 Task: Find a one-way flight from Santa Fe to Raleigh for 9 passengers in Business class, departing on Sat, 5 Aug, with up to 8 checked bags, a price limit of ₹600,000, and a departure time between 8:00 AM and 12:00 AM.
Action: Mouse moved to (350, 146)
Screenshot: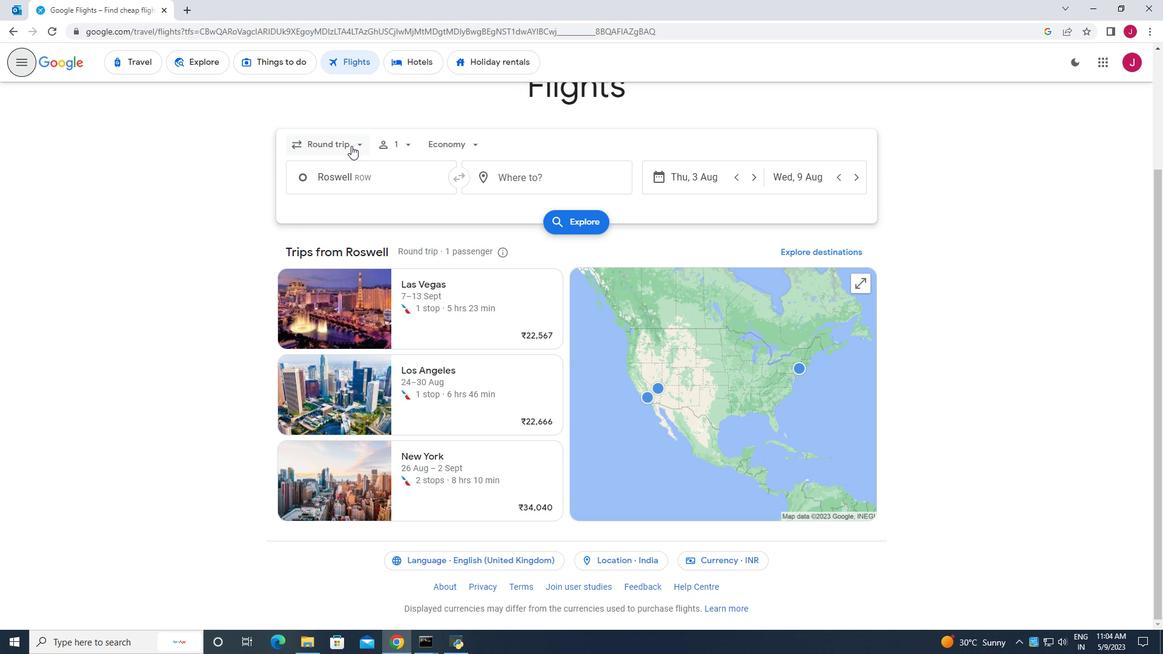 
Action: Mouse pressed left at (350, 146)
Screenshot: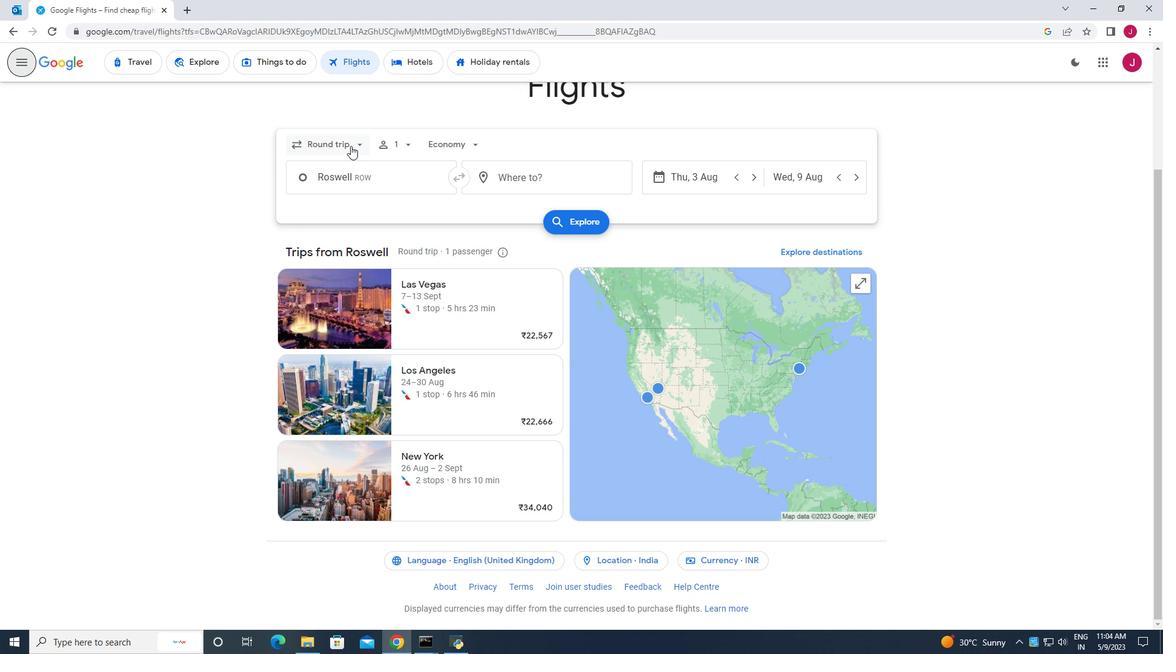 
Action: Mouse moved to (344, 200)
Screenshot: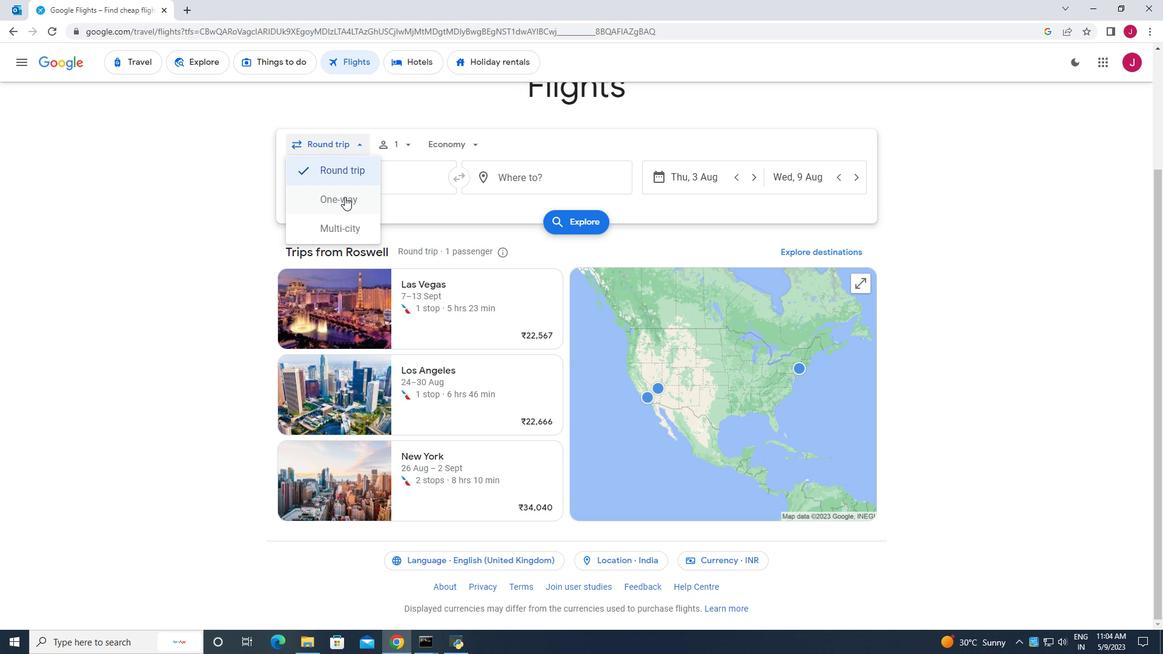 
Action: Mouse pressed left at (344, 200)
Screenshot: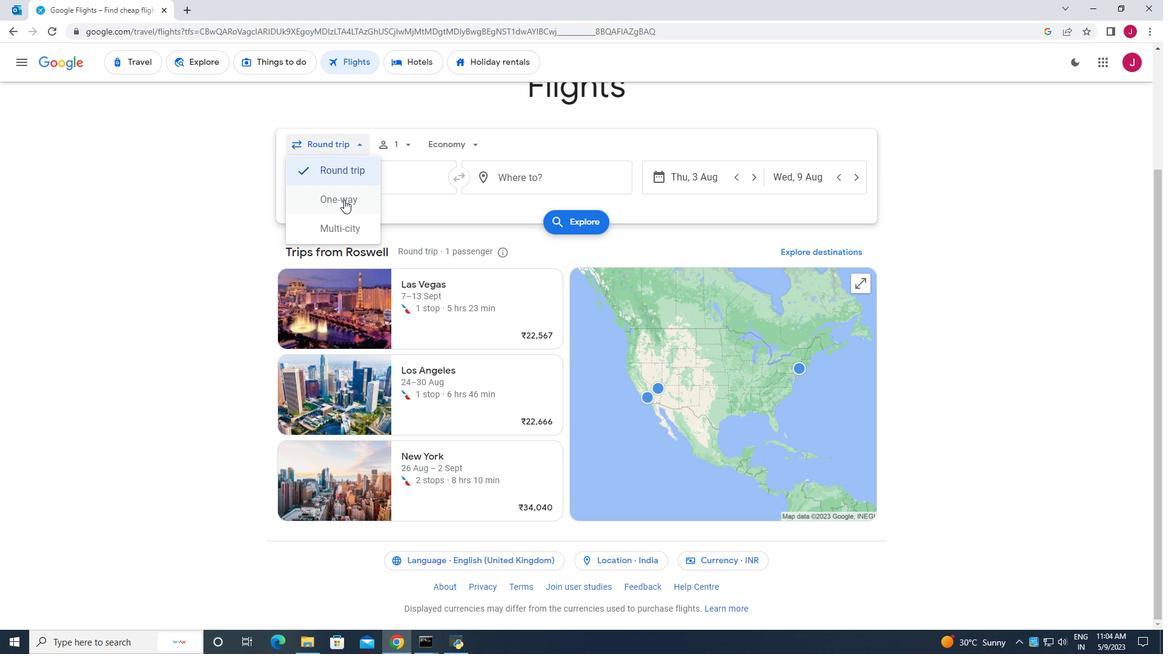 
Action: Mouse moved to (398, 143)
Screenshot: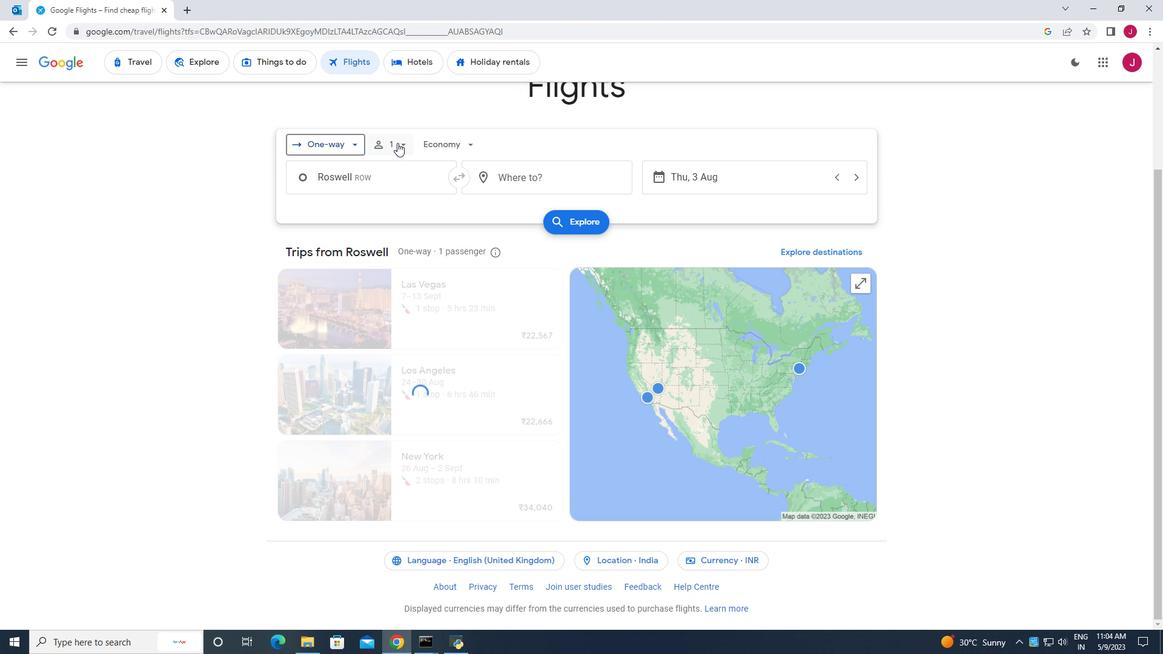 
Action: Mouse pressed left at (398, 143)
Screenshot: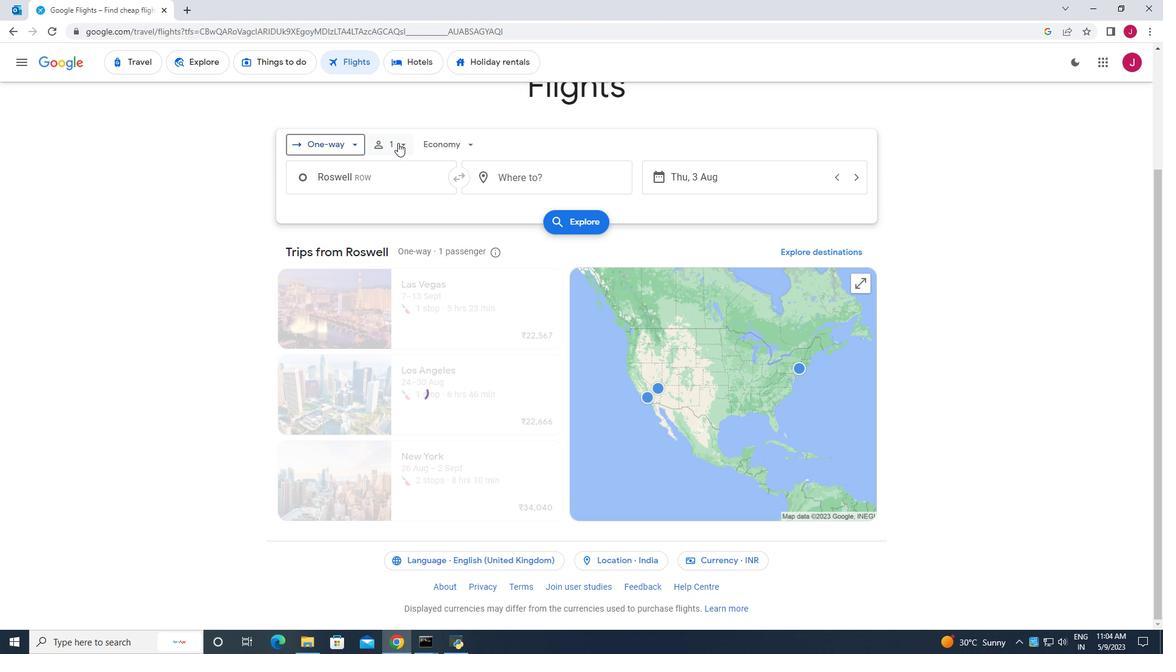 
Action: Mouse moved to (499, 204)
Screenshot: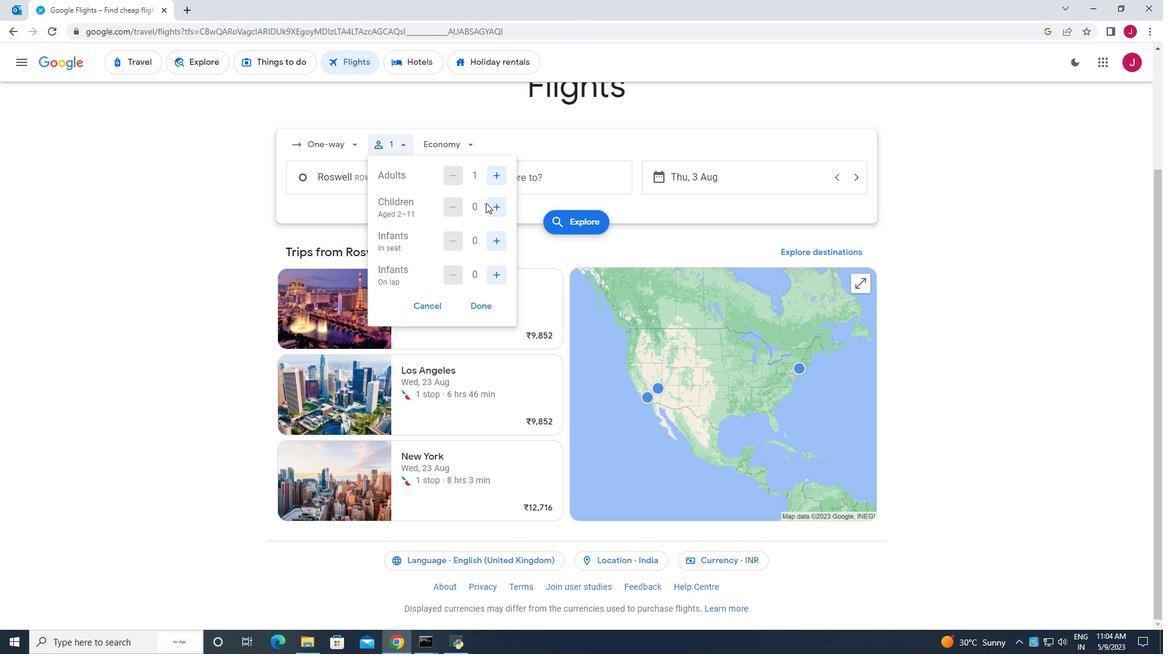 
Action: Mouse pressed left at (499, 204)
Screenshot: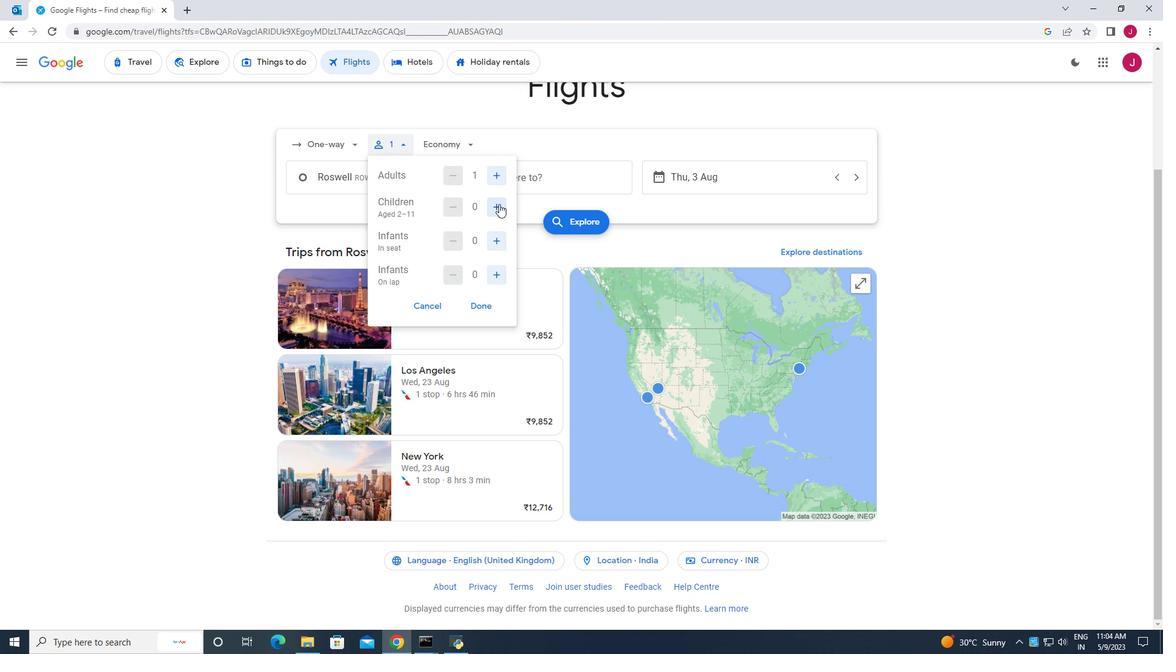 
Action: Mouse pressed left at (499, 204)
Screenshot: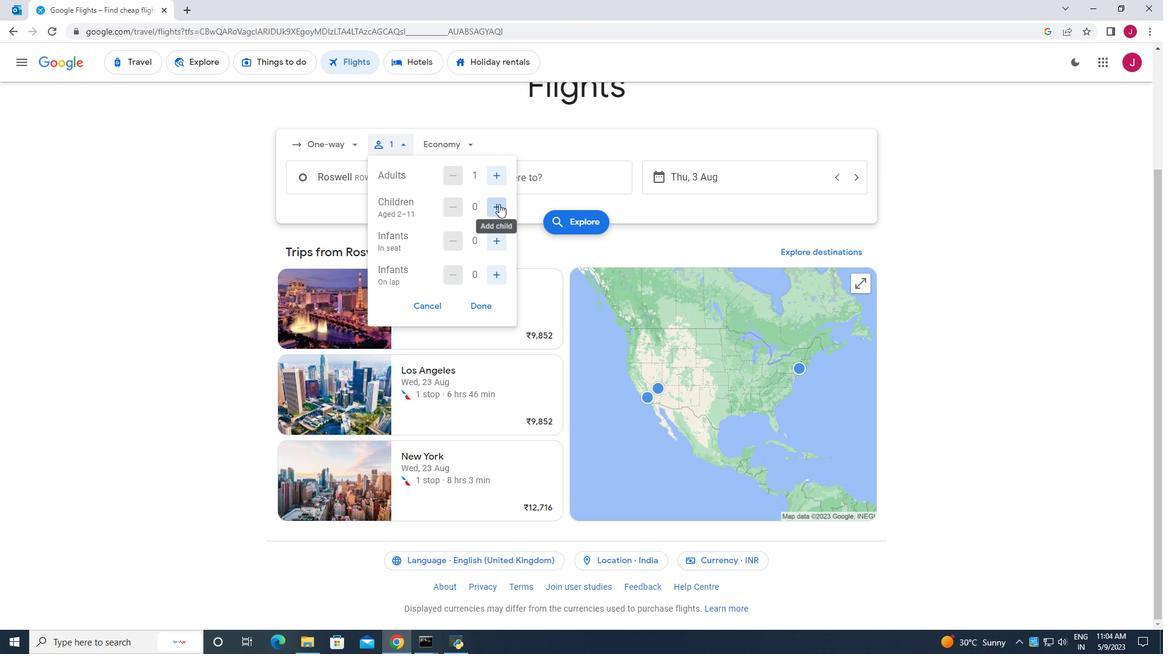 
Action: Mouse pressed left at (499, 204)
Screenshot: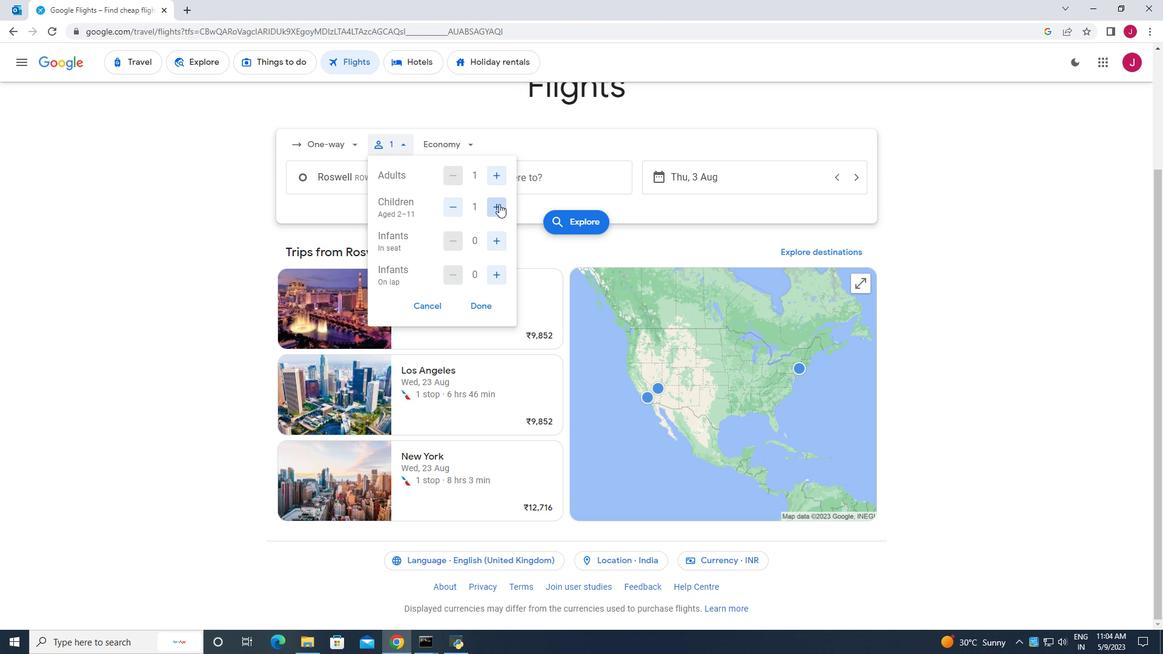 
Action: Mouse pressed left at (499, 204)
Screenshot: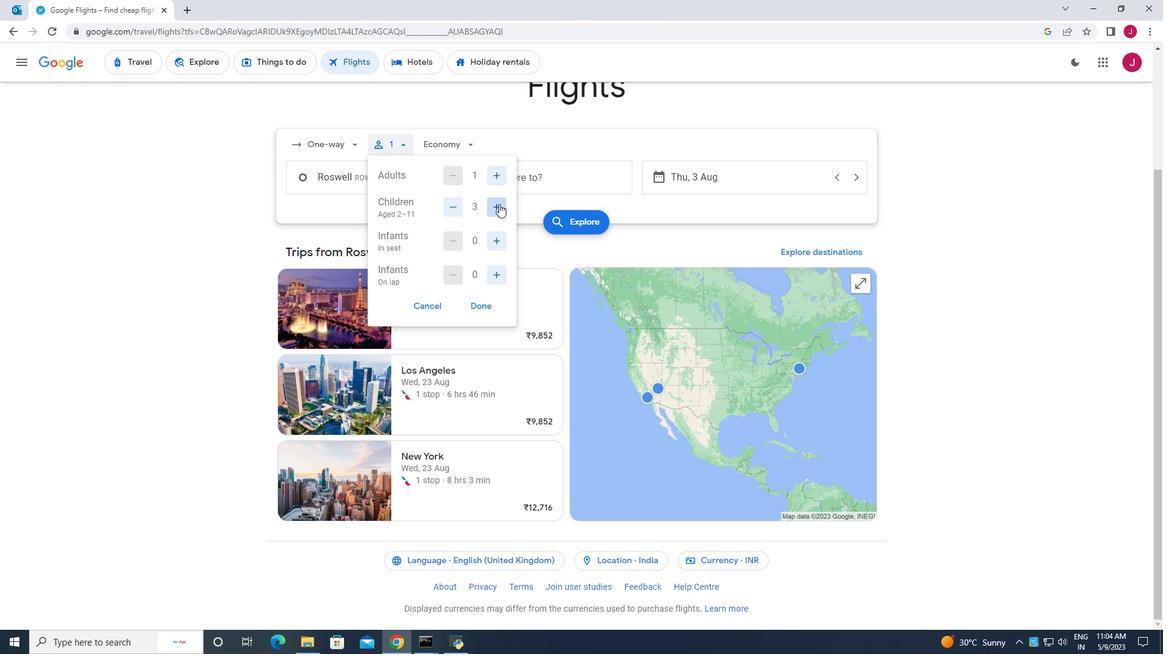
Action: Mouse pressed left at (499, 204)
Screenshot: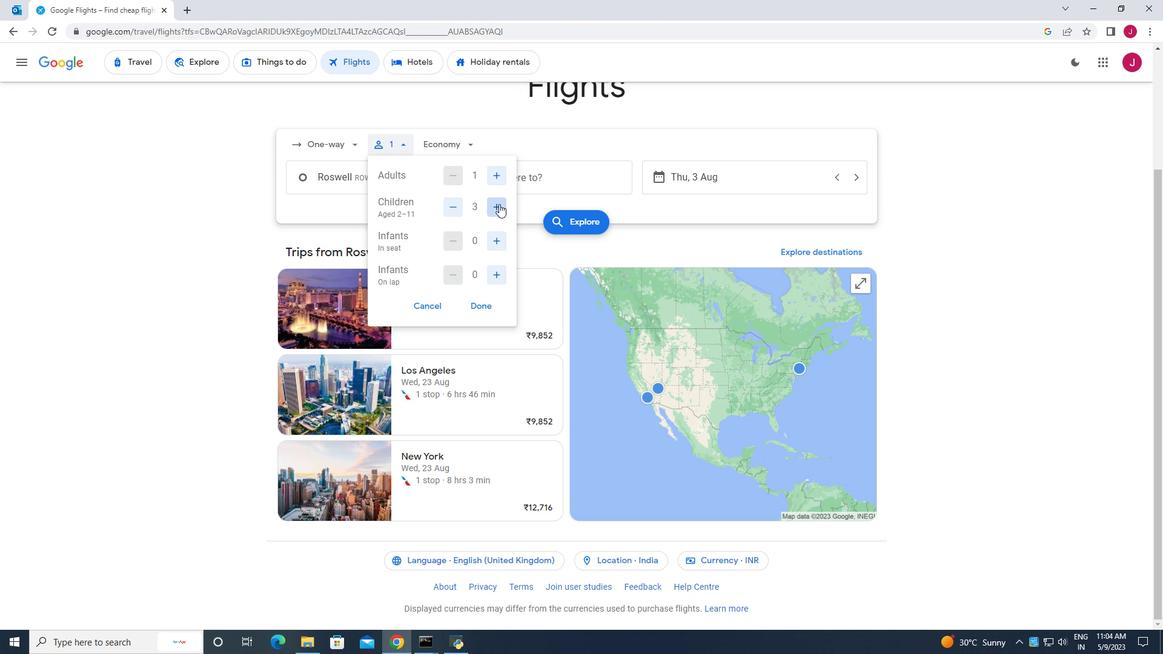 
Action: Mouse pressed left at (499, 204)
Screenshot: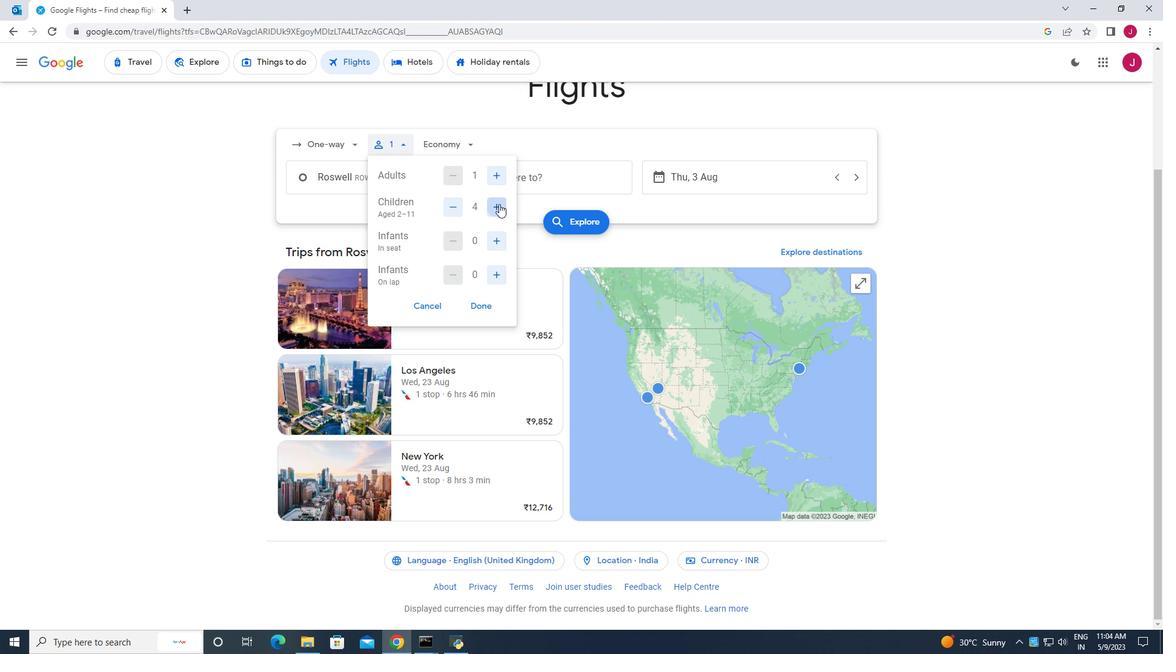 
Action: Mouse moved to (496, 242)
Screenshot: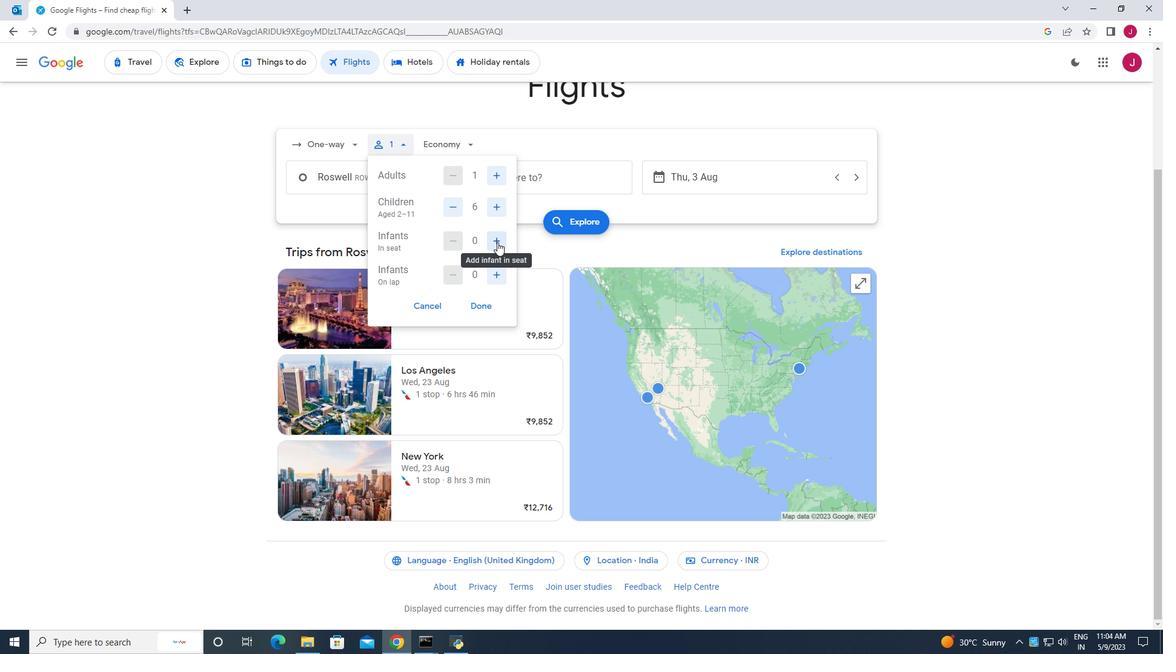 
Action: Mouse pressed left at (496, 242)
Screenshot: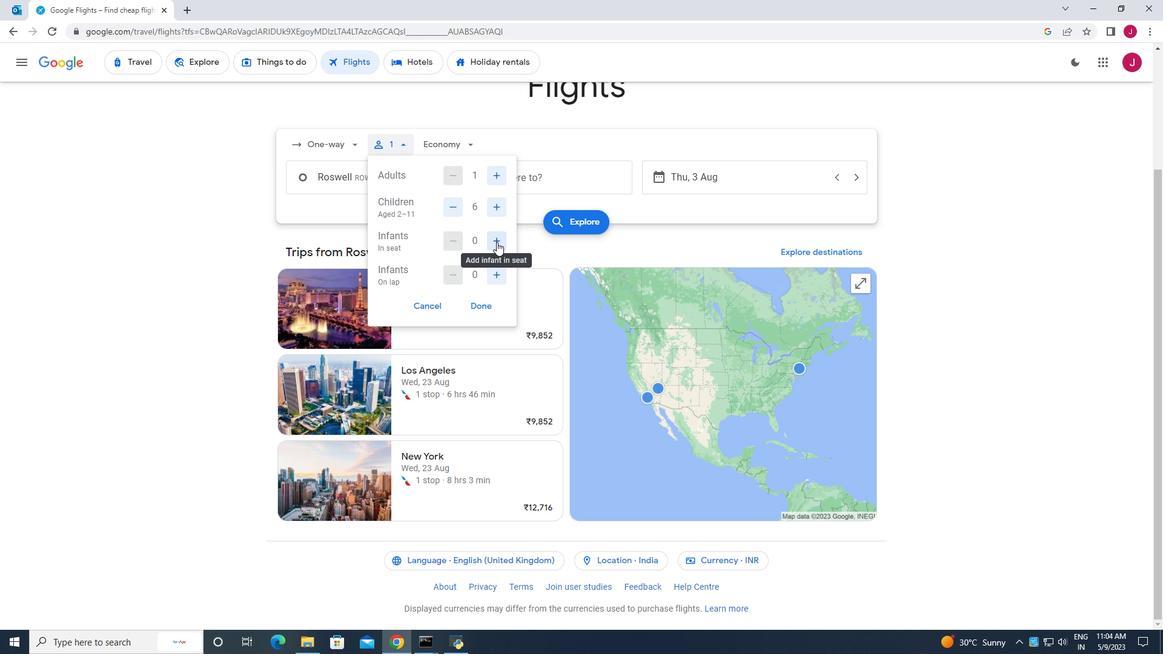 
Action: Mouse moved to (498, 274)
Screenshot: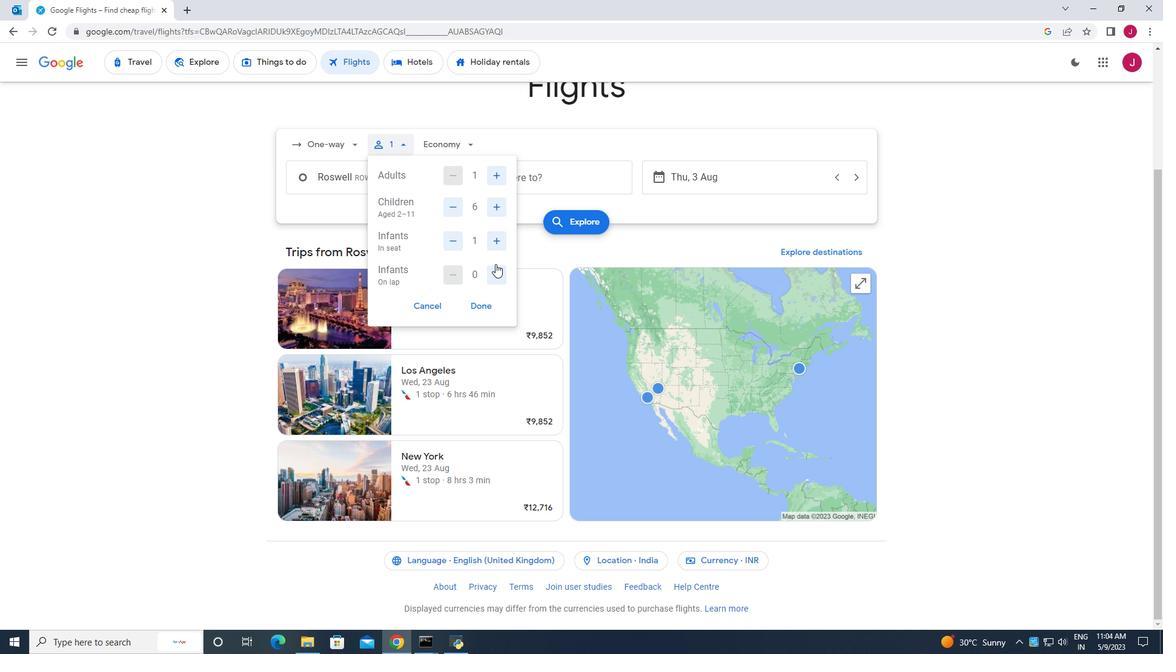 
Action: Mouse pressed left at (498, 274)
Screenshot: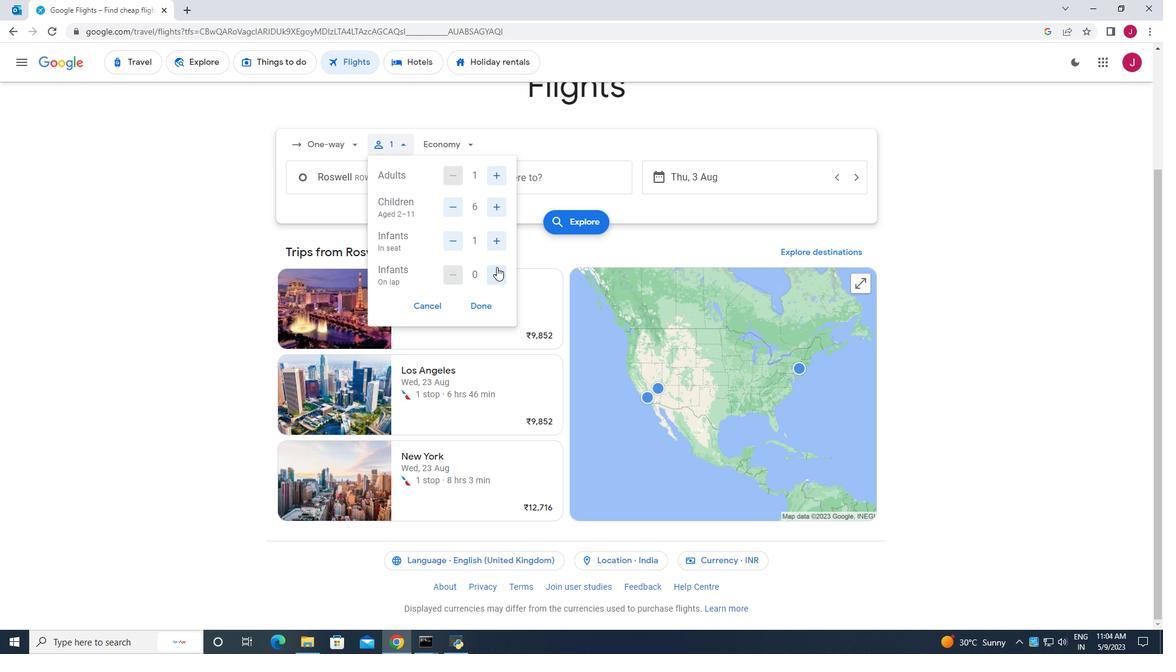 
Action: Mouse moved to (481, 303)
Screenshot: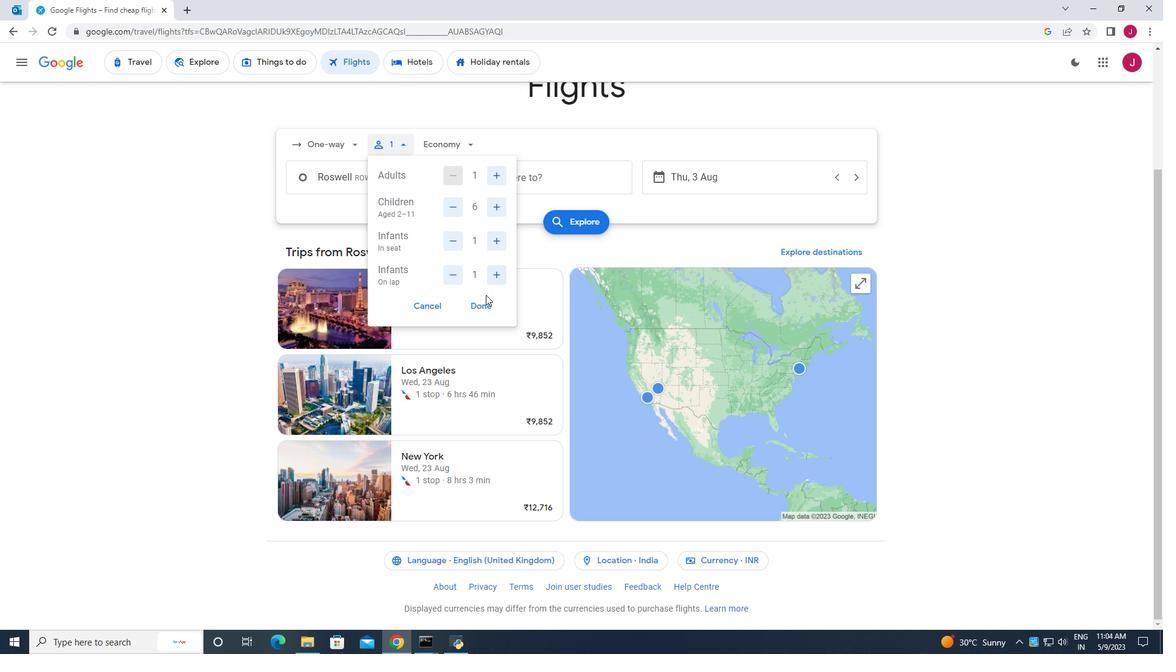 
Action: Mouse pressed left at (481, 303)
Screenshot: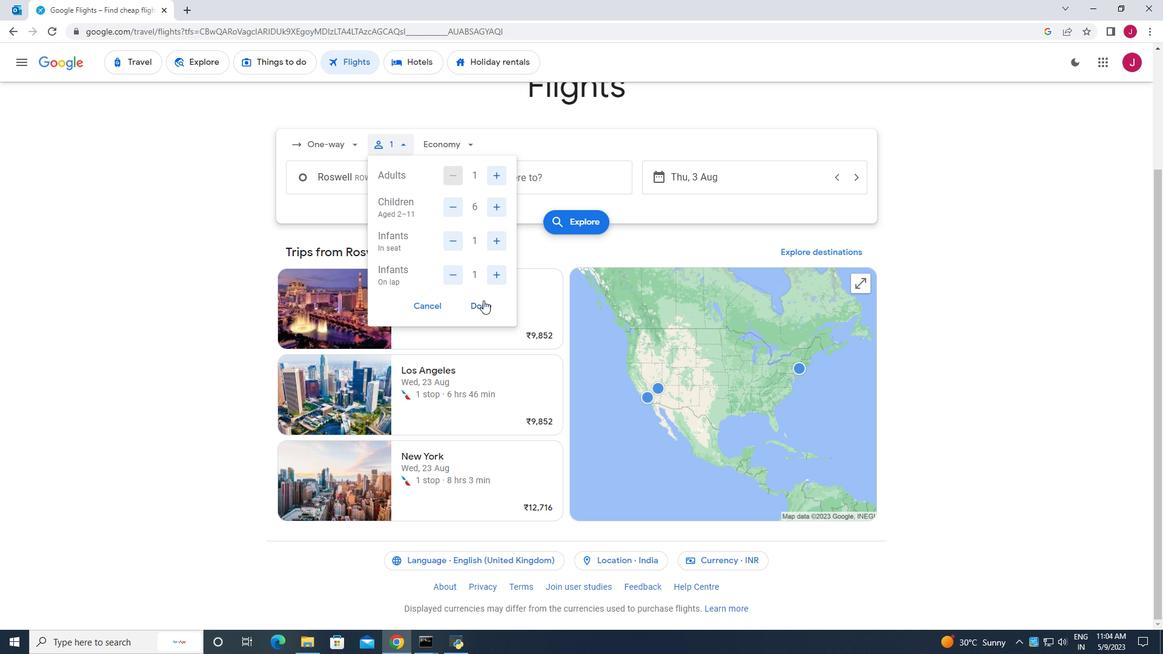 
Action: Mouse moved to (449, 140)
Screenshot: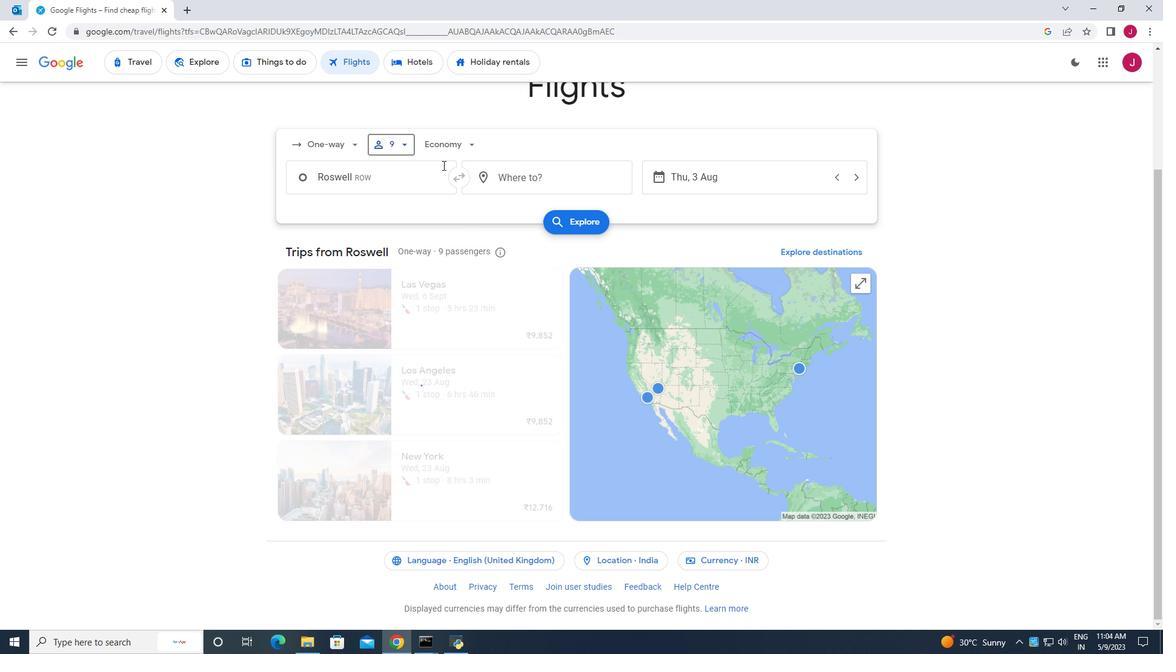 
Action: Mouse pressed left at (449, 140)
Screenshot: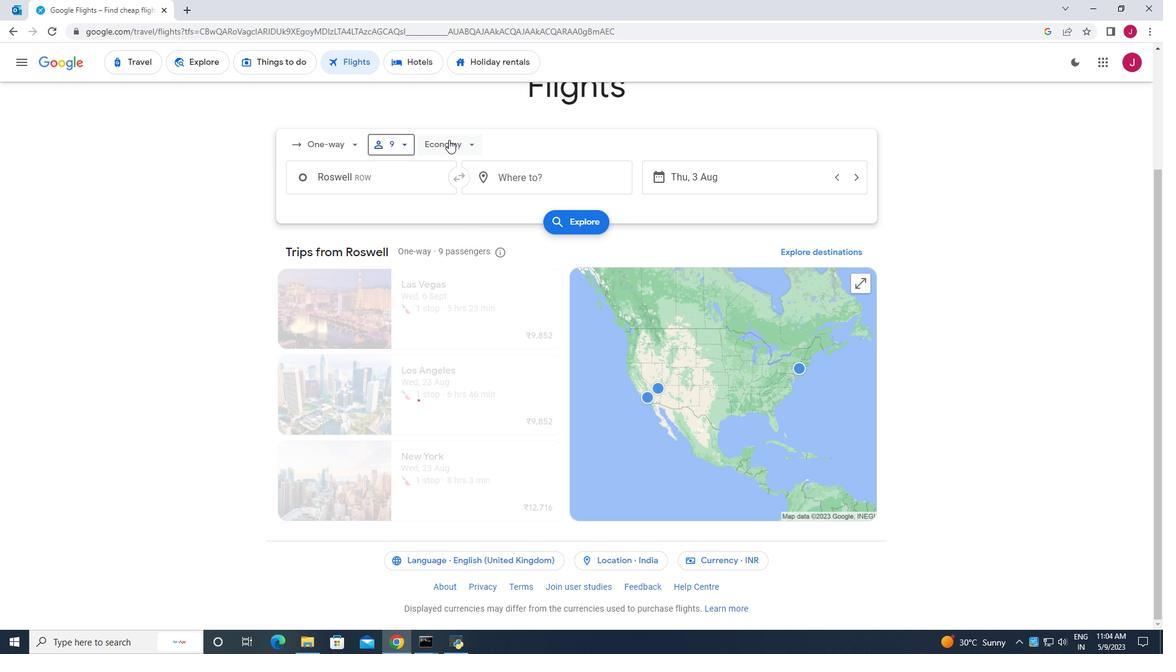 
Action: Mouse moved to (449, 140)
Screenshot: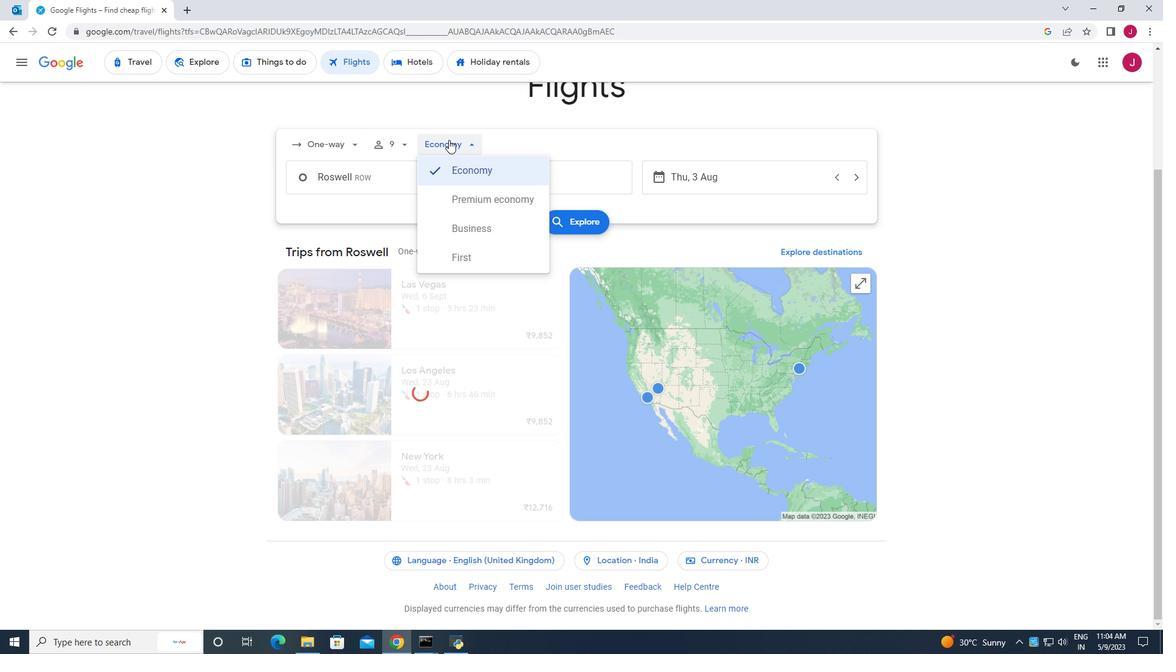 
Action: Key pressed santa<Key.space>fe
Screenshot: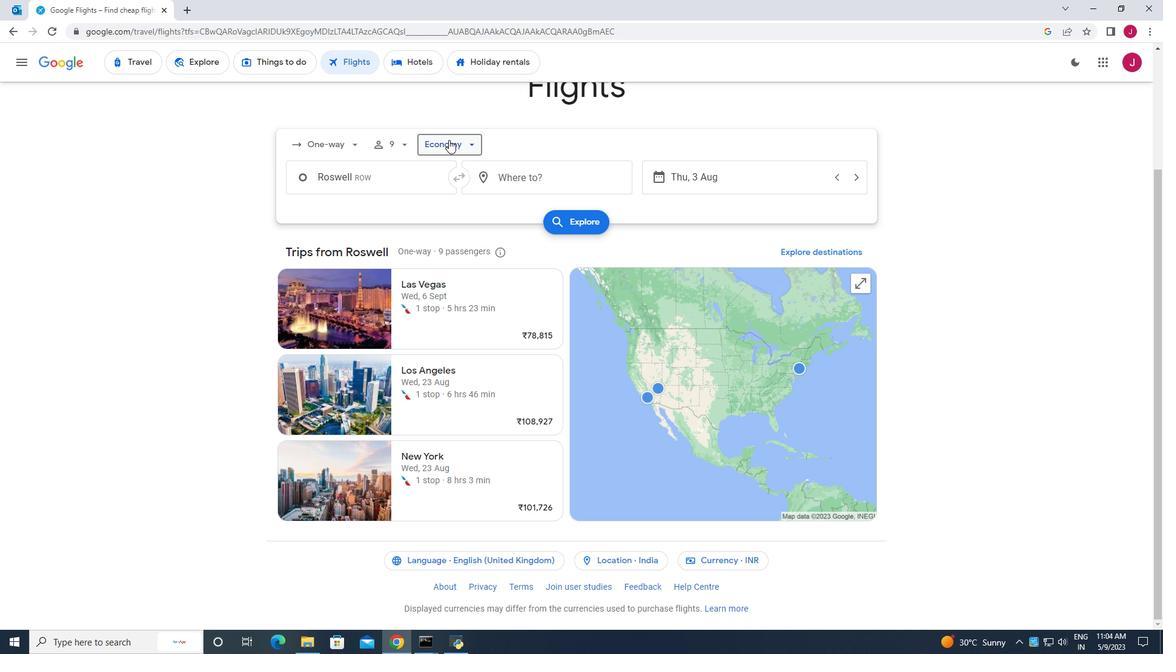 
Action: Mouse moved to (453, 144)
Screenshot: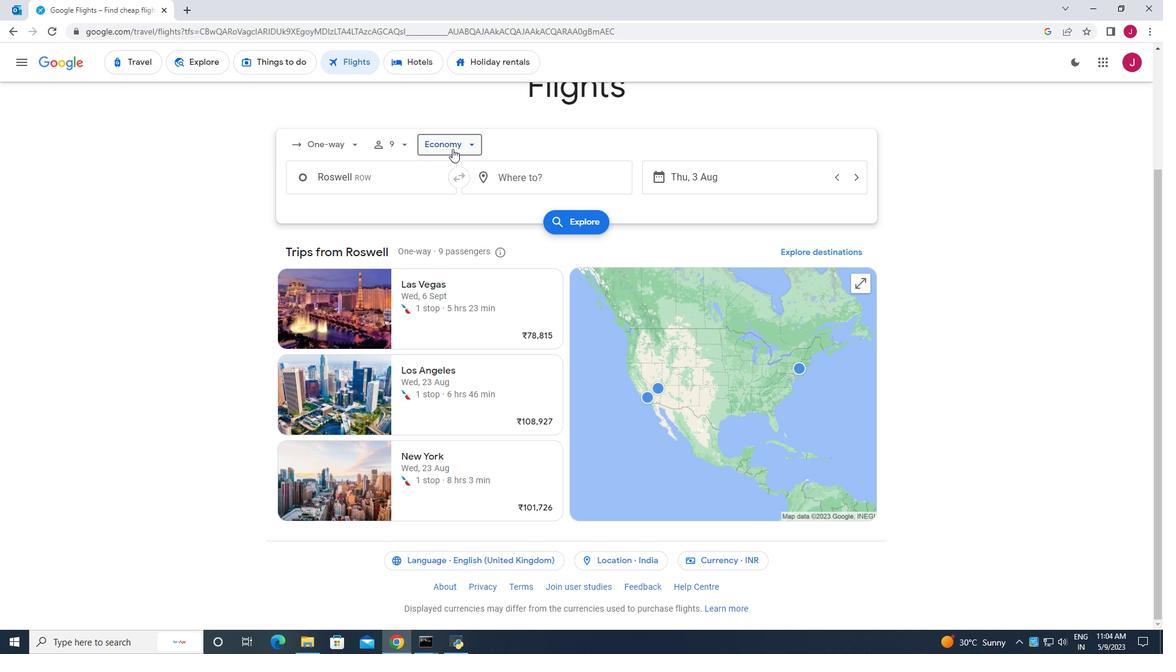 
Action: Mouse pressed left at (453, 144)
Screenshot: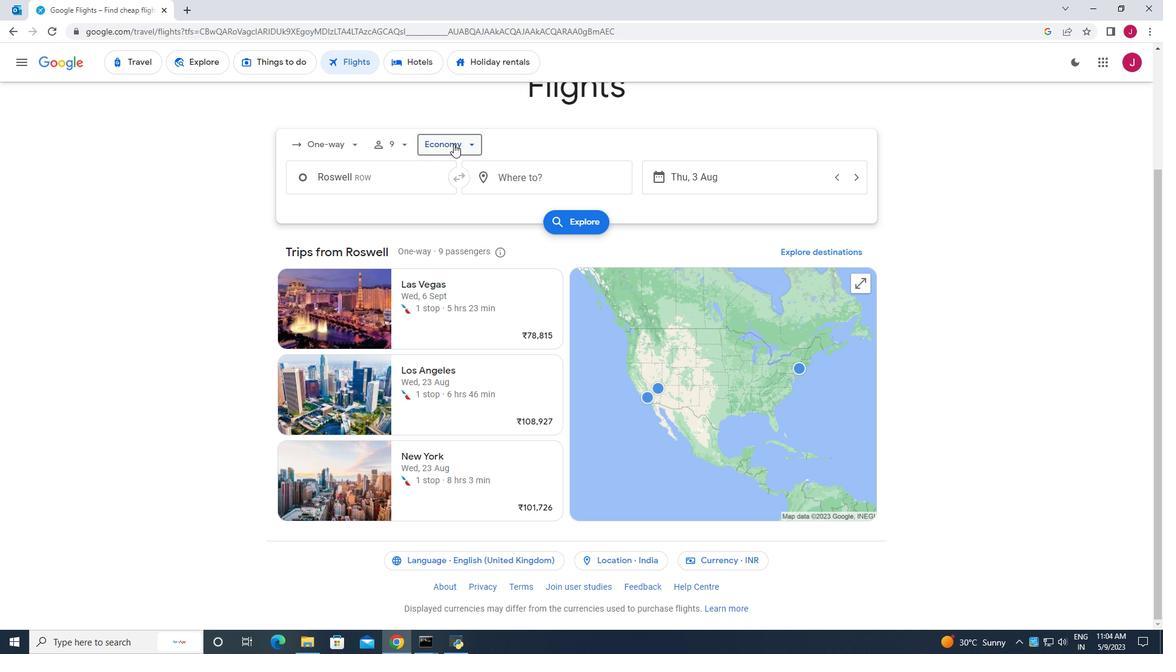 
Action: Mouse moved to (473, 225)
Screenshot: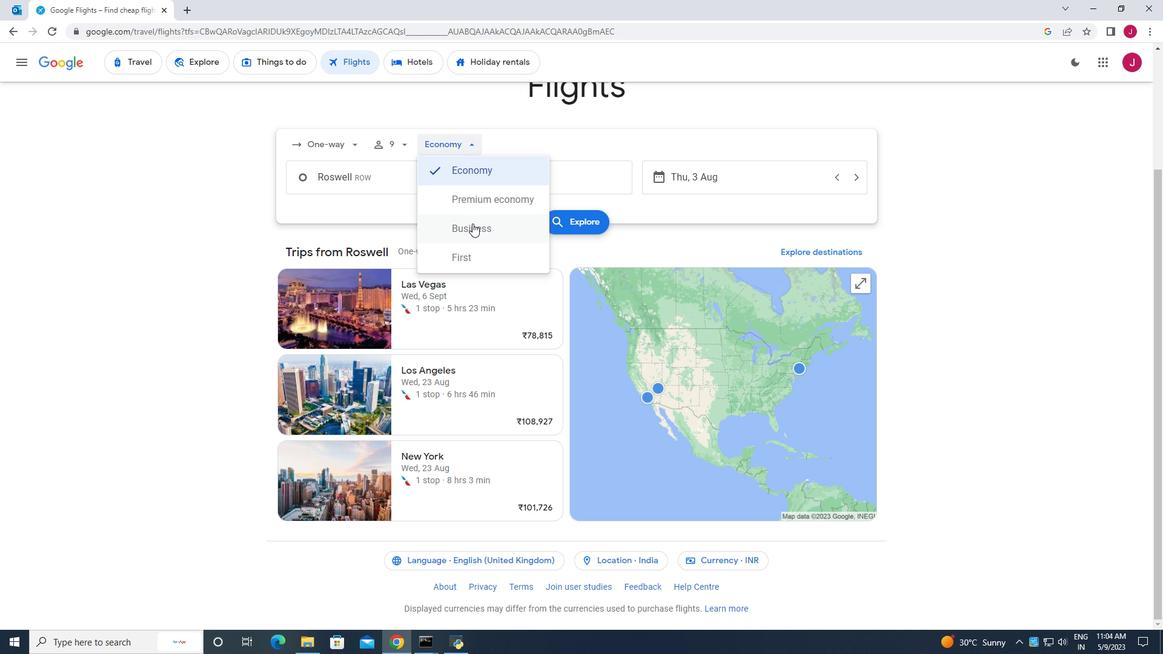 
Action: Mouse pressed left at (473, 225)
Screenshot: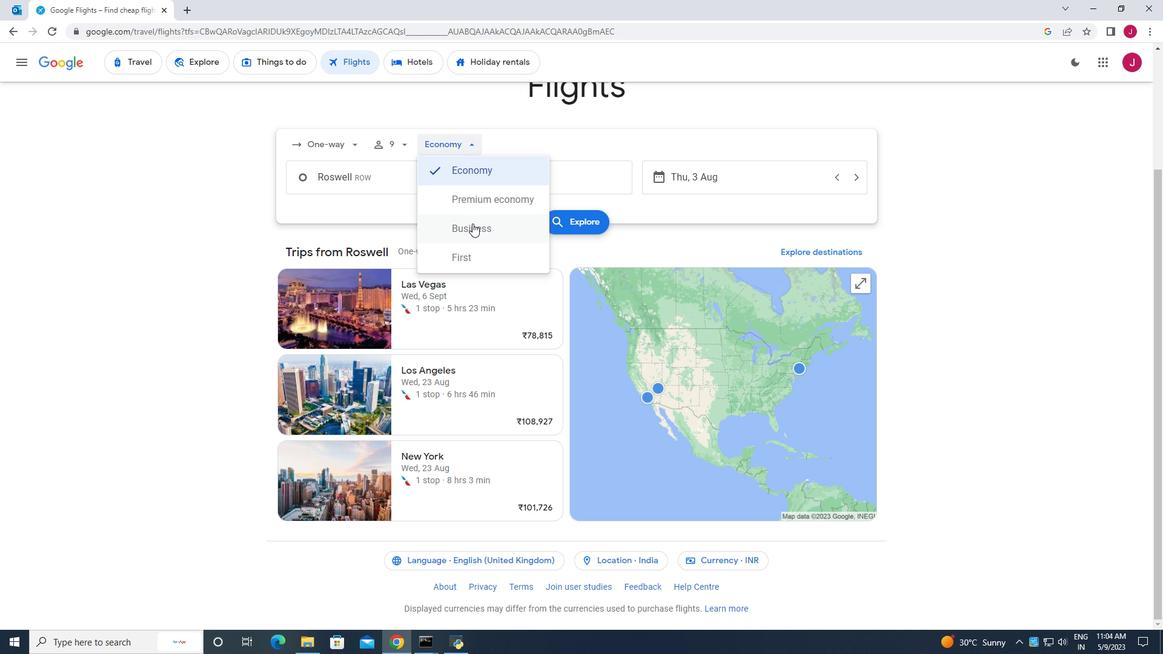 
Action: Mouse moved to (392, 180)
Screenshot: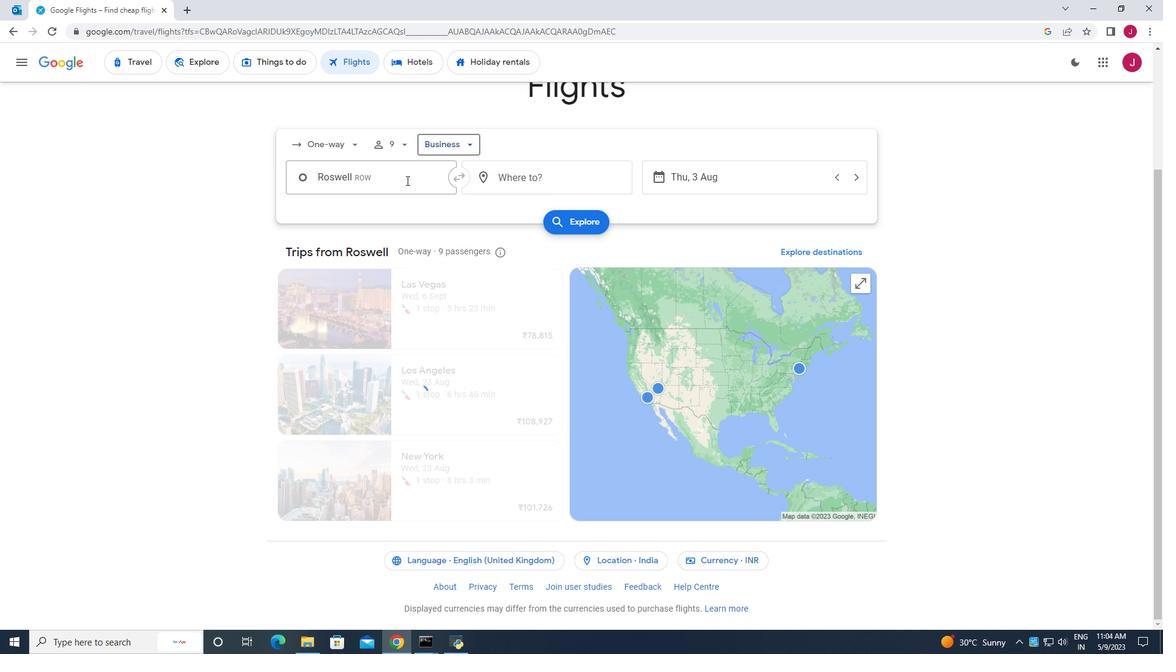 
Action: Mouse pressed left at (392, 180)
Screenshot: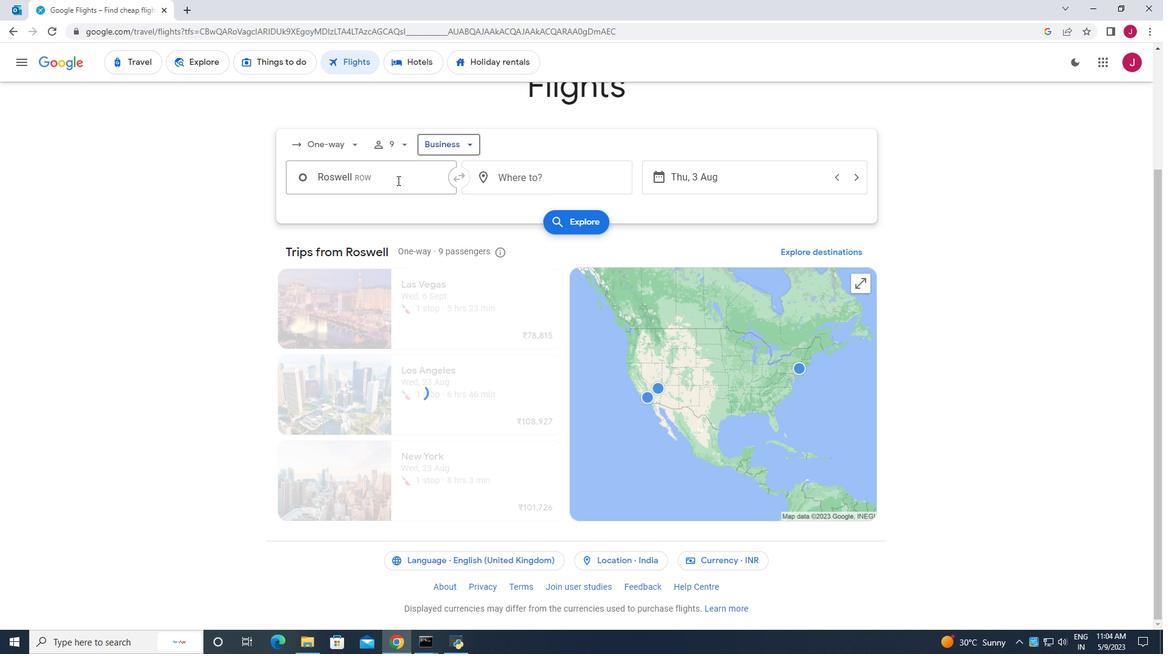 
Action: Key pressed santa<Key.space>fe
Screenshot: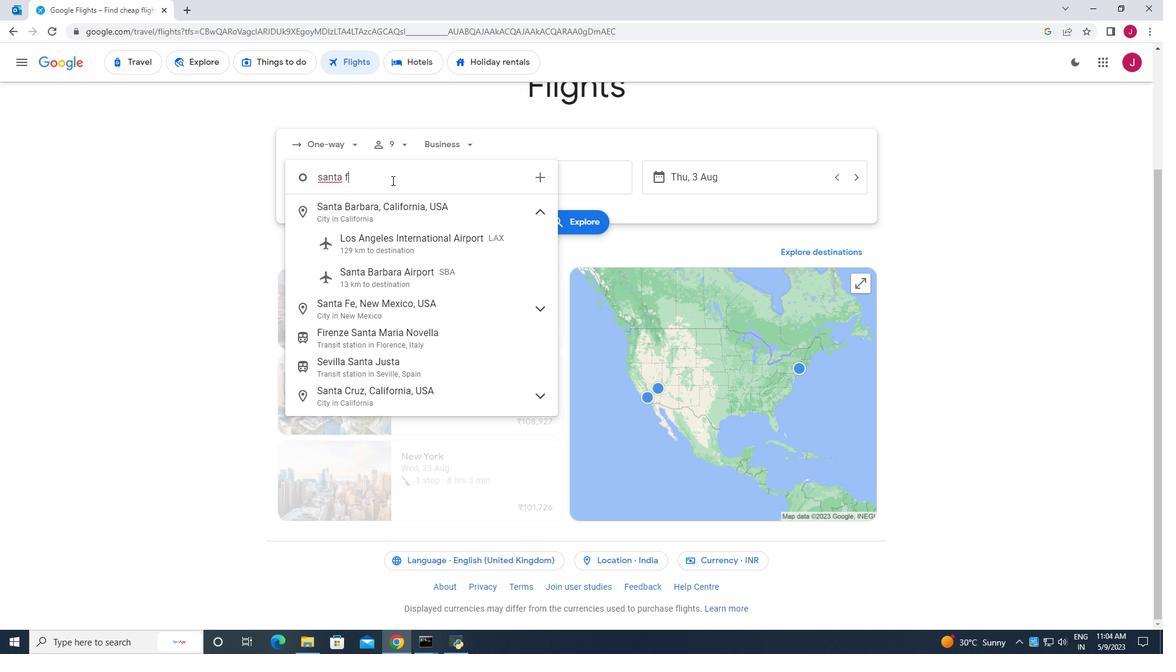 
Action: Mouse moved to (437, 180)
Screenshot: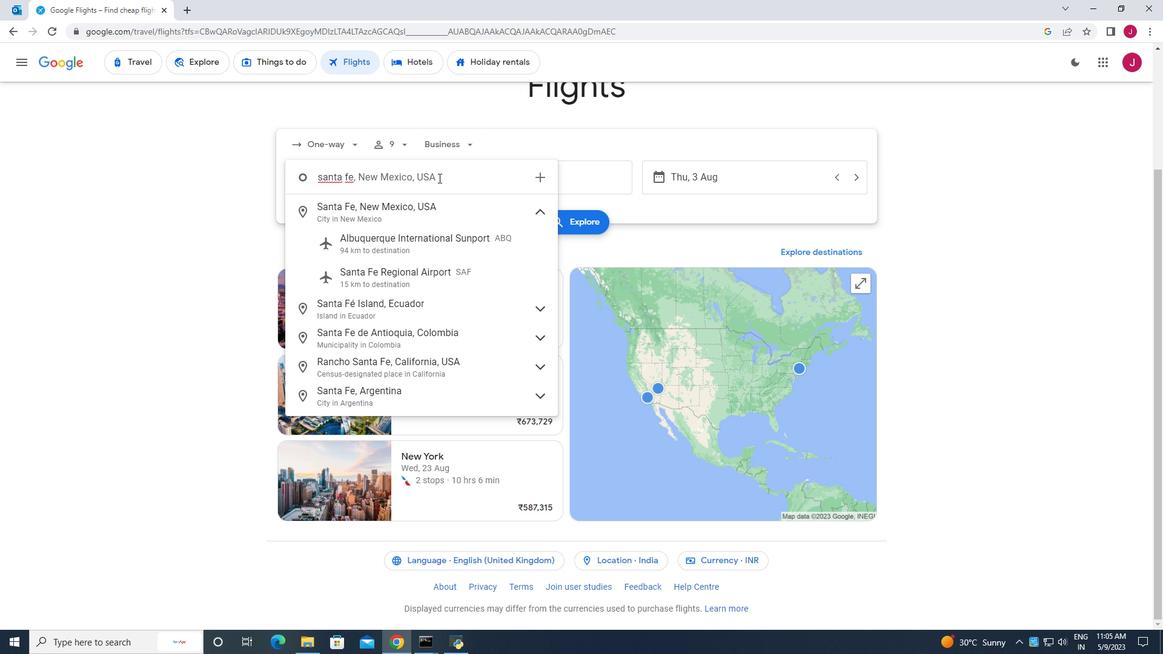 
Action: Key pressed <Key.space>mu<Key.backspace><Key.backspace>
Screenshot: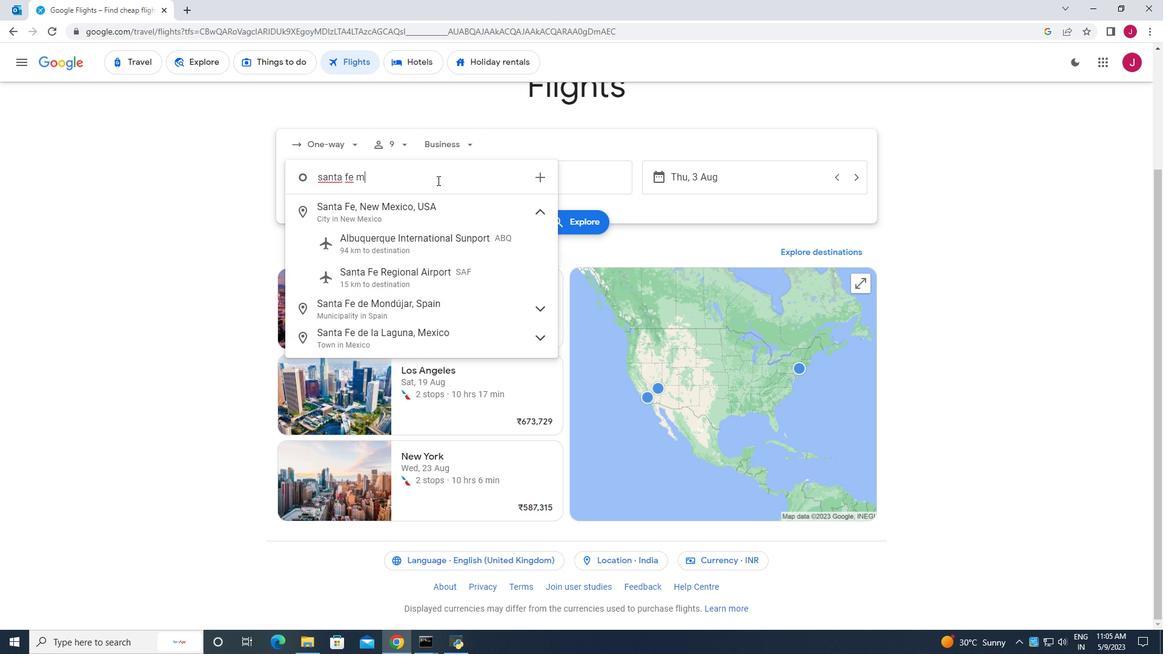 
Action: Mouse moved to (403, 275)
Screenshot: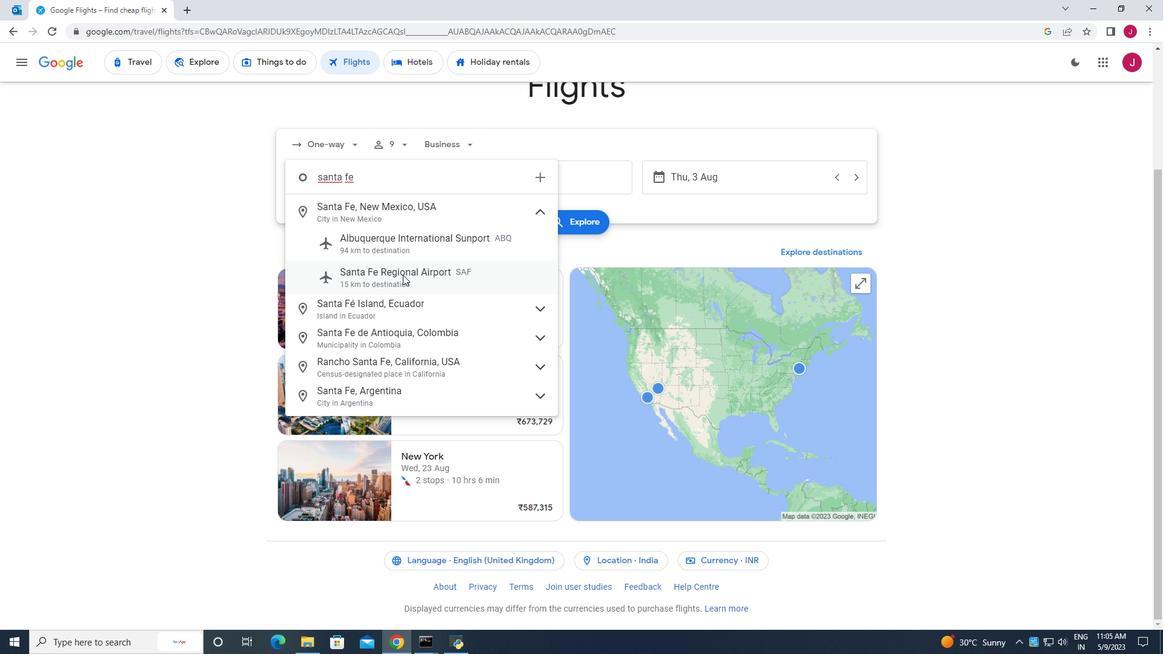 
Action: Mouse pressed left at (403, 275)
Screenshot: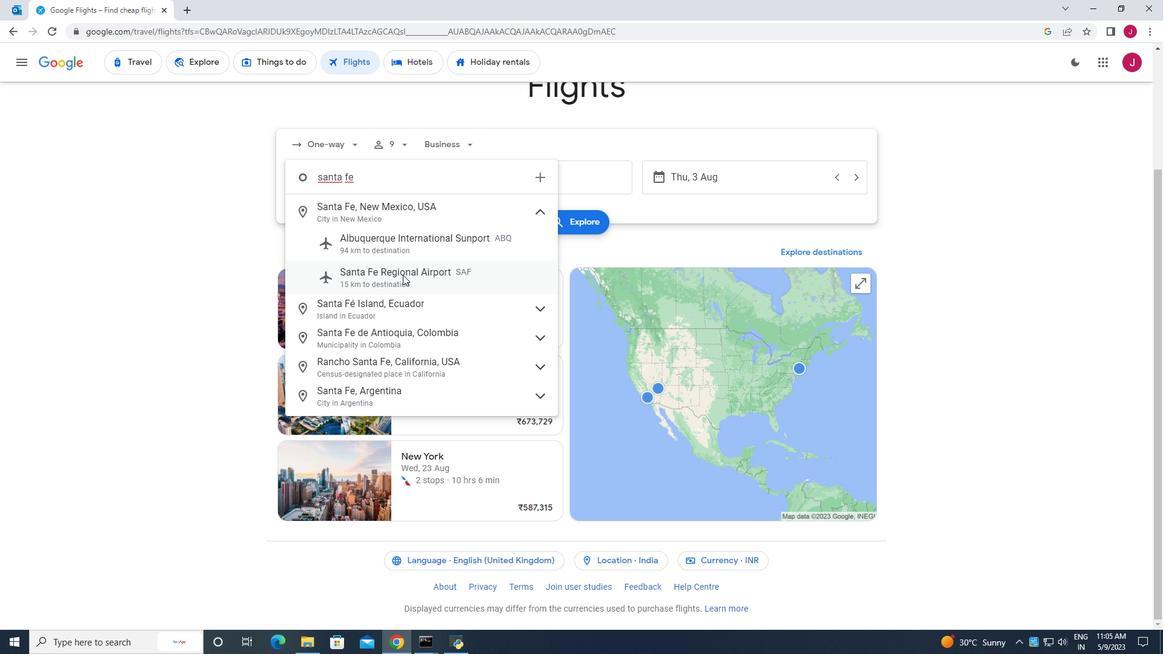 
Action: Mouse moved to (546, 179)
Screenshot: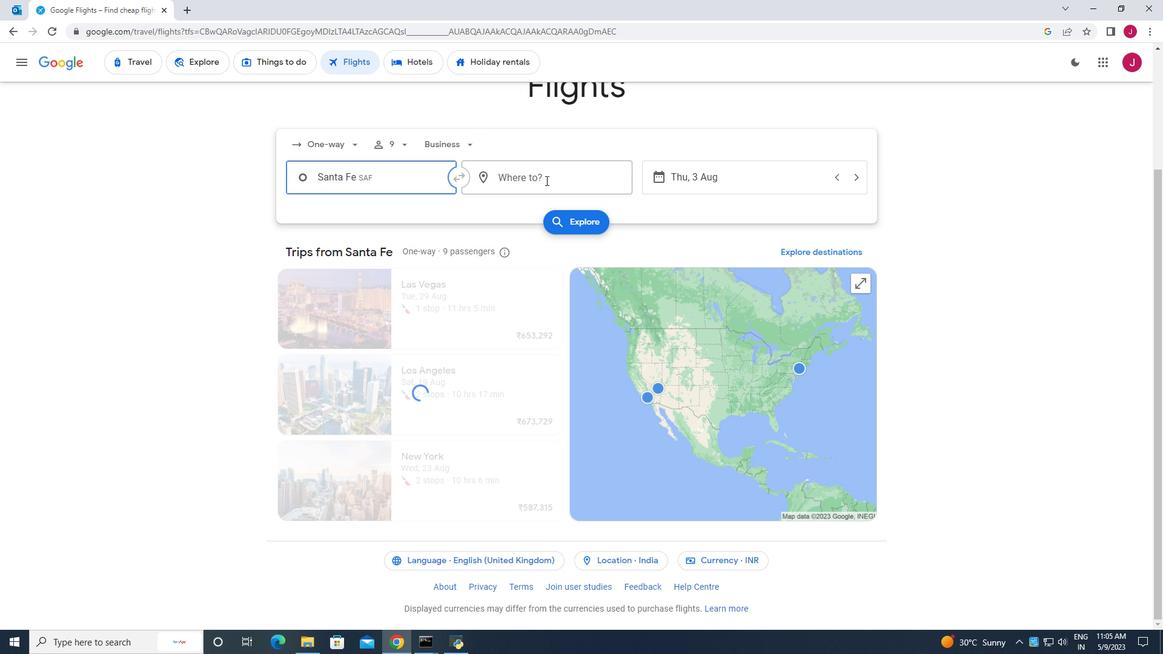 
Action: Mouse pressed left at (546, 179)
Screenshot: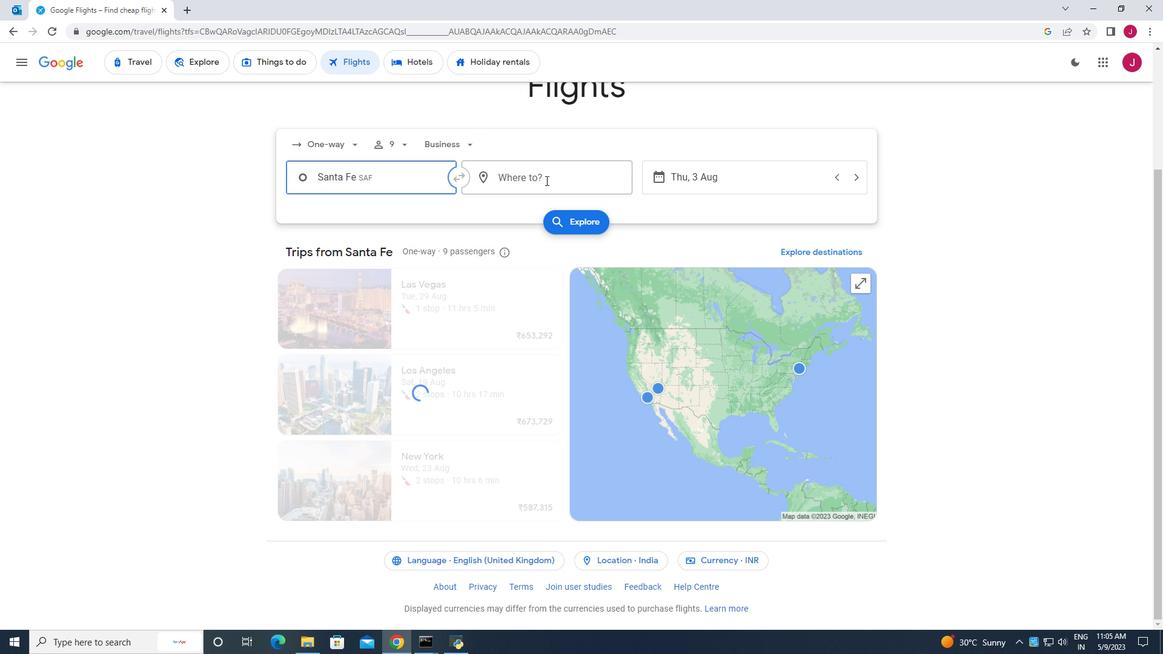 
Action: Mouse moved to (546, 179)
Screenshot: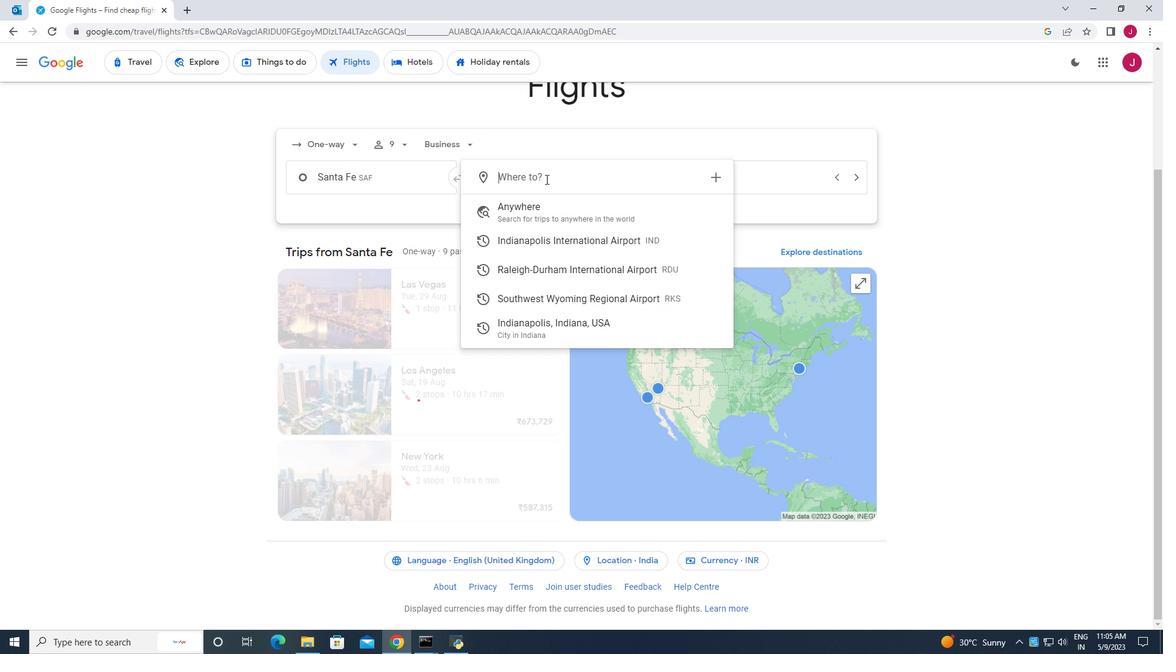 
Action: Key pressed raleigh
Screenshot: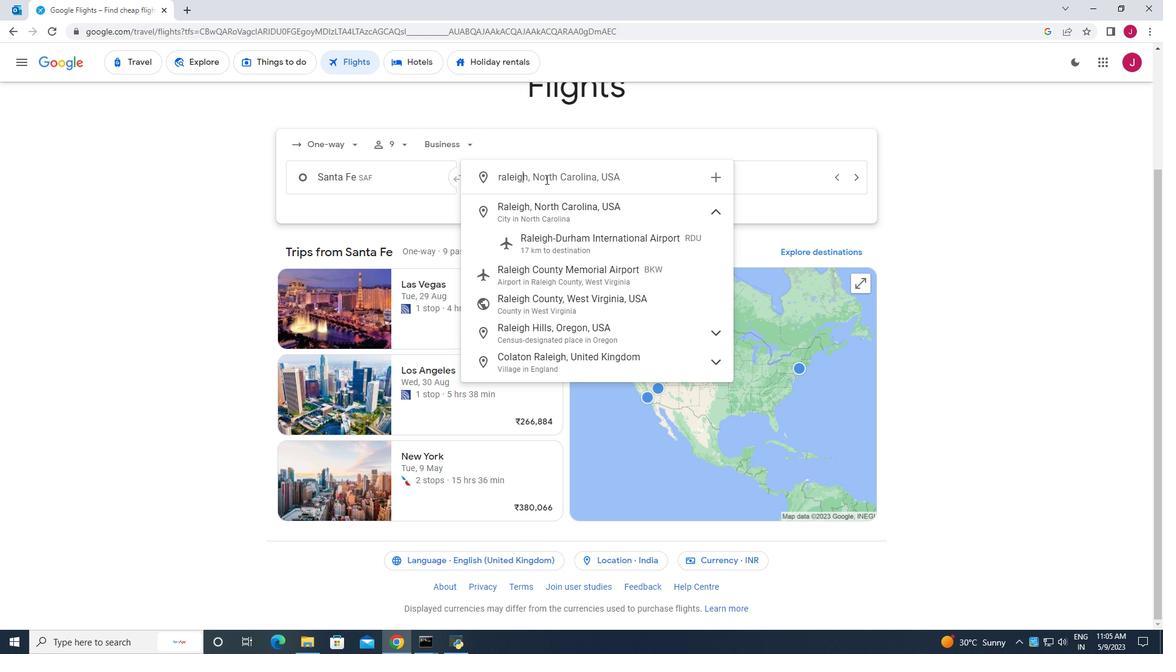 
Action: Mouse moved to (586, 243)
Screenshot: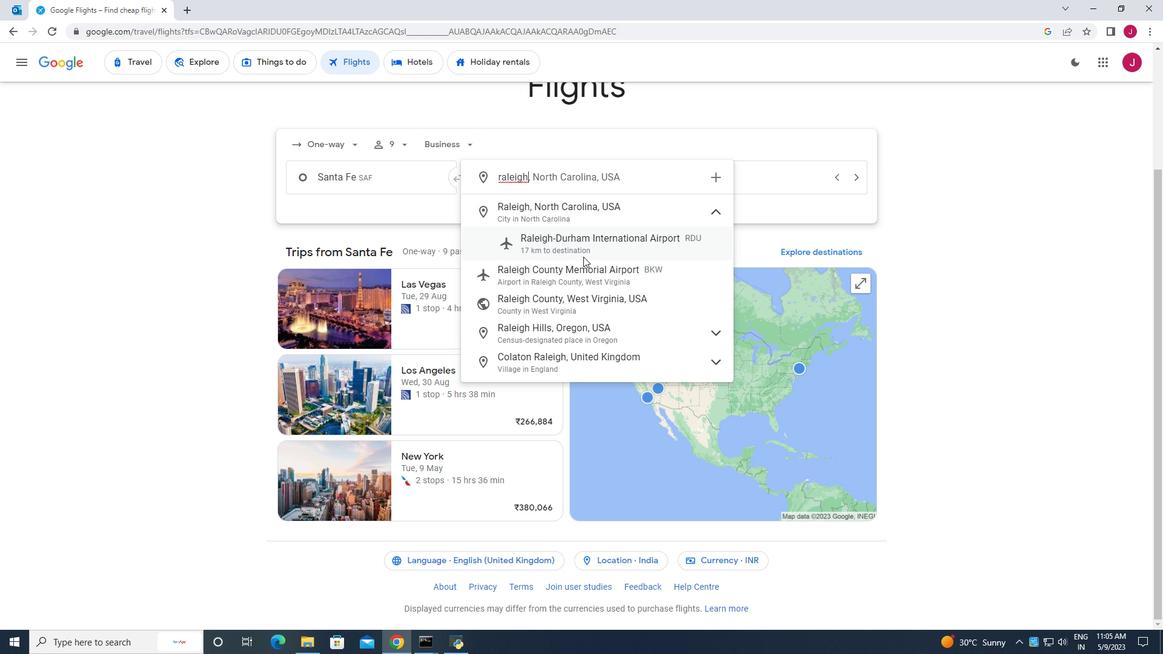 
Action: Mouse pressed left at (586, 243)
Screenshot: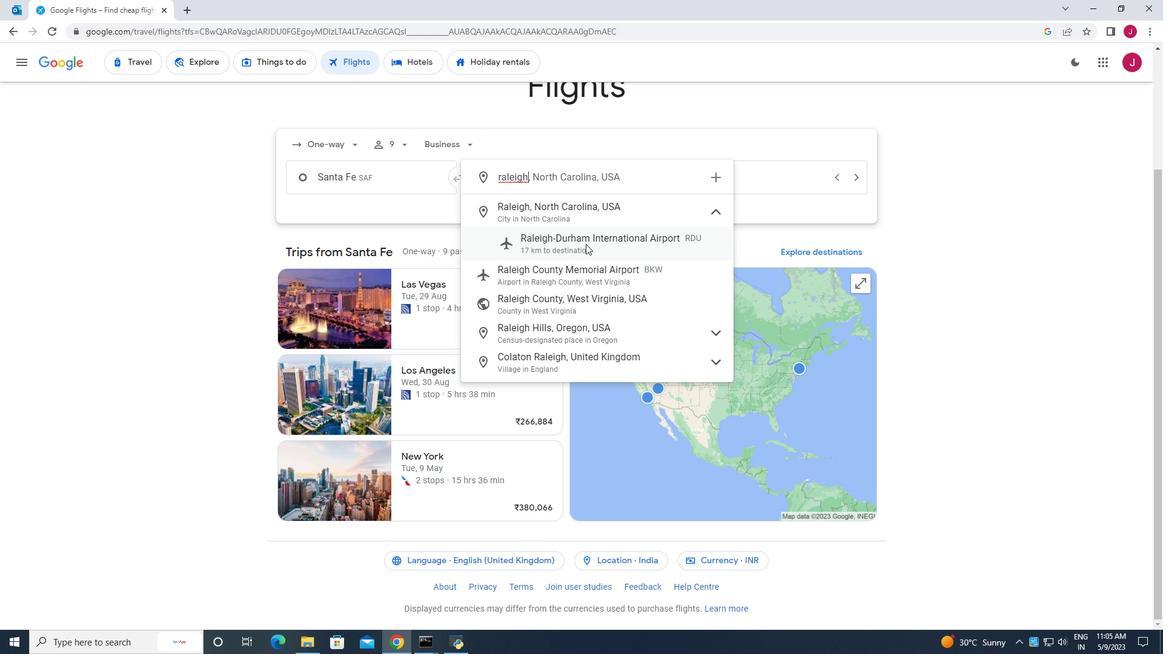 
Action: Mouse moved to (710, 186)
Screenshot: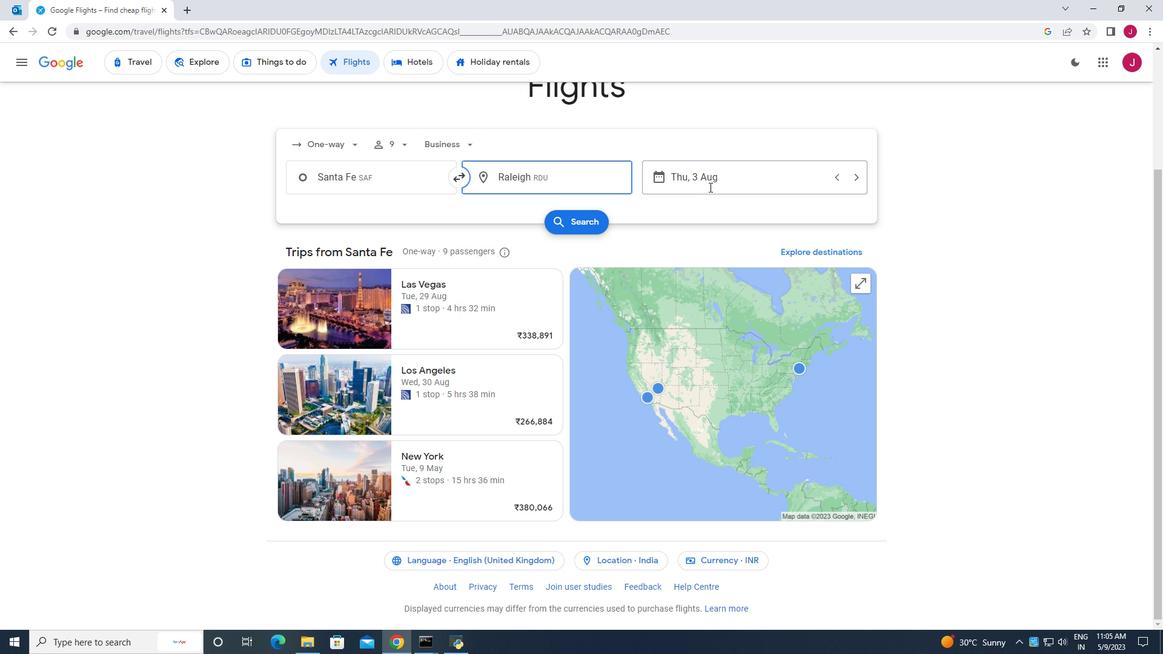
Action: Mouse pressed left at (710, 186)
Screenshot: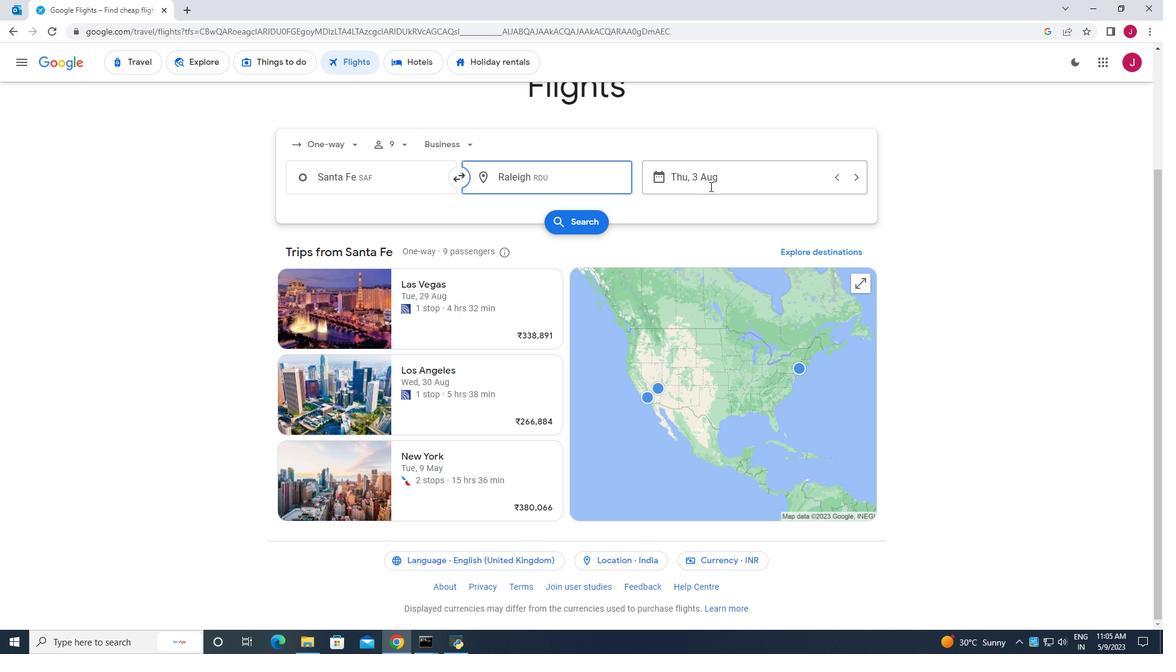 
Action: Mouse moved to (615, 273)
Screenshot: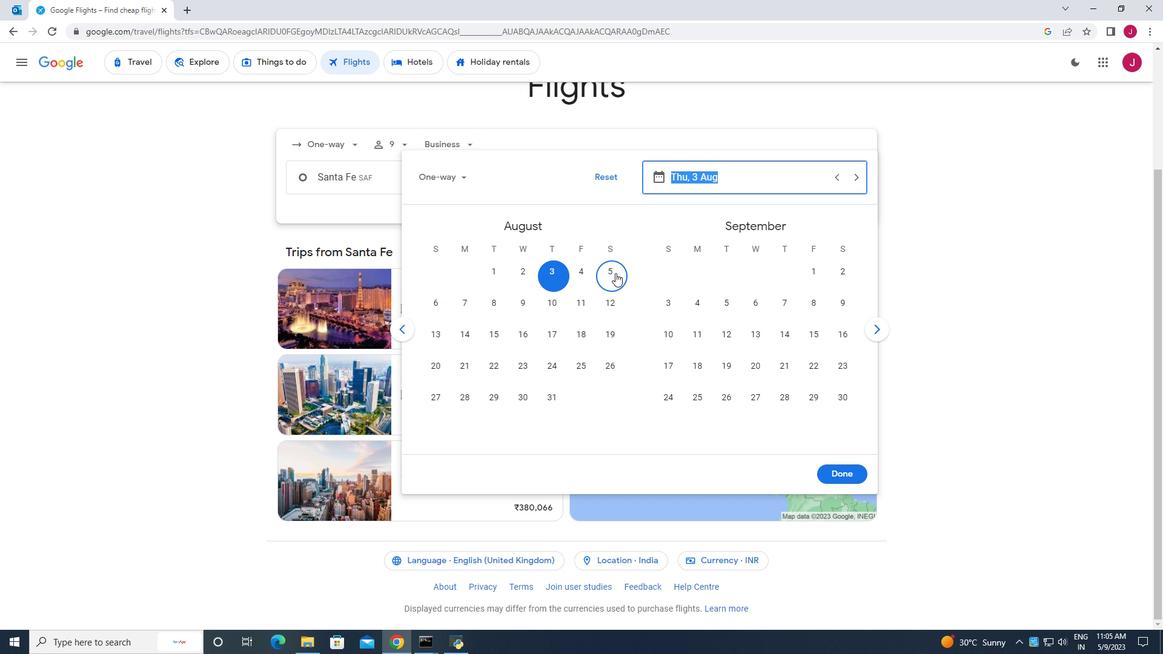 
Action: Mouse pressed left at (615, 273)
Screenshot: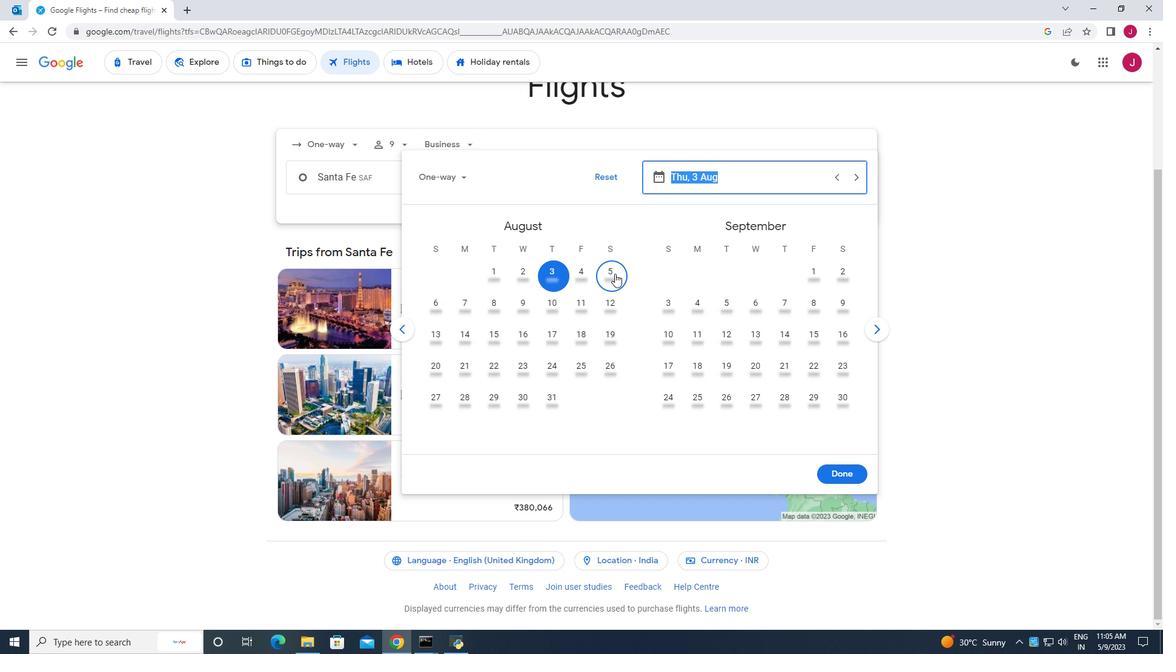 
Action: Mouse moved to (851, 476)
Screenshot: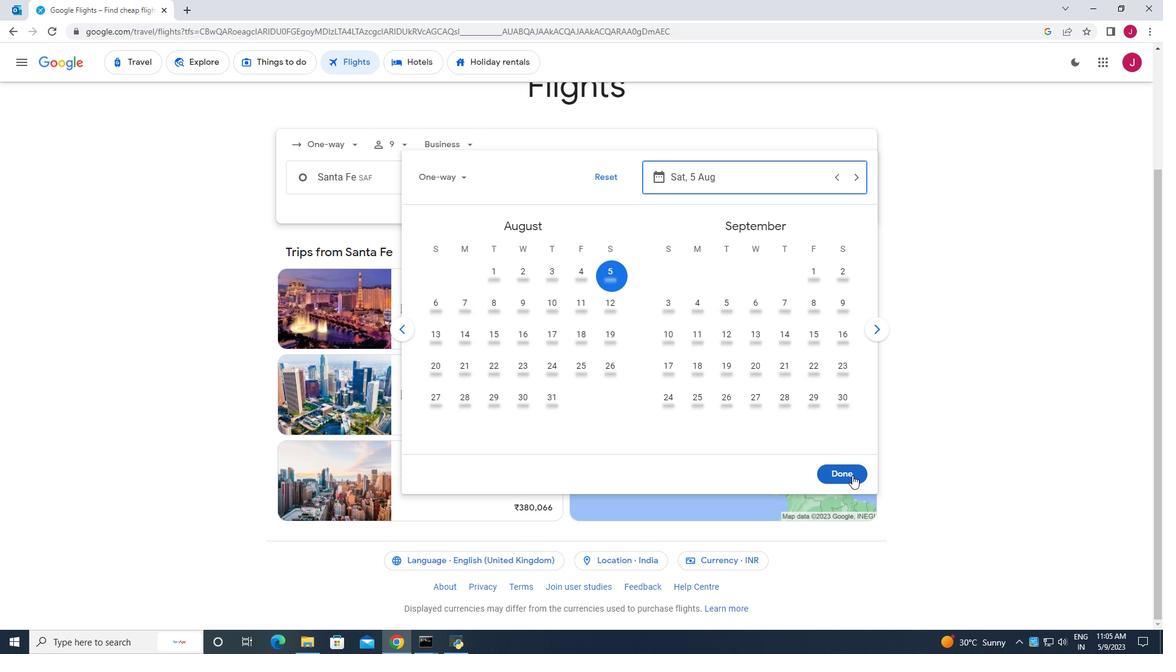 
Action: Mouse pressed left at (851, 476)
Screenshot: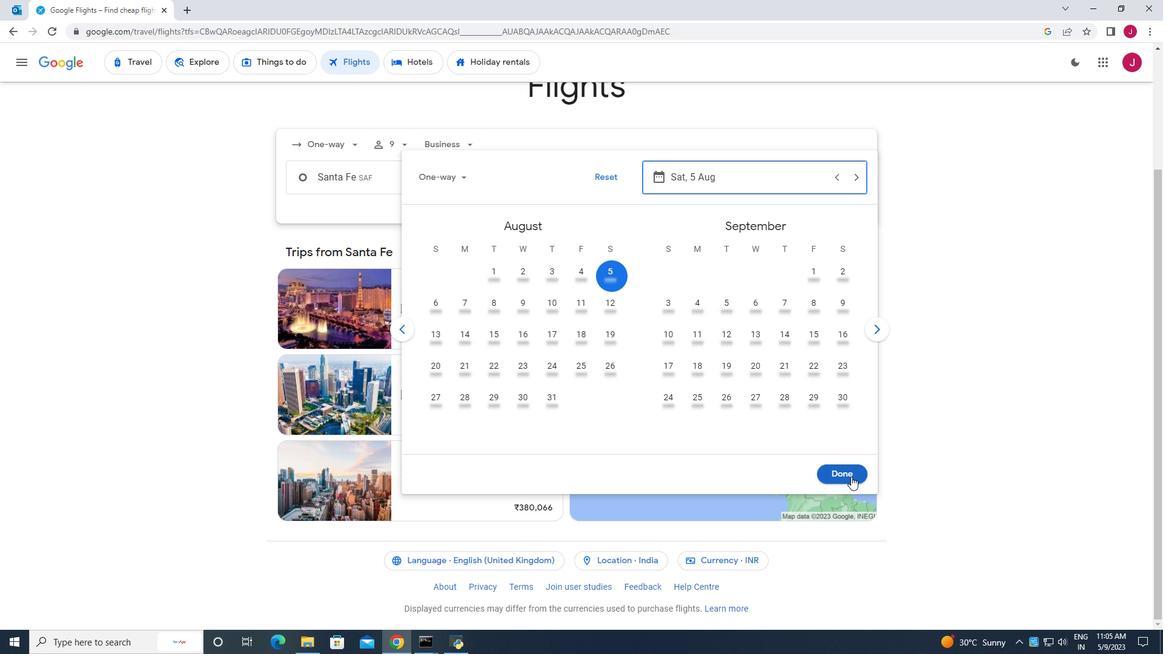 
Action: Mouse moved to (584, 221)
Screenshot: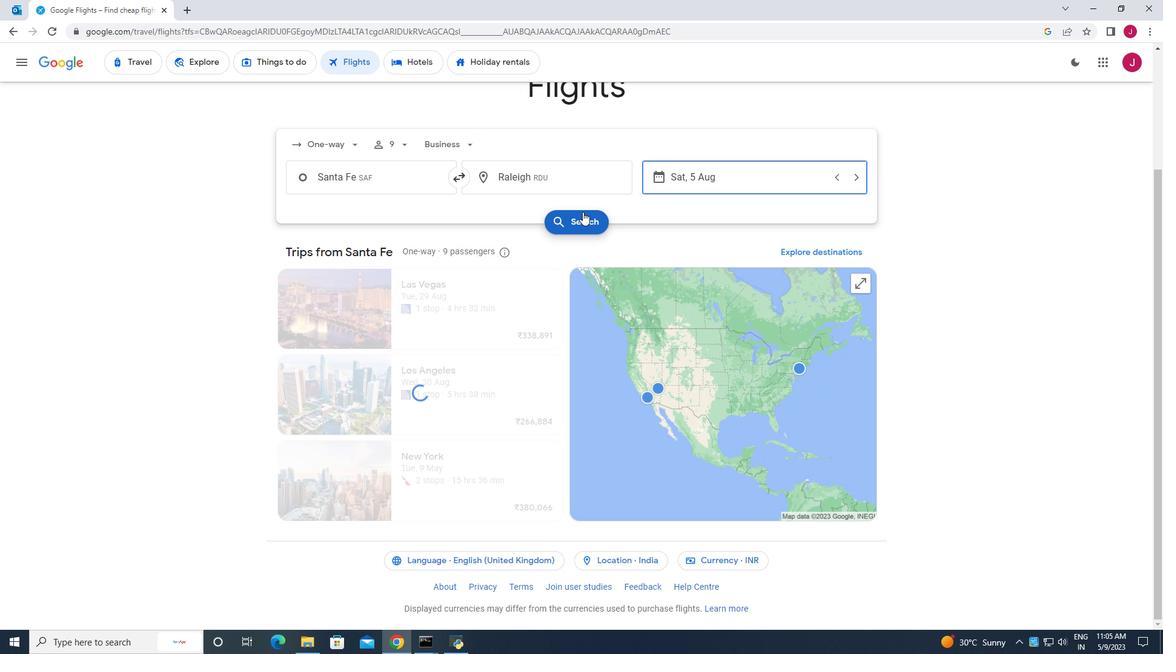 
Action: Mouse pressed left at (584, 221)
Screenshot: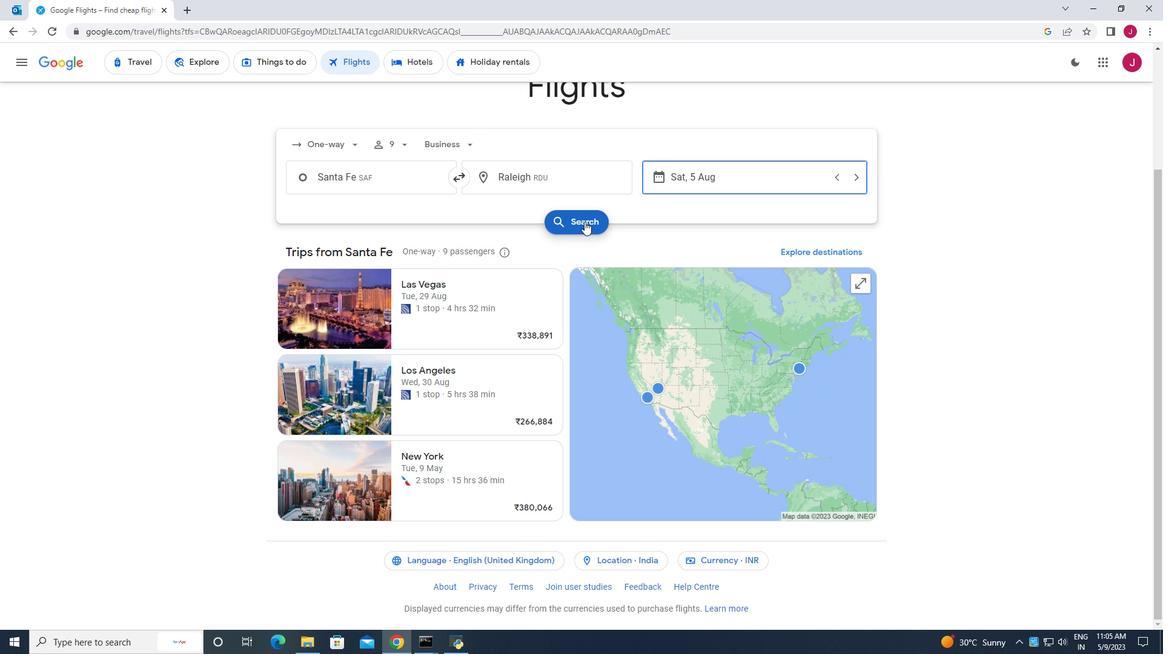 
Action: Mouse moved to (313, 169)
Screenshot: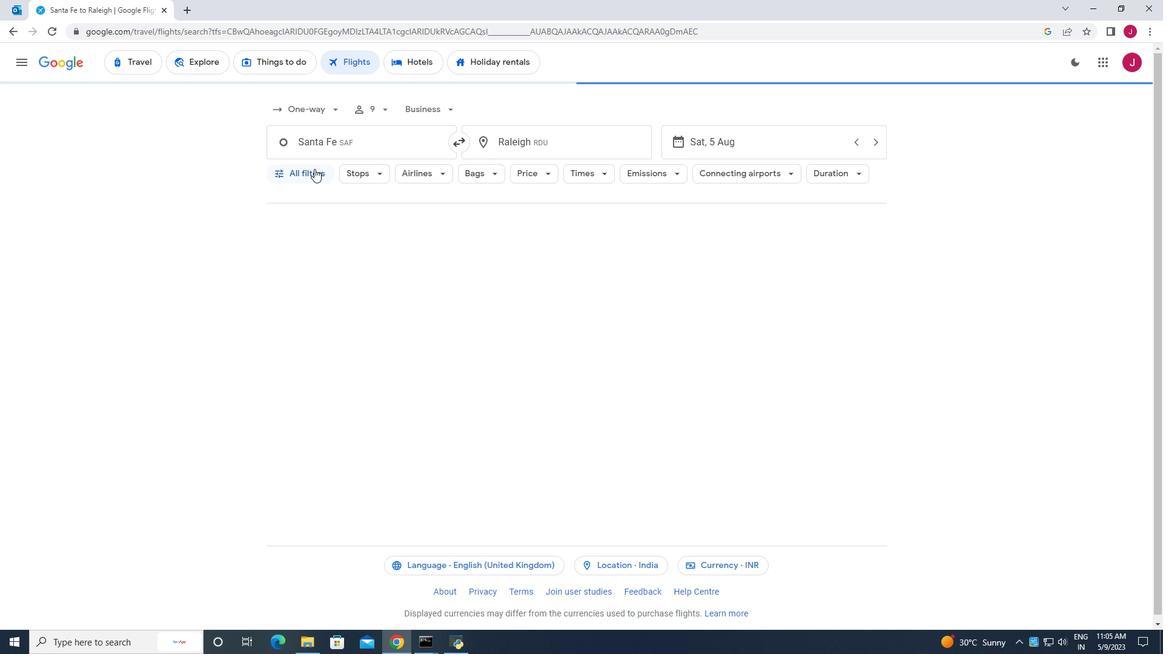 
Action: Mouse pressed left at (313, 169)
Screenshot: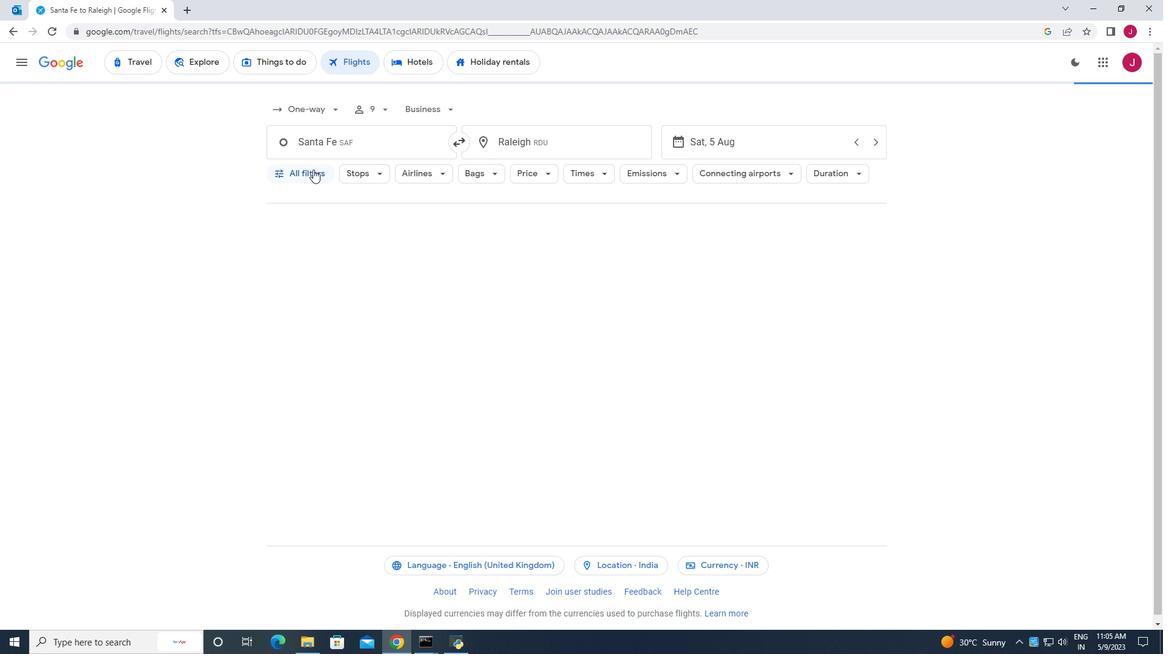 
Action: Mouse moved to (347, 267)
Screenshot: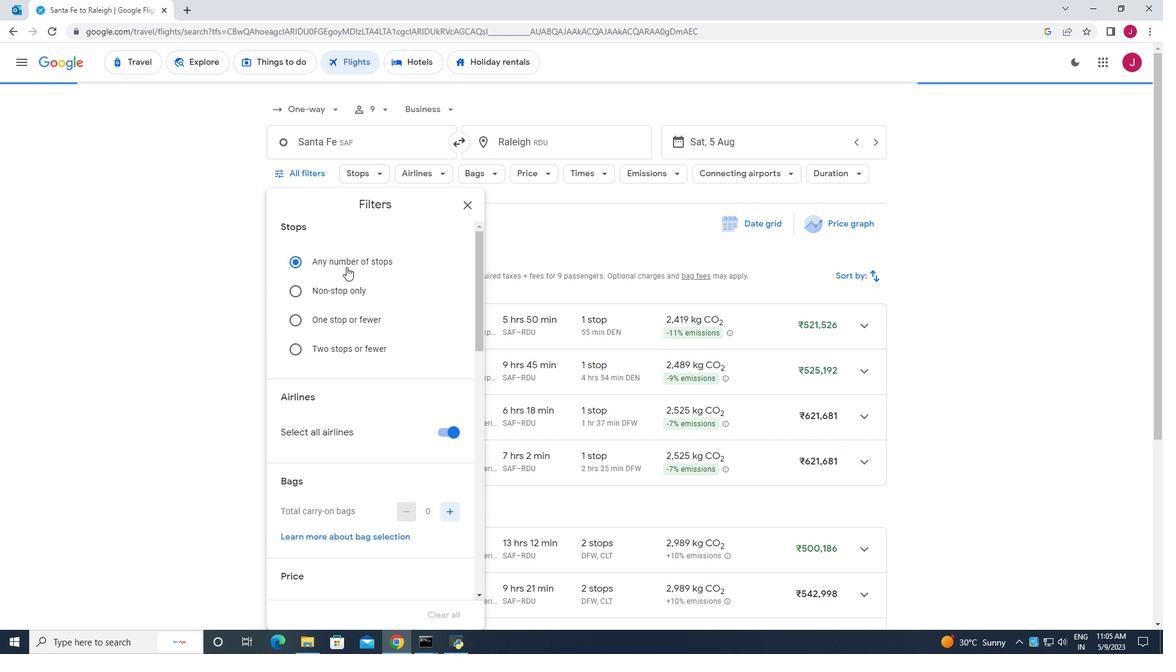 
Action: Mouse scrolled (347, 266) with delta (0, 0)
Screenshot: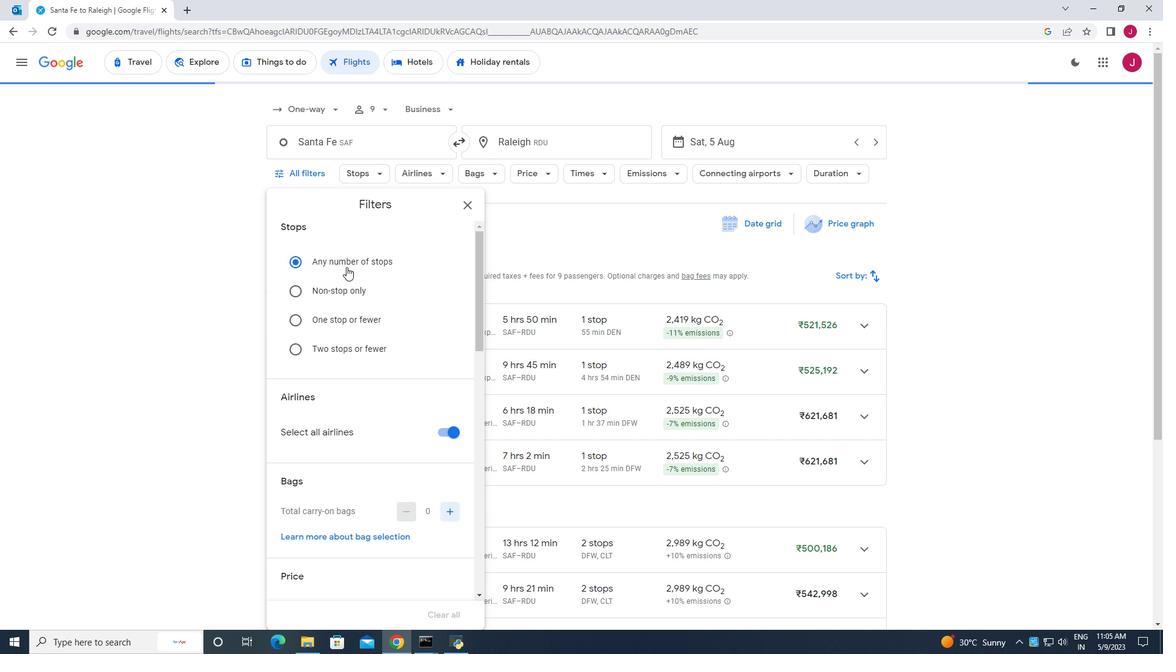 
Action: Mouse scrolled (347, 266) with delta (0, 0)
Screenshot: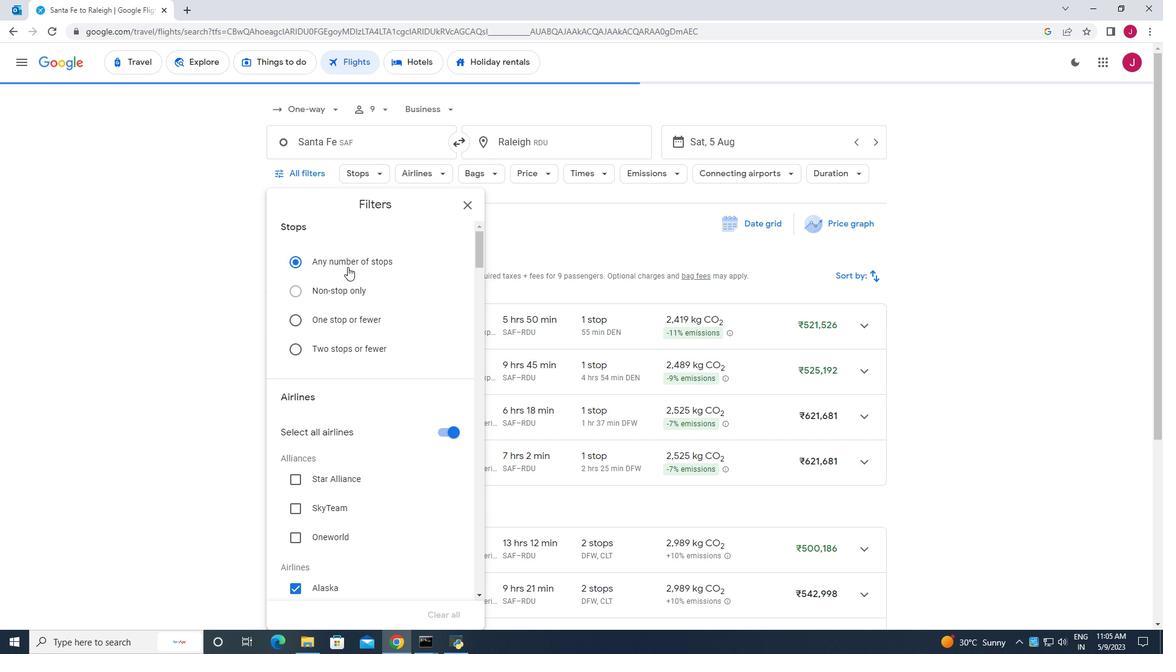
Action: Mouse scrolled (347, 266) with delta (0, 0)
Screenshot: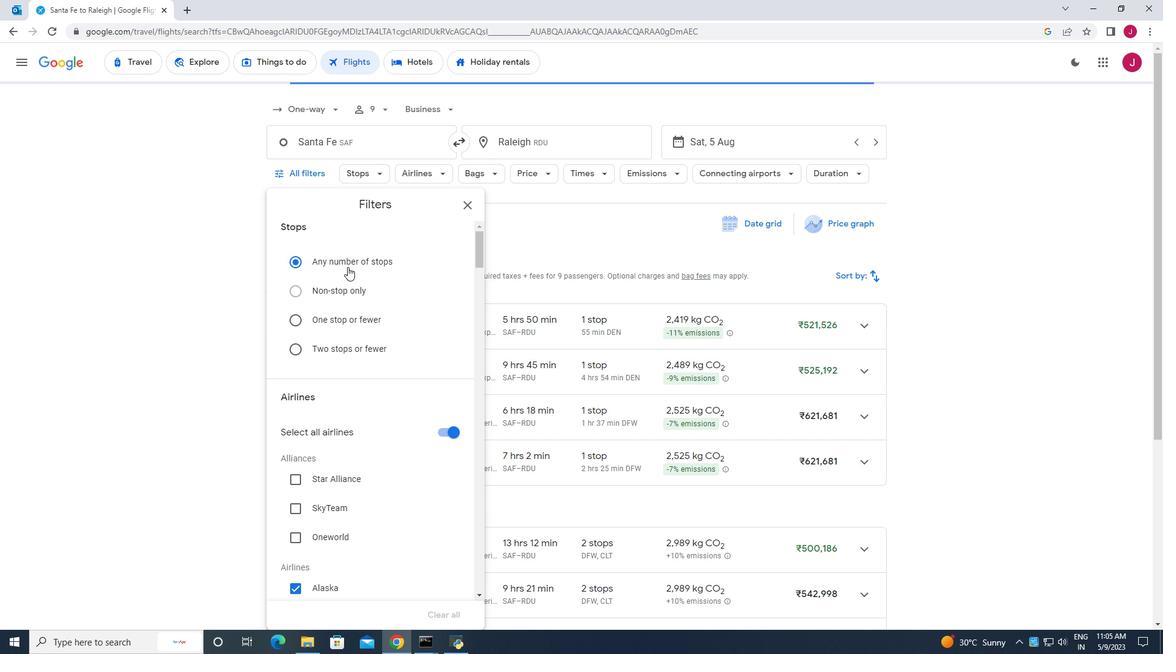 
Action: Mouse moved to (441, 251)
Screenshot: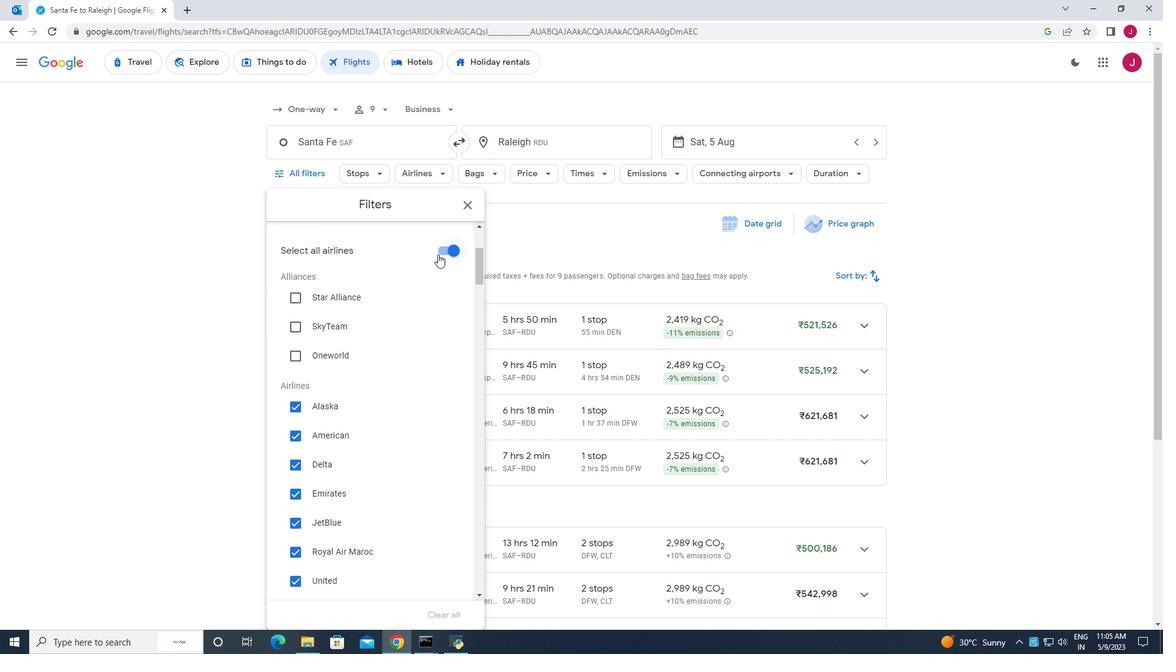 
Action: Mouse pressed left at (441, 251)
Screenshot: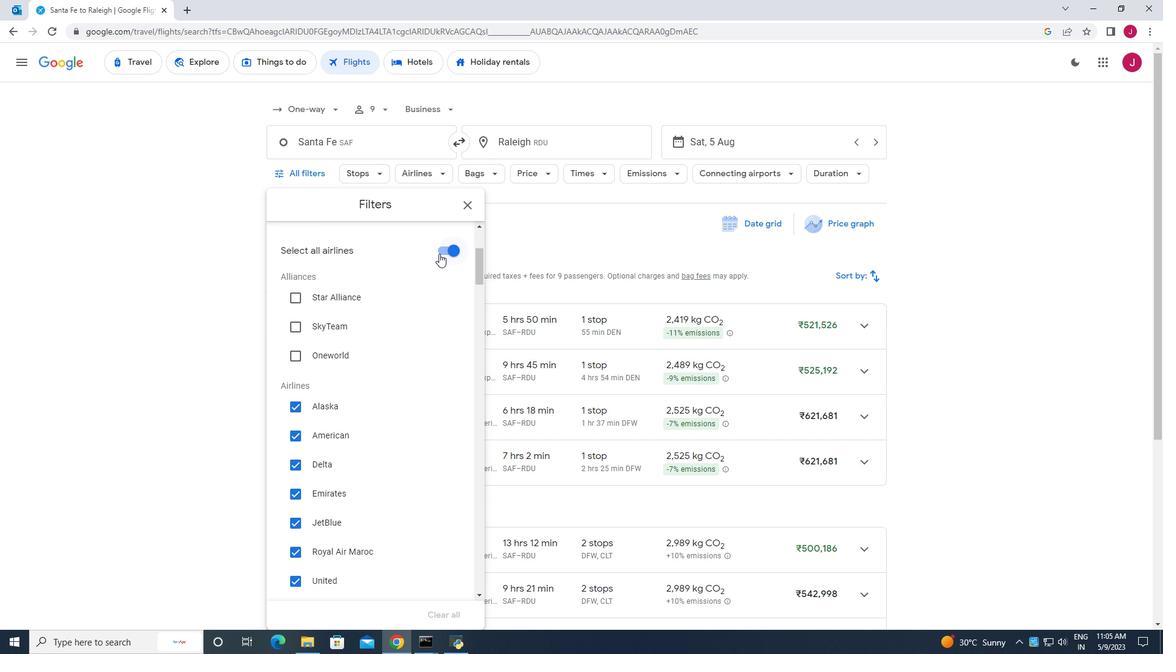 
Action: Mouse moved to (349, 284)
Screenshot: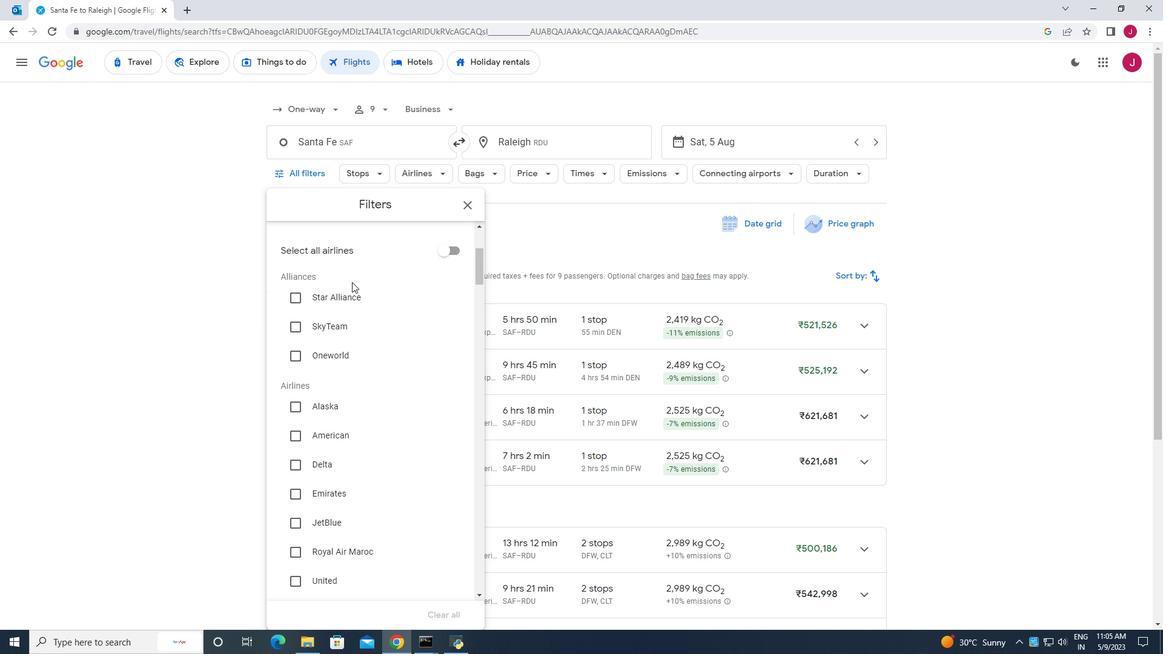 
Action: Mouse scrolled (349, 283) with delta (0, 0)
Screenshot: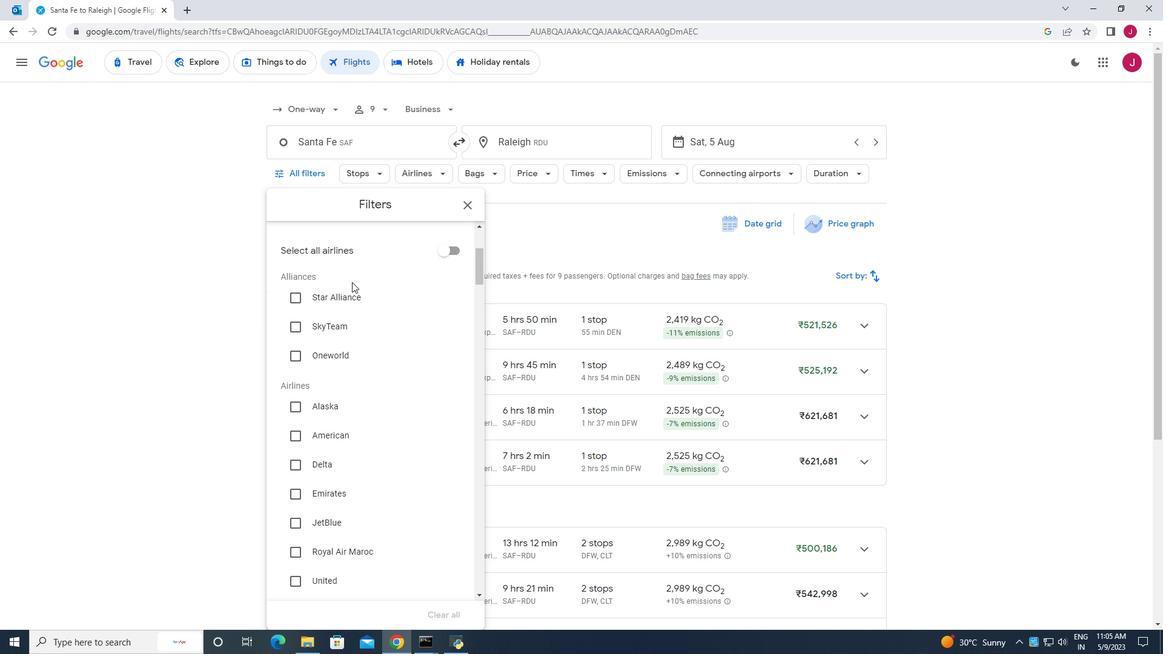
Action: Mouse moved to (348, 285)
Screenshot: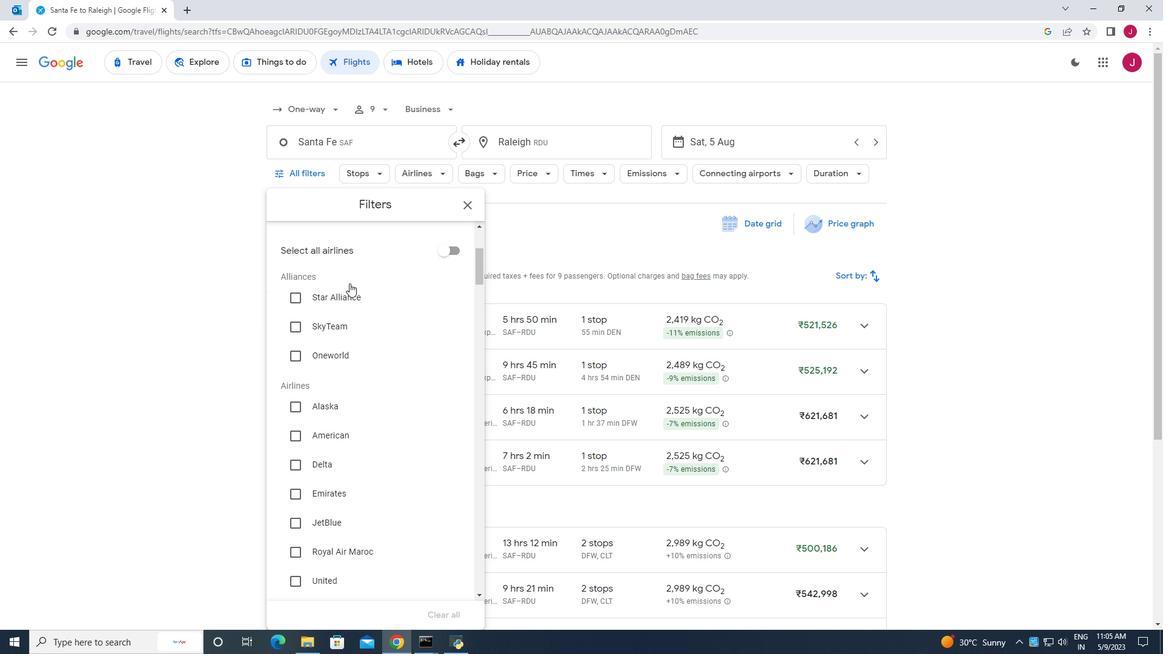 
Action: Mouse scrolled (348, 284) with delta (0, 0)
Screenshot: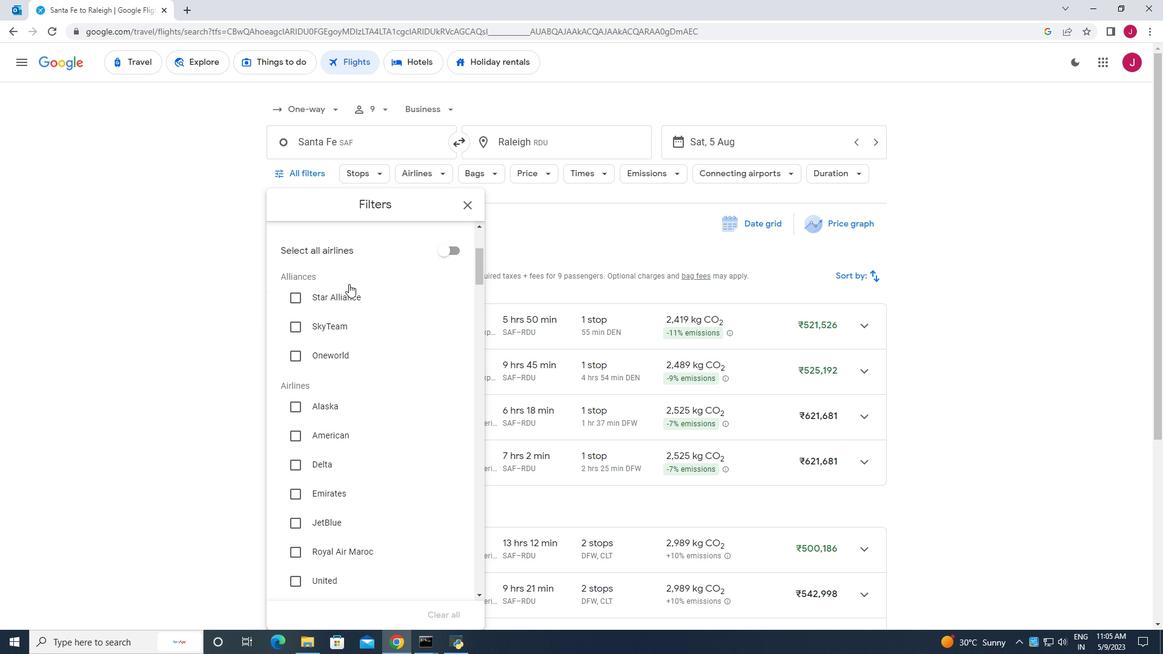 
Action: Mouse moved to (348, 285)
Screenshot: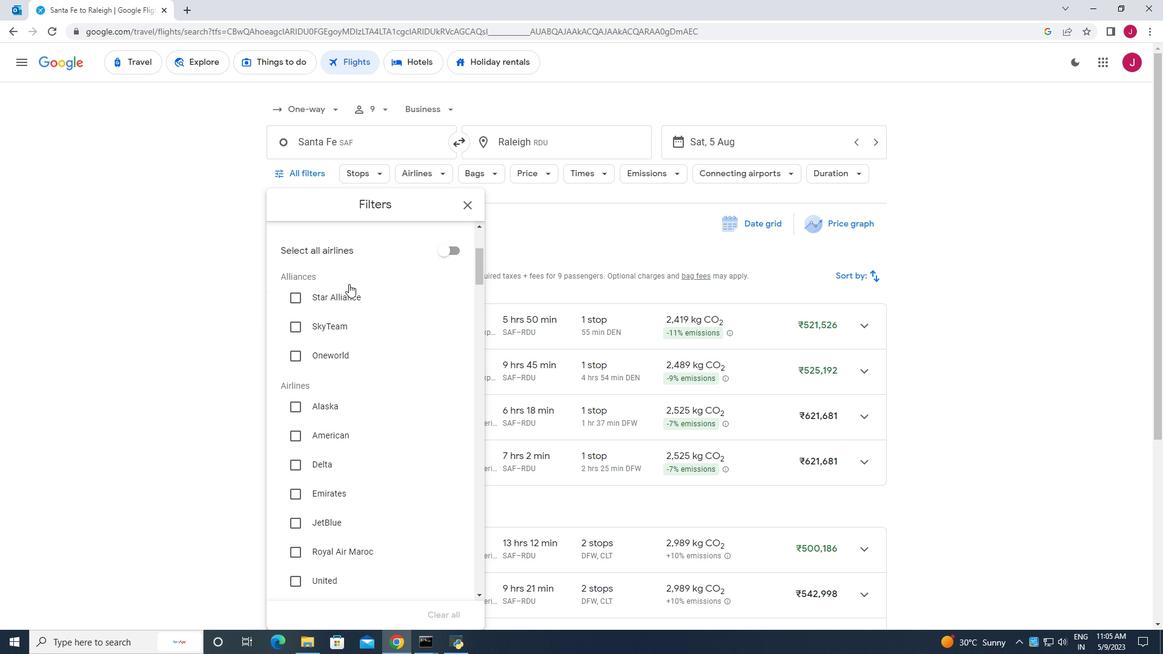 
Action: Mouse scrolled (348, 284) with delta (0, 0)
Screenshot: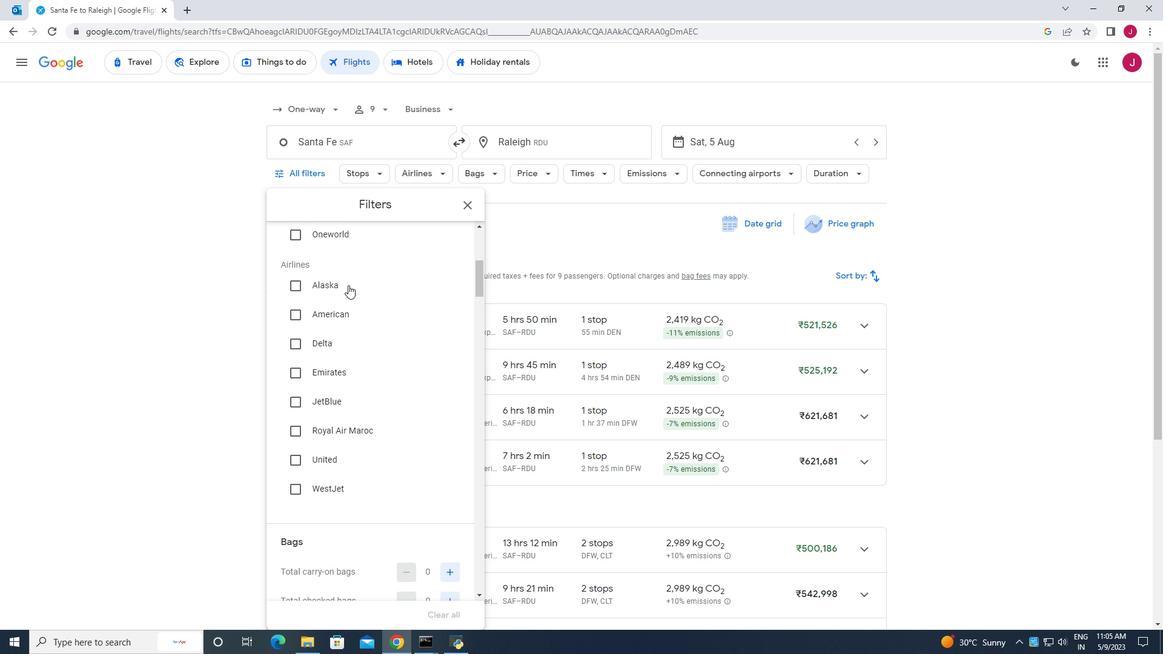 
Action: Mouse scrolled (348, 284) with delta (0, 0)
Screenshot: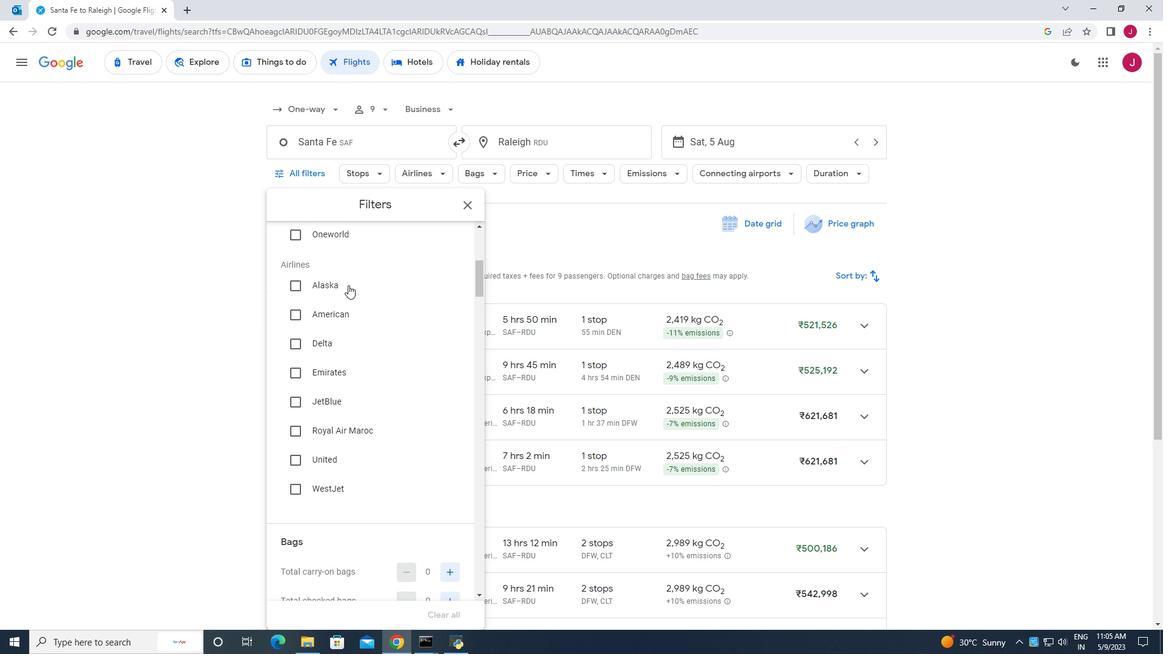 
Action: Mouse scrolled (348, 284) with delta (0, 0)
Screenshot: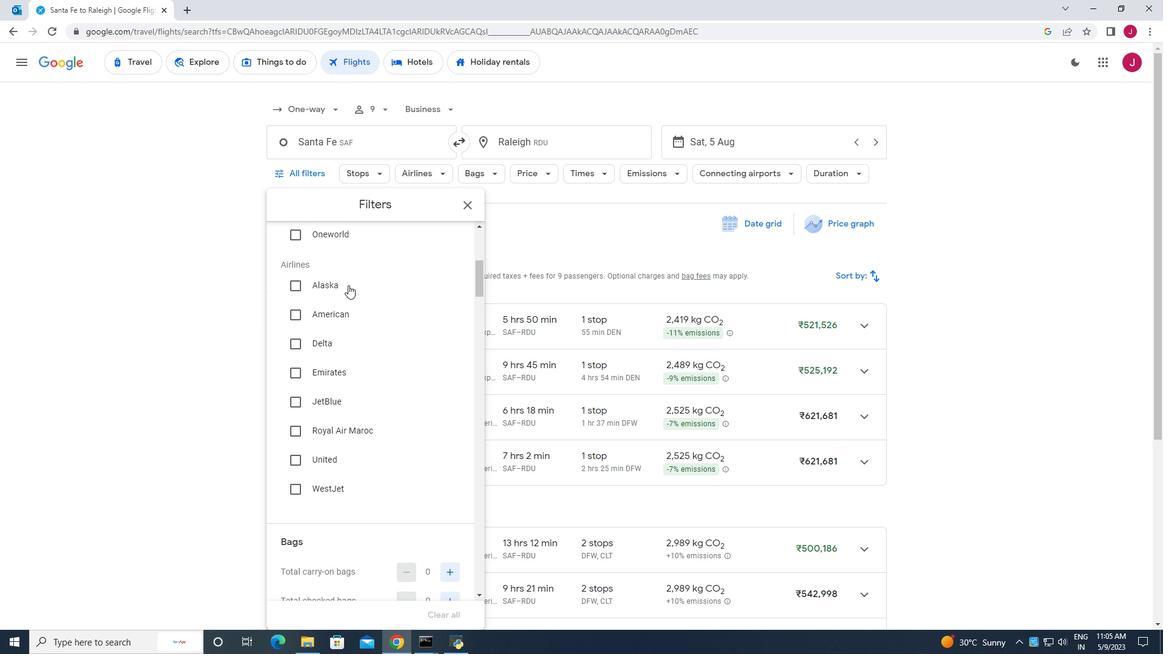 
Action: Mouse scrolled (348, 284) with delta (0, 0)
Screenshot: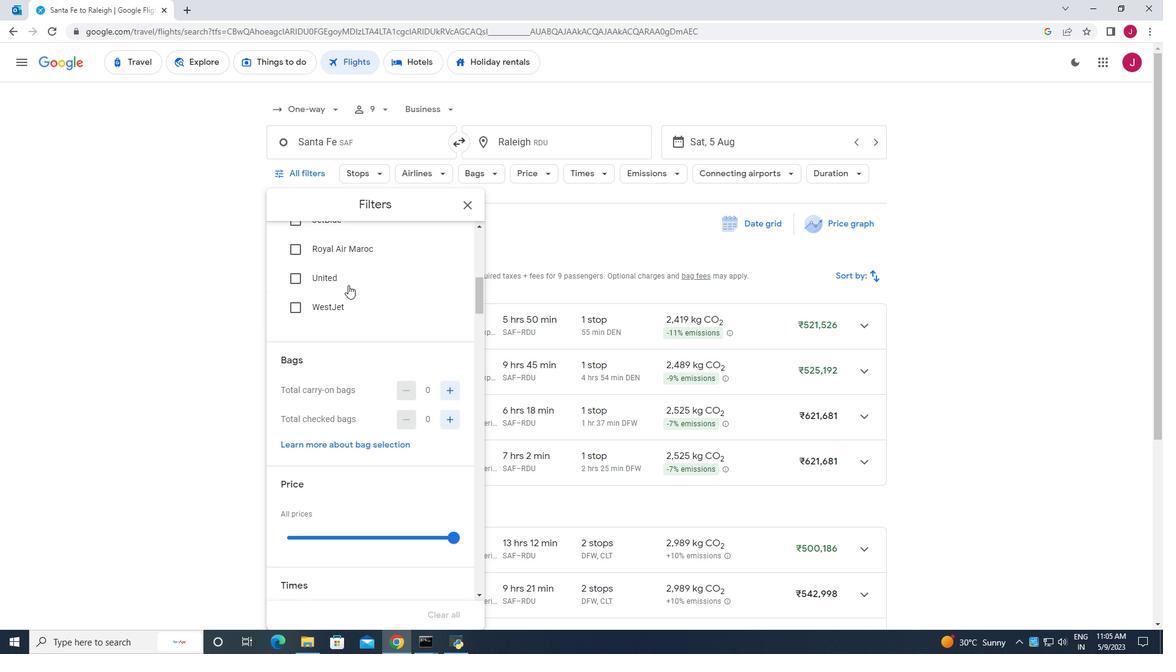 
Action: Mouse moved to (353, 297)
Screenshot: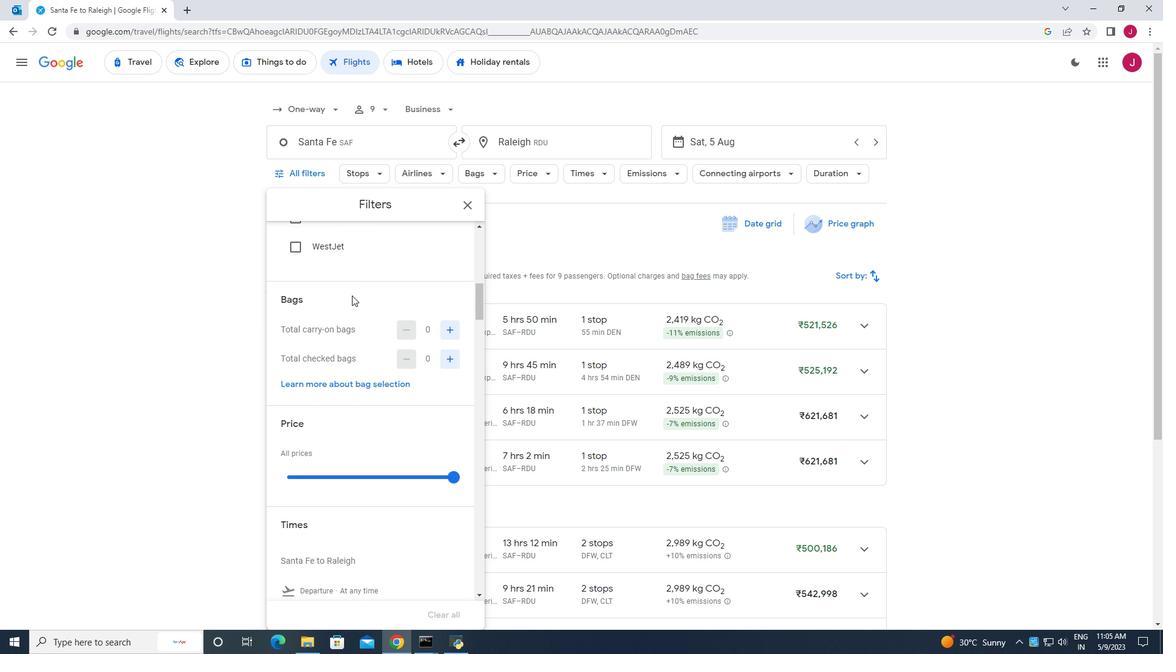 
Action: Mouse scrolled (353, 296) with delta (0, 0)
Screenshot: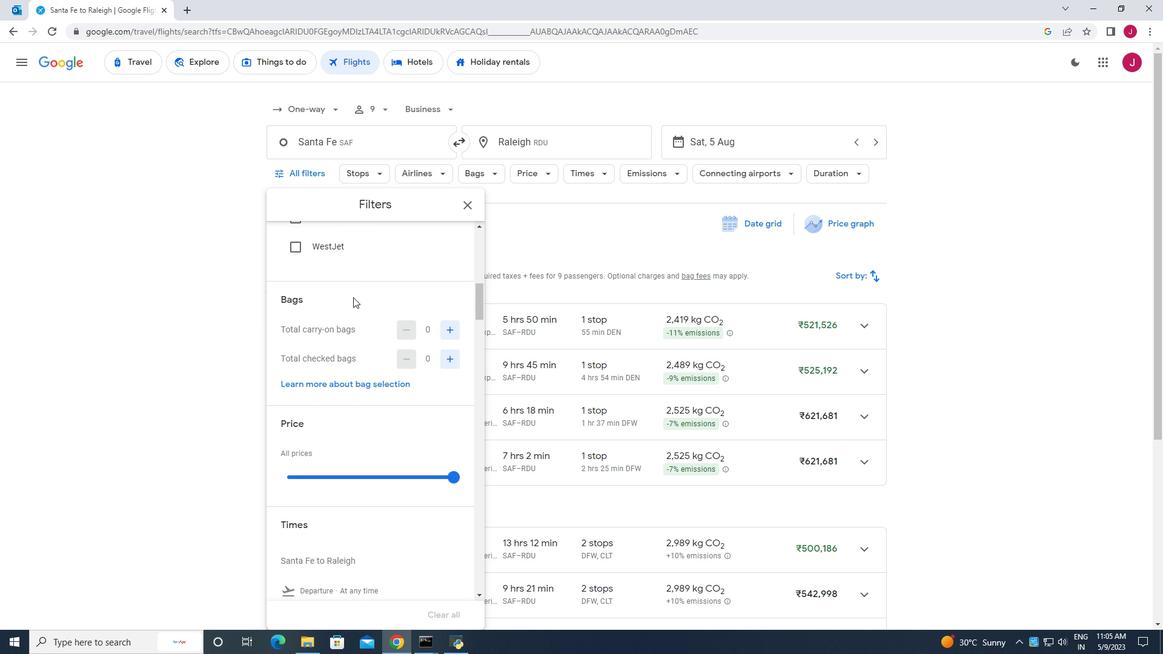 
Action: Mouse moved to (444, 297)
Screenshot: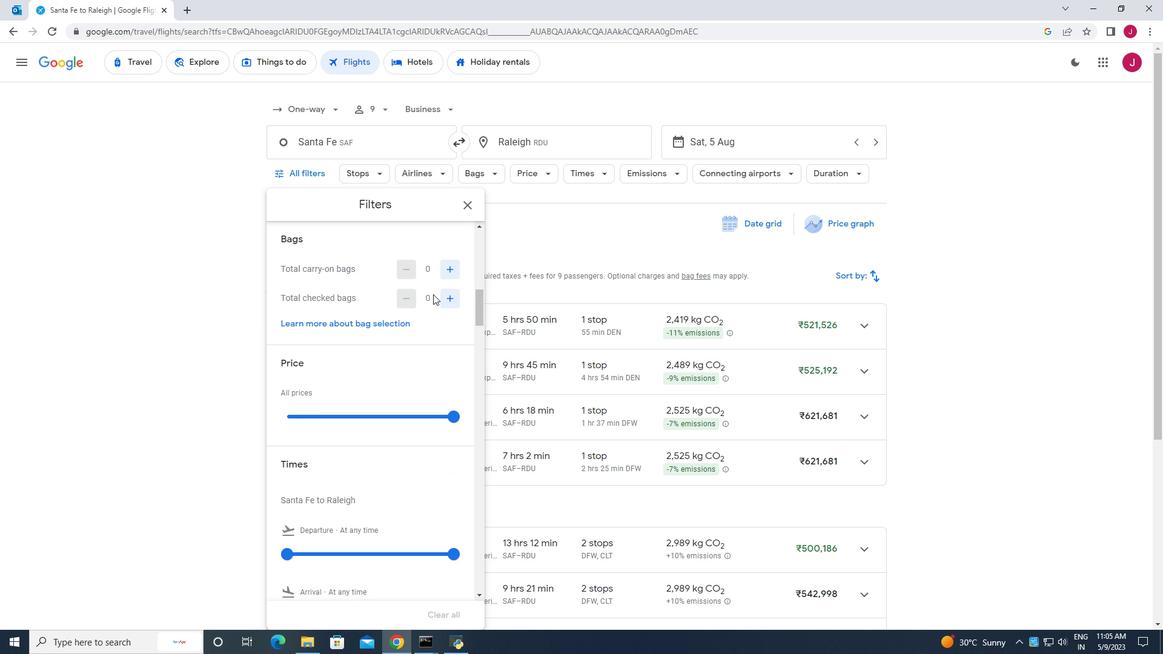 
Action: Mouse pressed left at (444, 297)
Screenshot: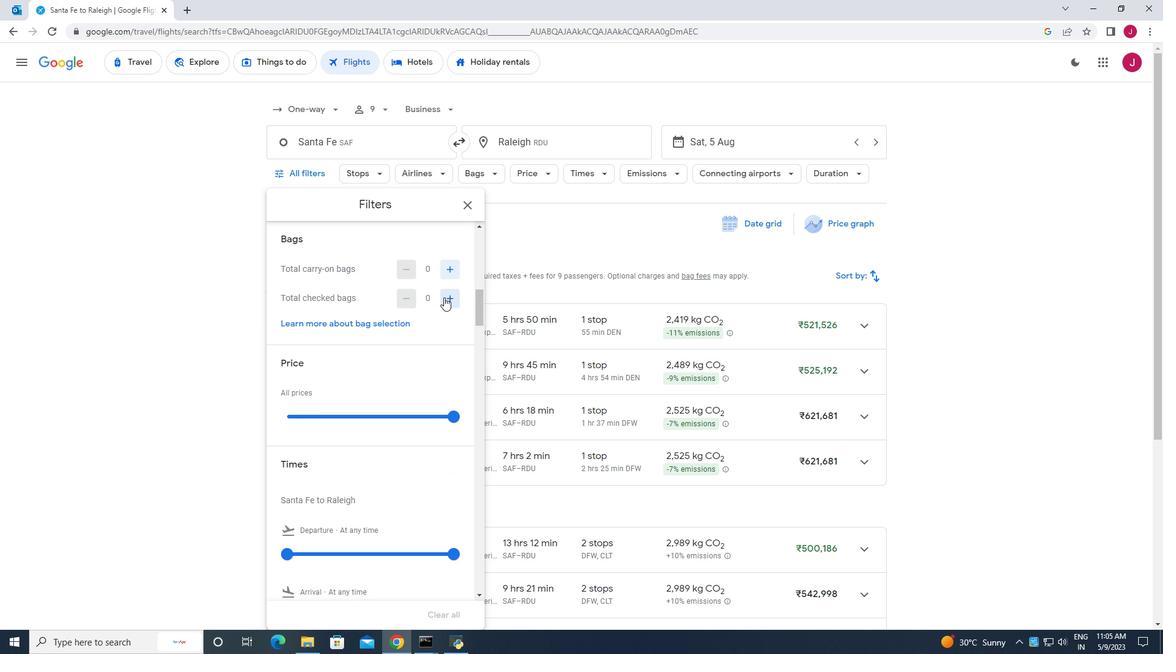 
Action: Mouse moved to (444, 297)
Screenshot: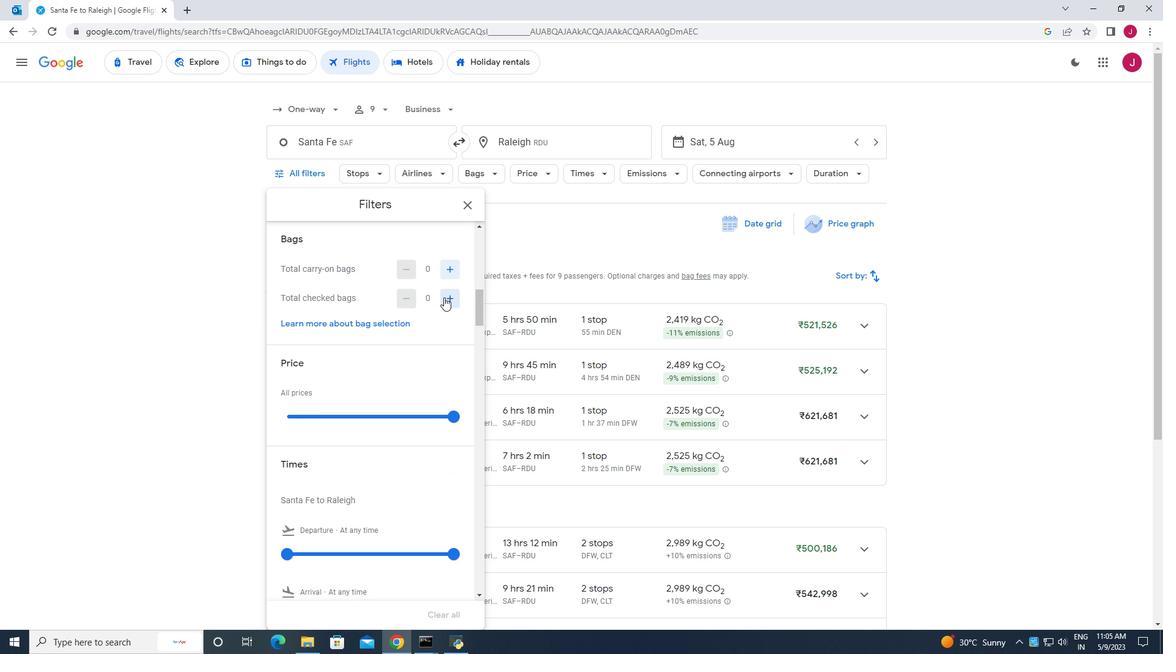 
Action: Mouse pressed left at (444, 297)
Screenshot: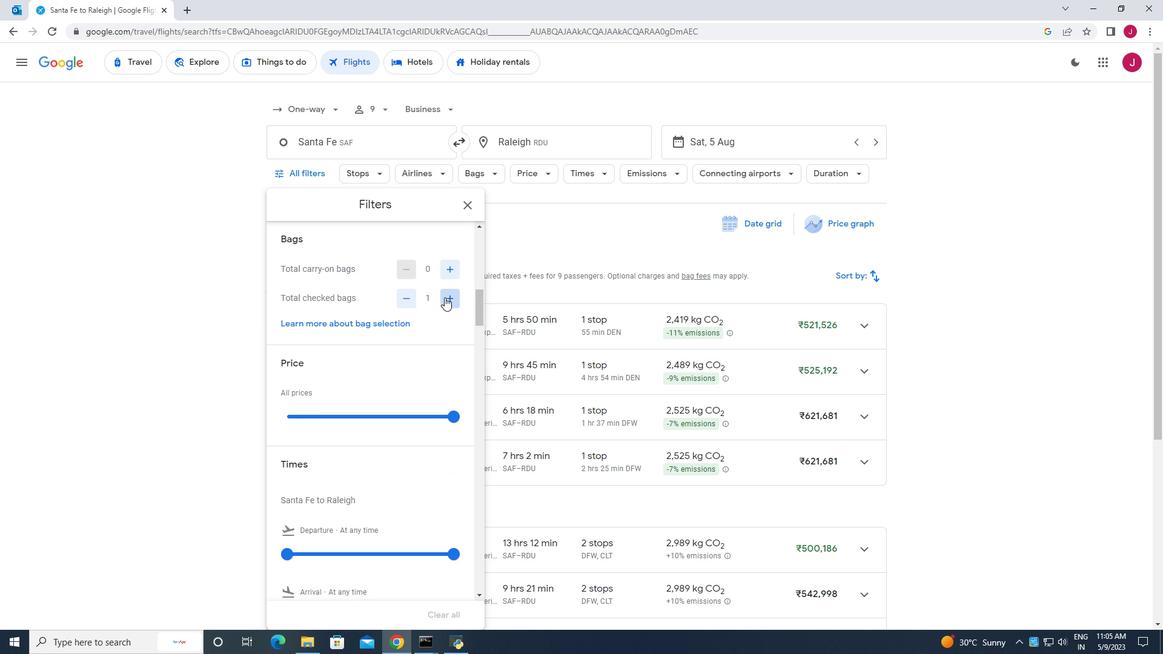 
Action: Mouse pressed left at (444, 297)
Screenshot: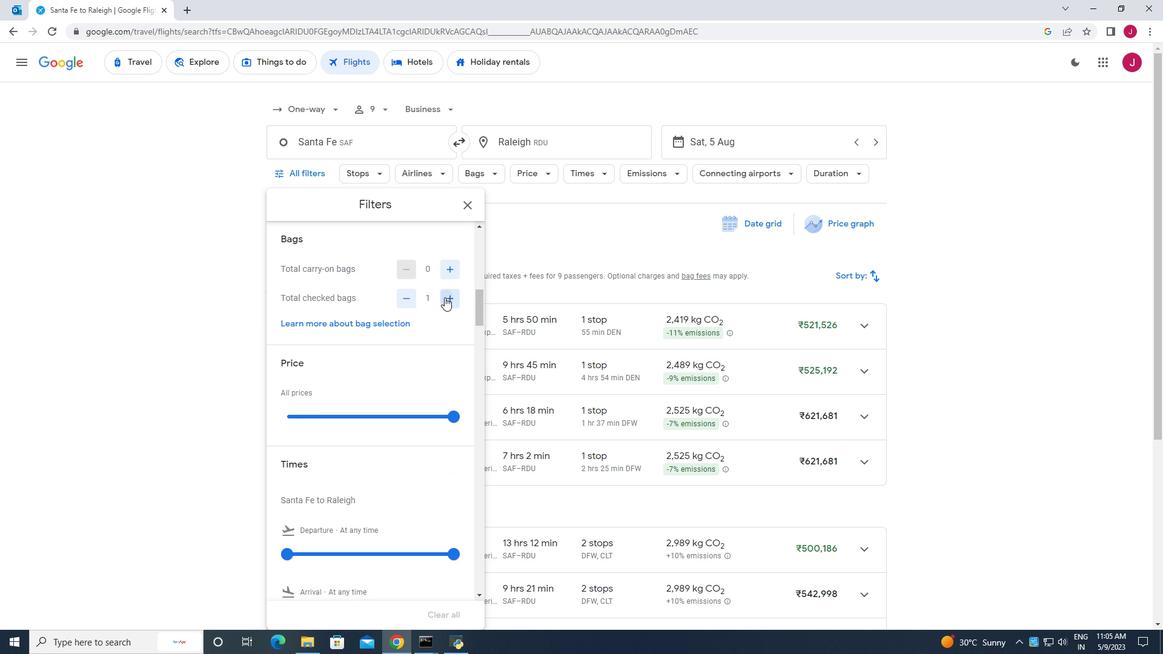 
Action: Mouse pressed left at (444, 297)
Screenshot: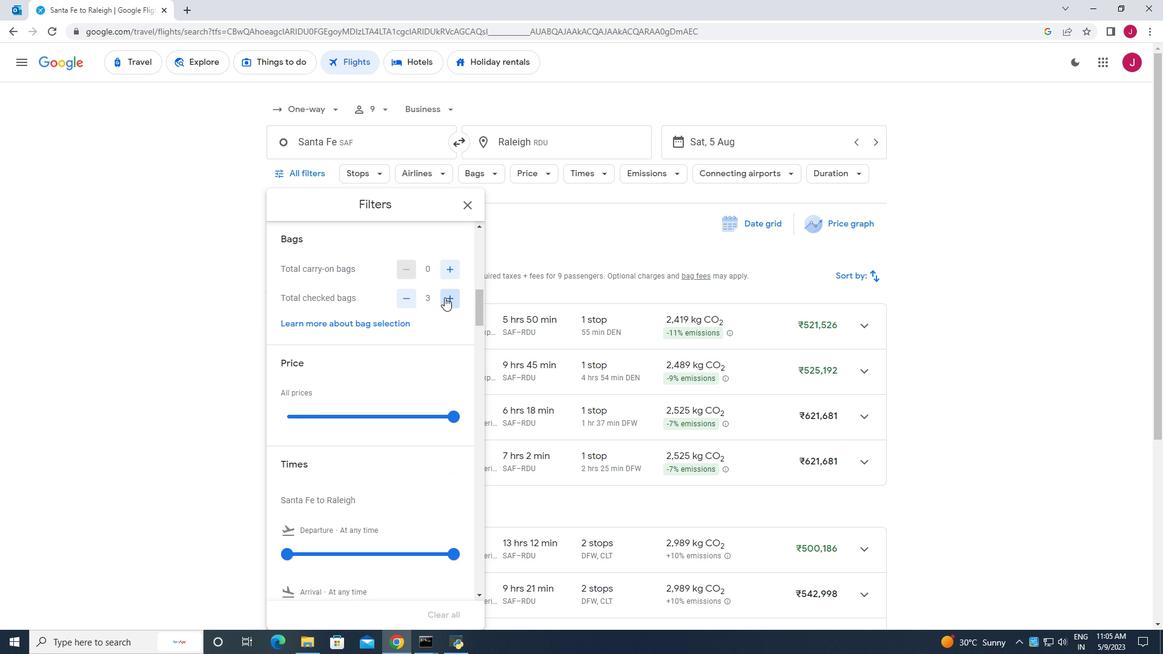 
Action: Mouse pressed left at (444, 297)
Screenshot: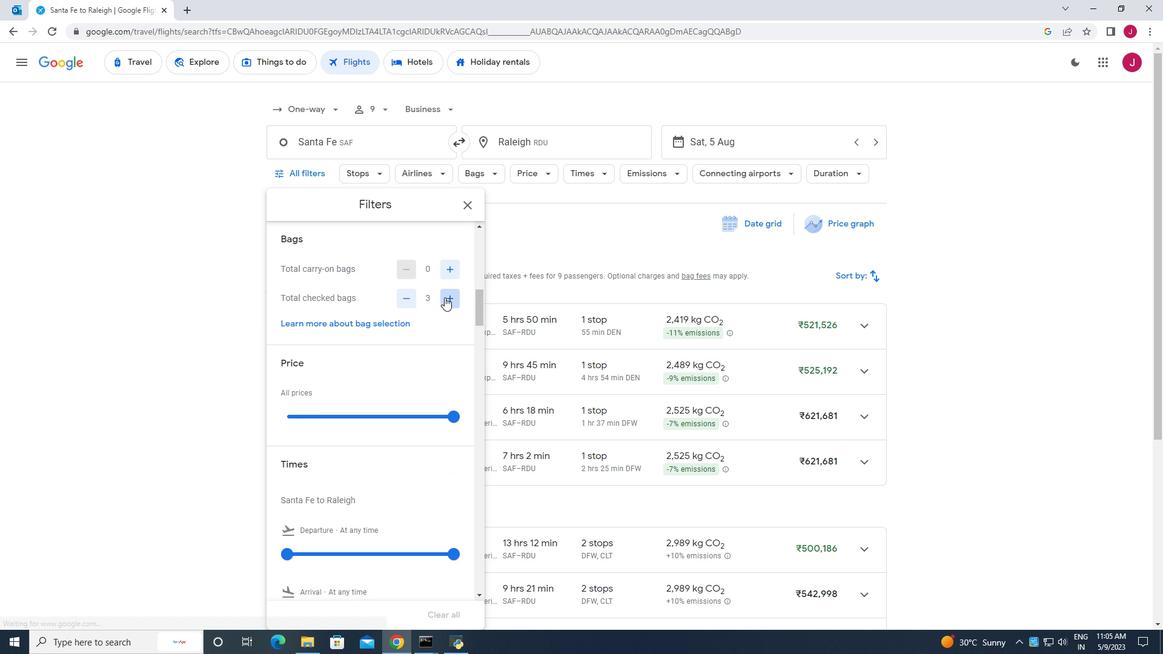 
Action: Mouse pressed left at (444, 297)
Screenshot: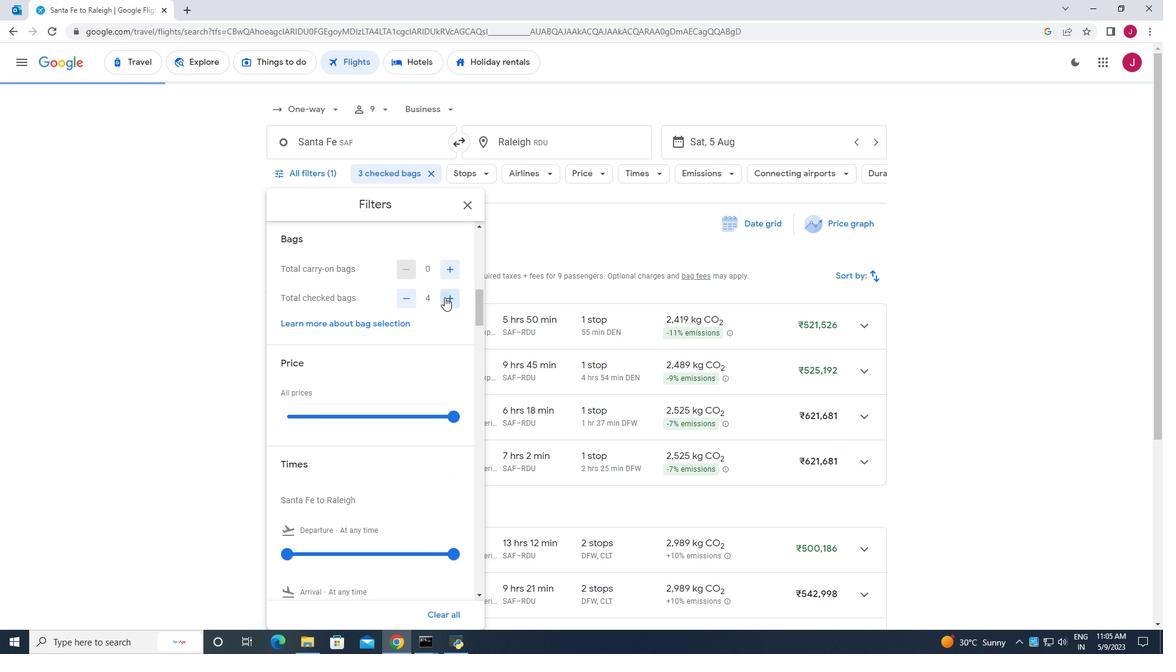 
Action: Mouse pressed left at (444, 297)
Screenshot: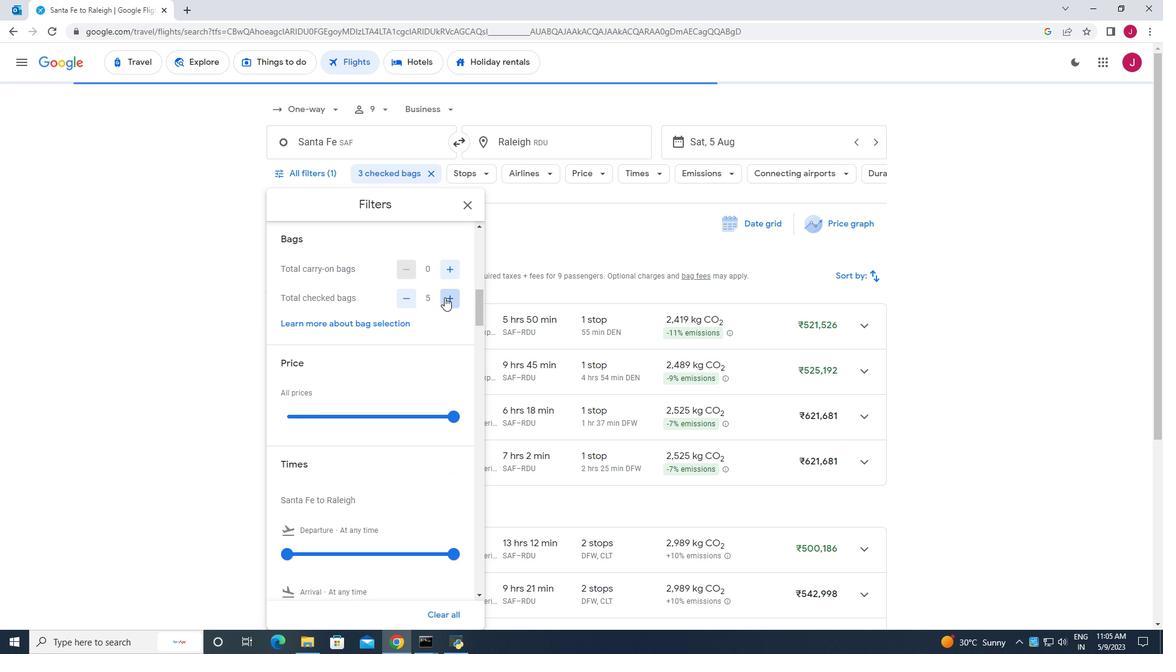 
Action: Mouse pressed left at (444, 297)
Screenshot: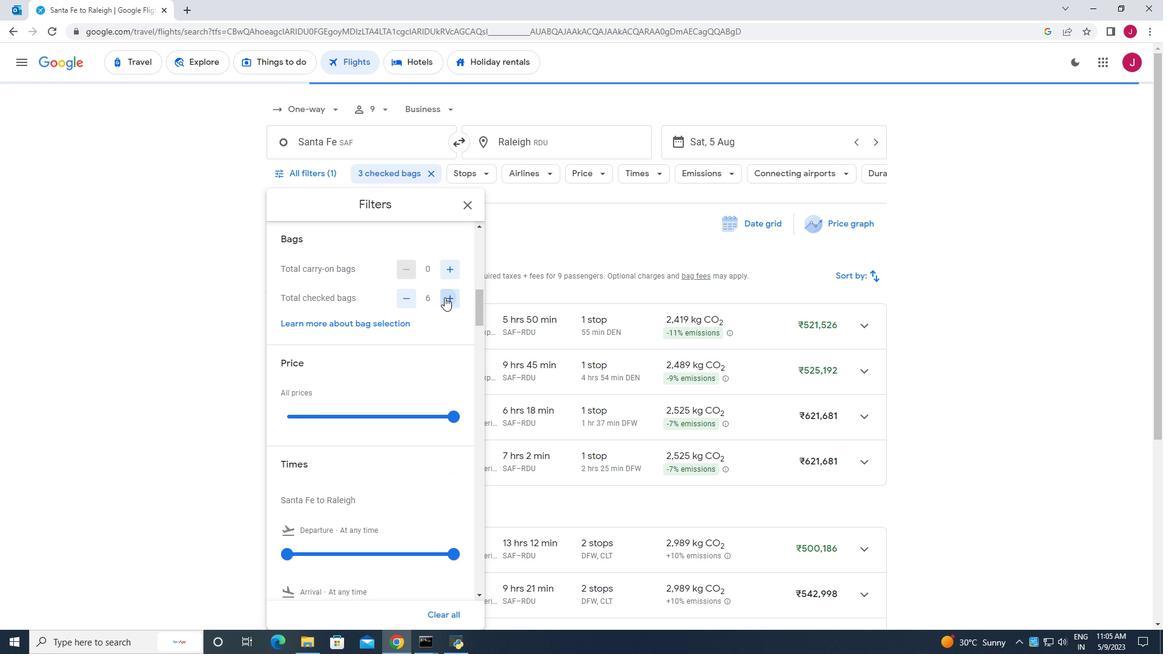 
Action: Mouse scrolled (444, 296) with delta (0, 0)
Screenshot: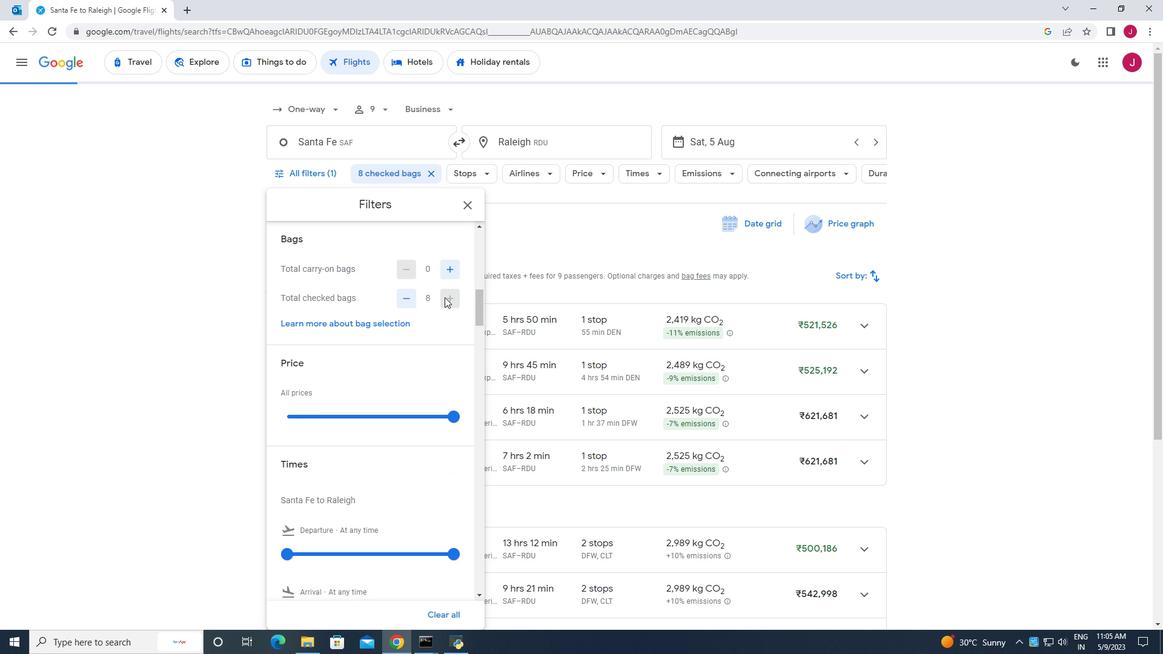 
Action: Mouse scrolled (444, 296) with delta (0, 0)
Screenshot: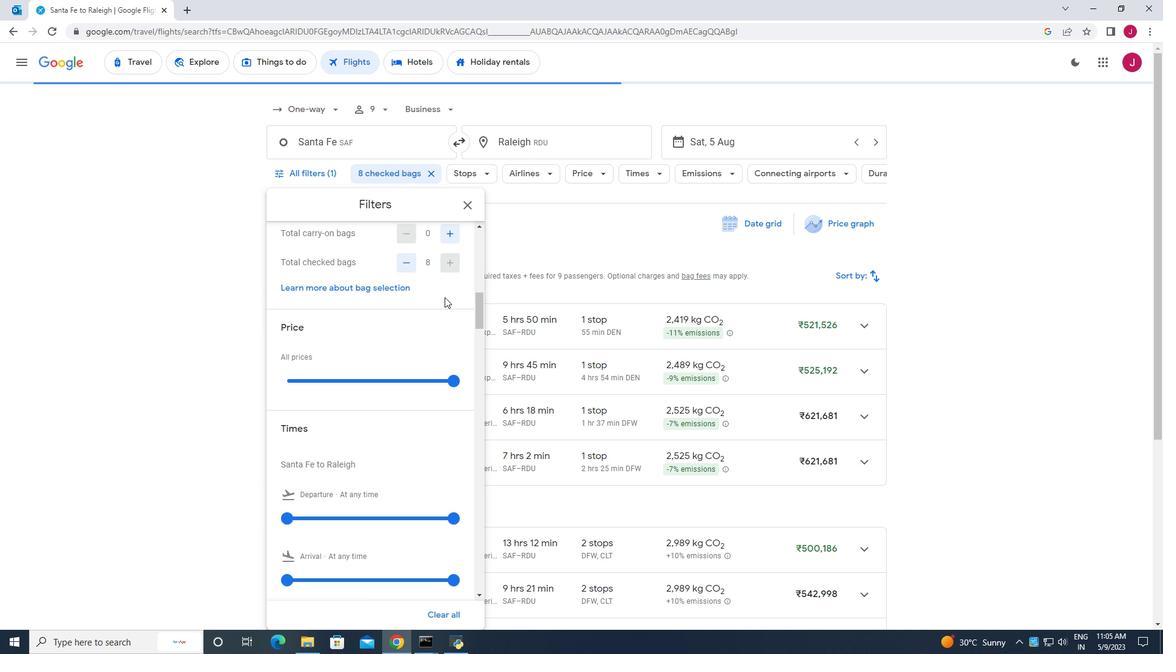 
Action: Mouse scrolled (444, 296) with delta (0, 0)
Screenshot: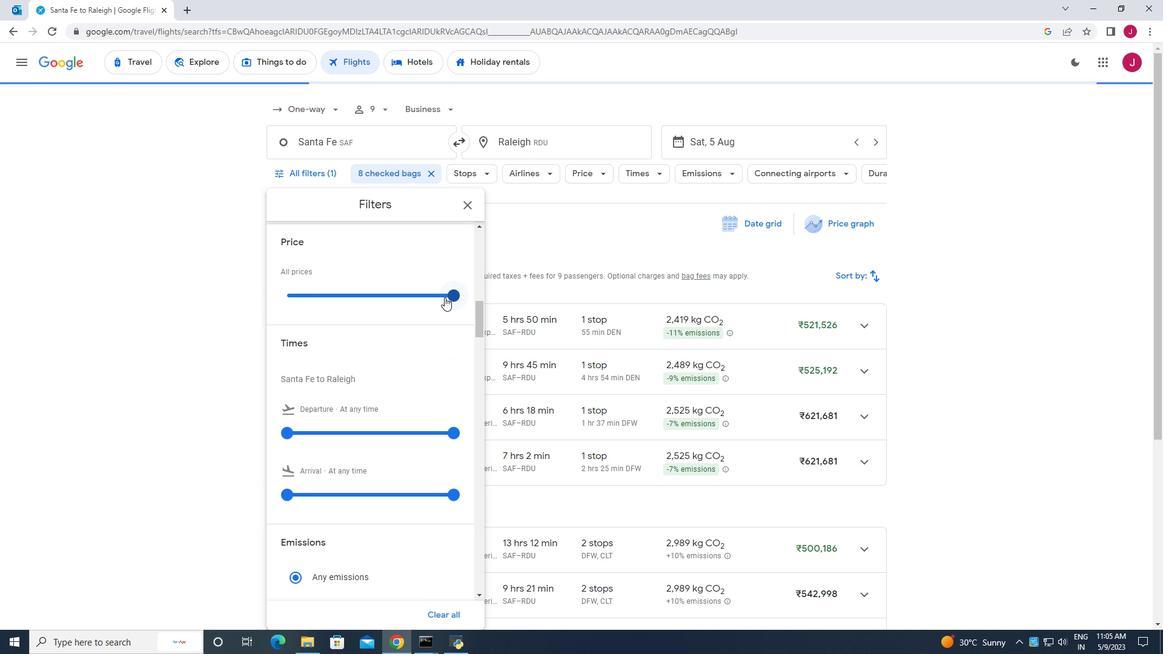 
Action: Mouse moved to (435, 307)
Screenshot: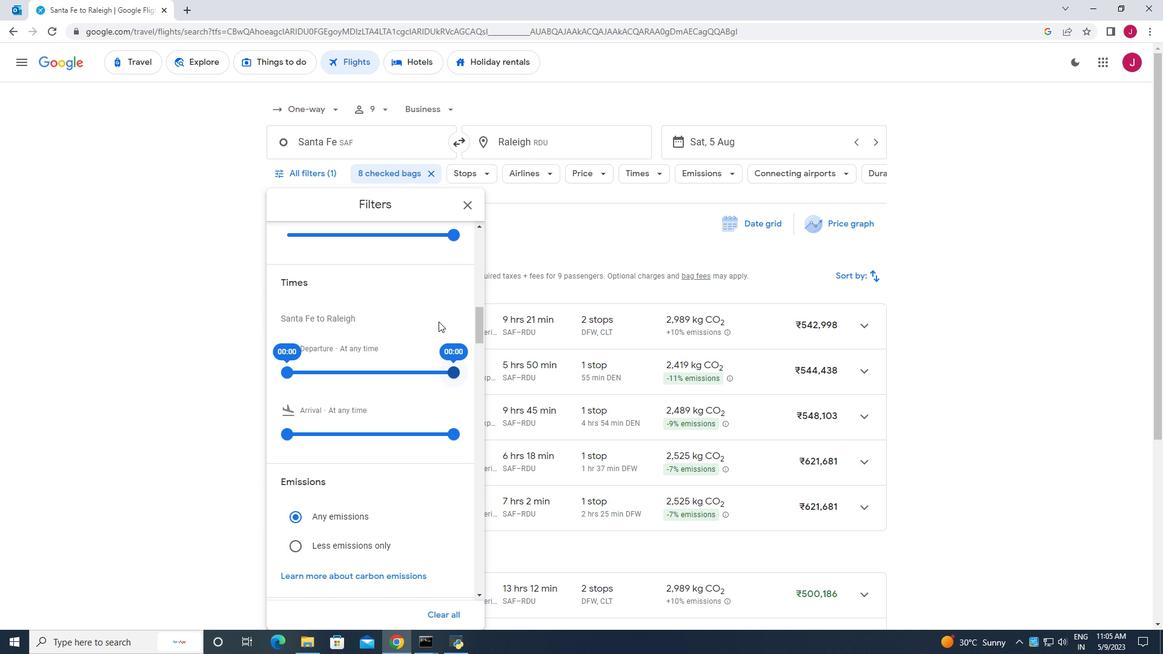 
Action: Mouse scrolled (435, 307) with delta (0, 0)
Screenshot: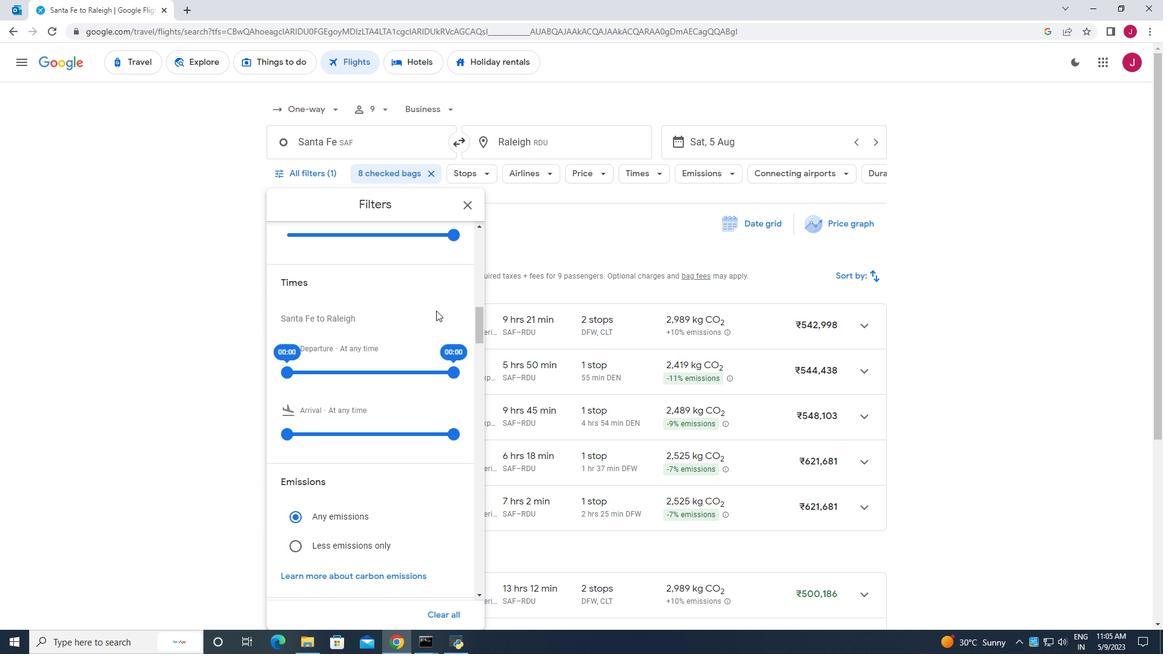 
Action: Mouse moved to (450, 293)
Screenshot: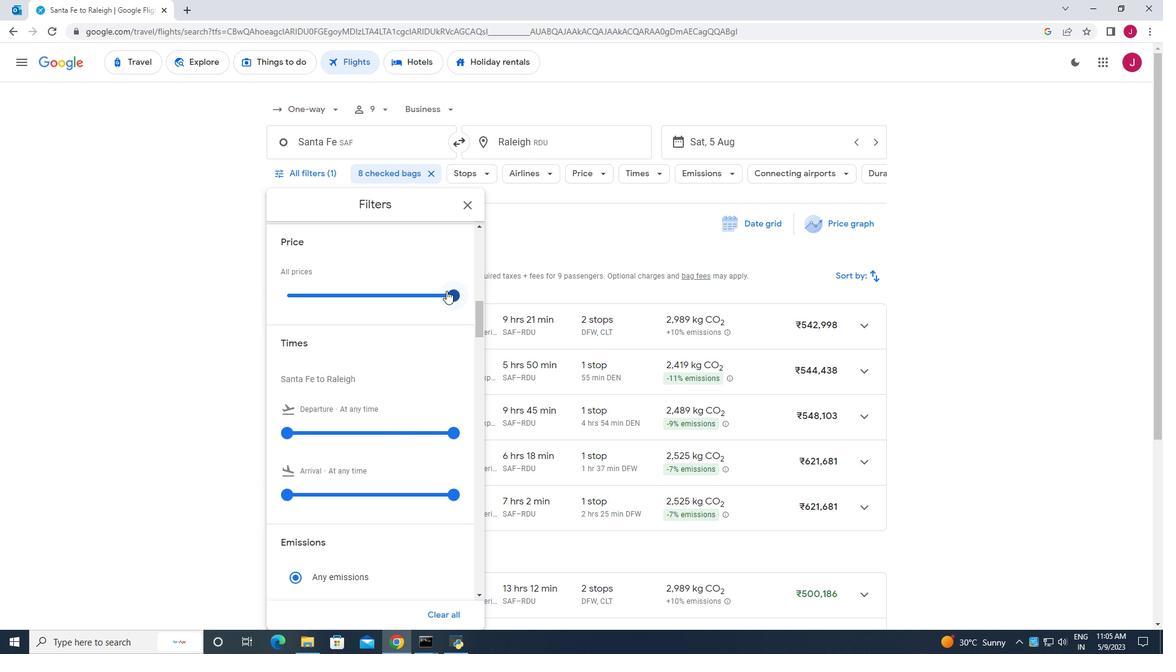 
Action: Mouse pressed left at (450, 293)
Screenshot: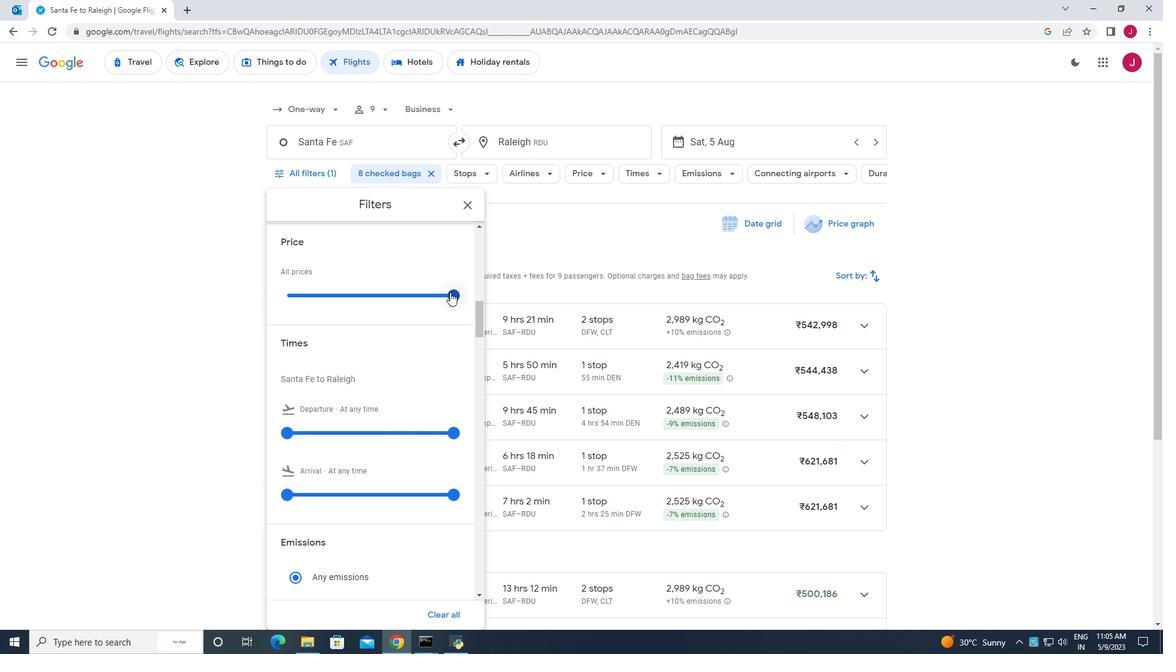 
Action: Mouse moved to (376, 296)
Screenshot: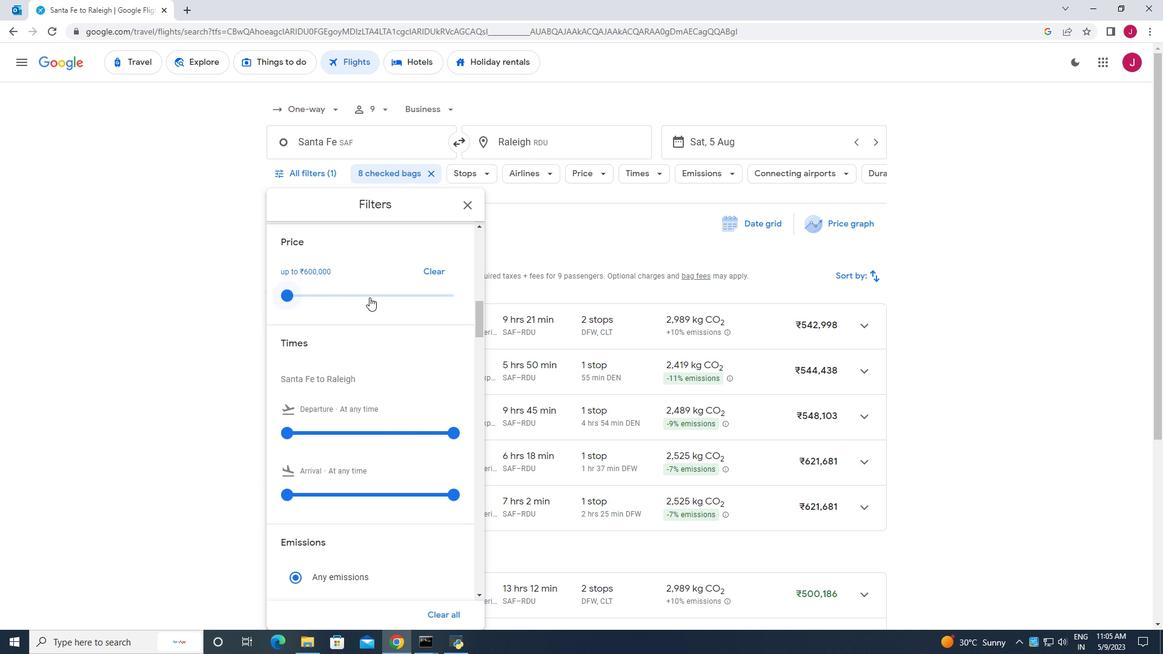 
Action: Mouse scrolled (376, 295) with delta (0, 0)
Screenshot: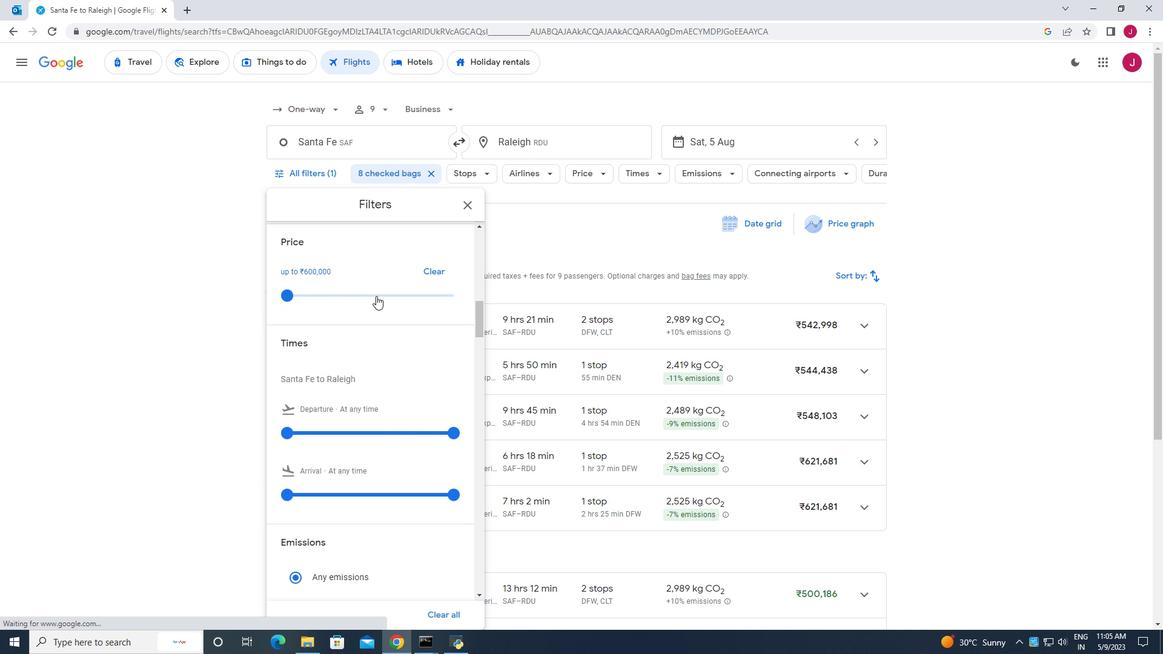 
Action: Mouse scrolled (376, 295) with delta (0, 0)
Screenshot: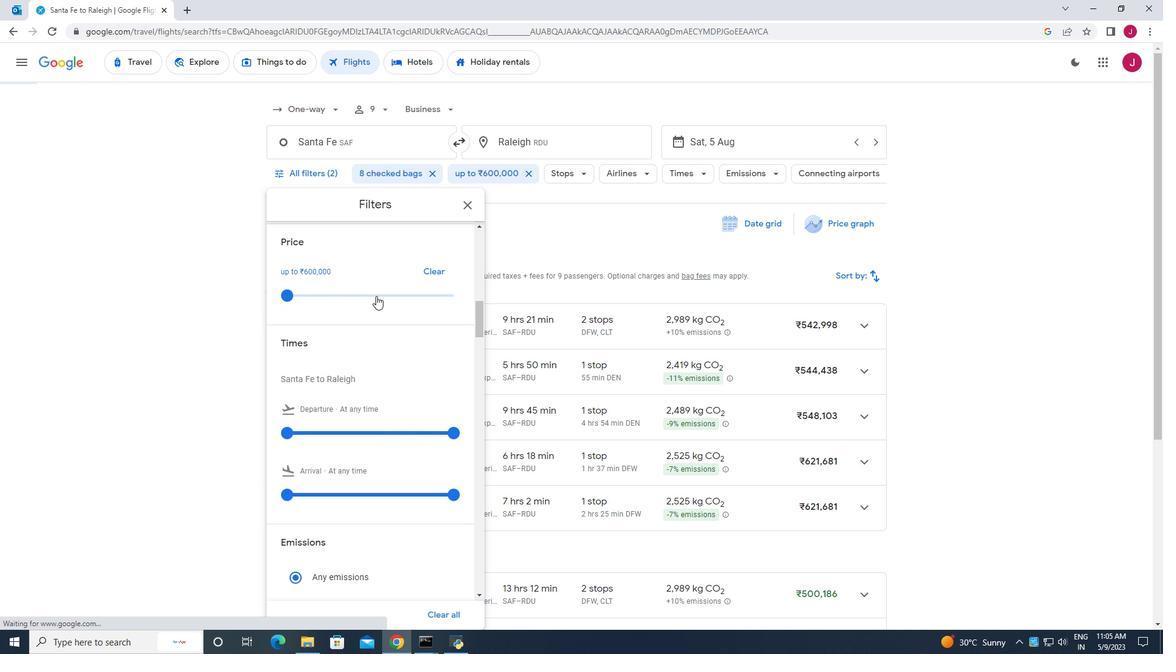 
Action: Mouse moved to (284, 310)
Screenshot: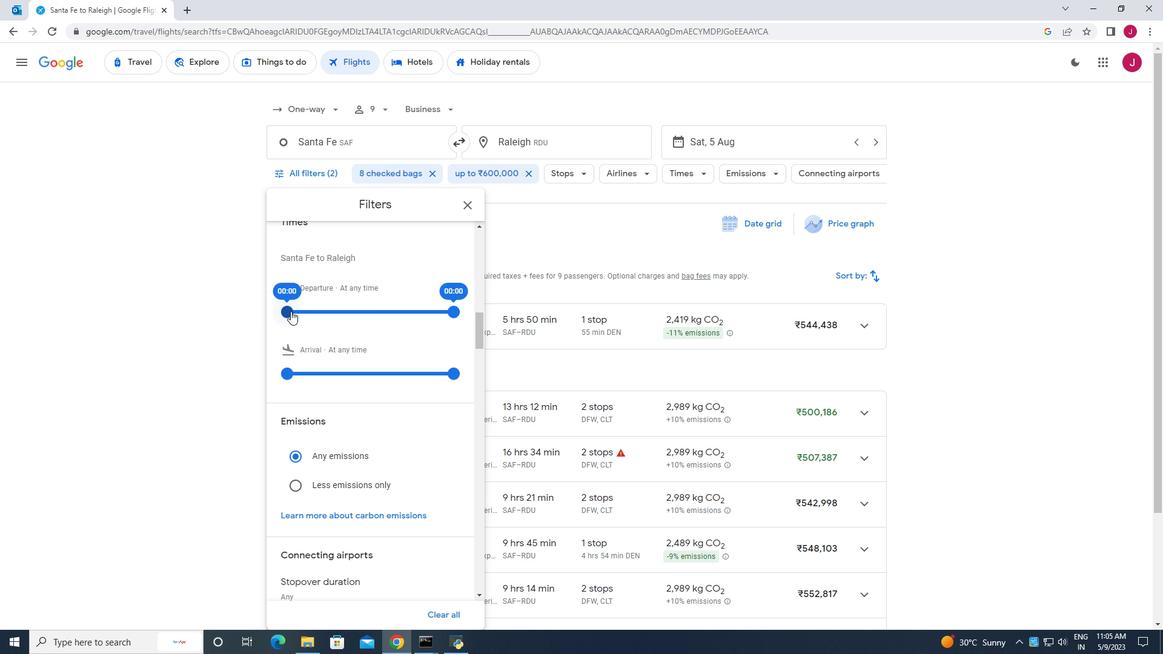 
Action: Mouse pressed left at (284, 310)
Screenshot: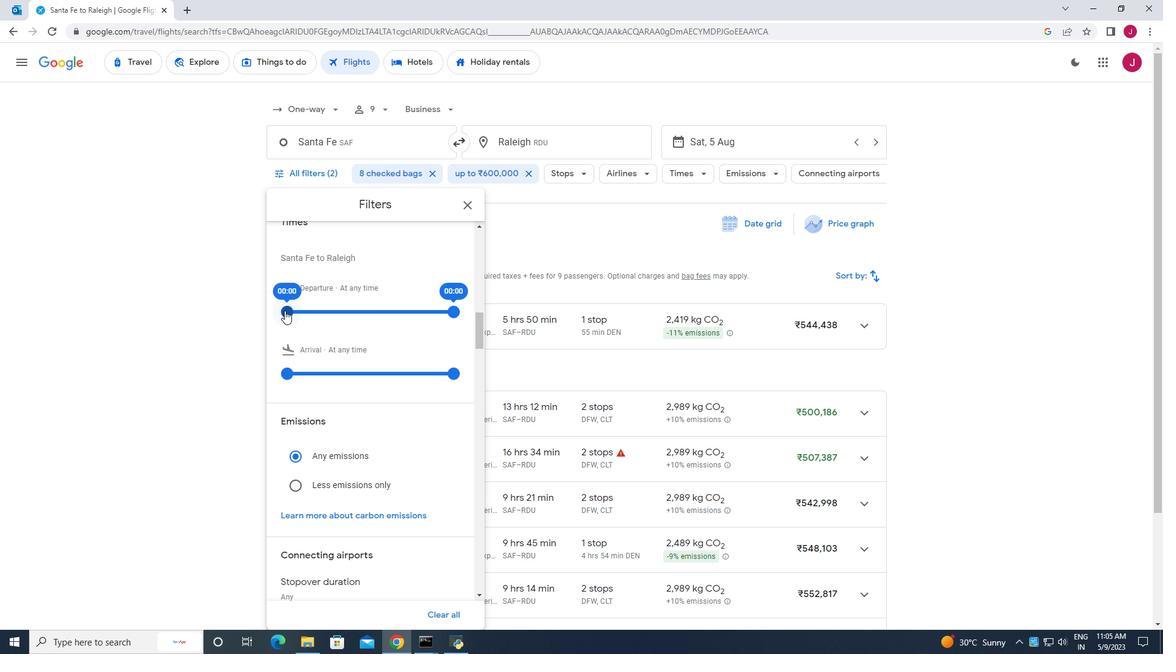 
Action: Mouse moved to (452, 311)
Screenshot: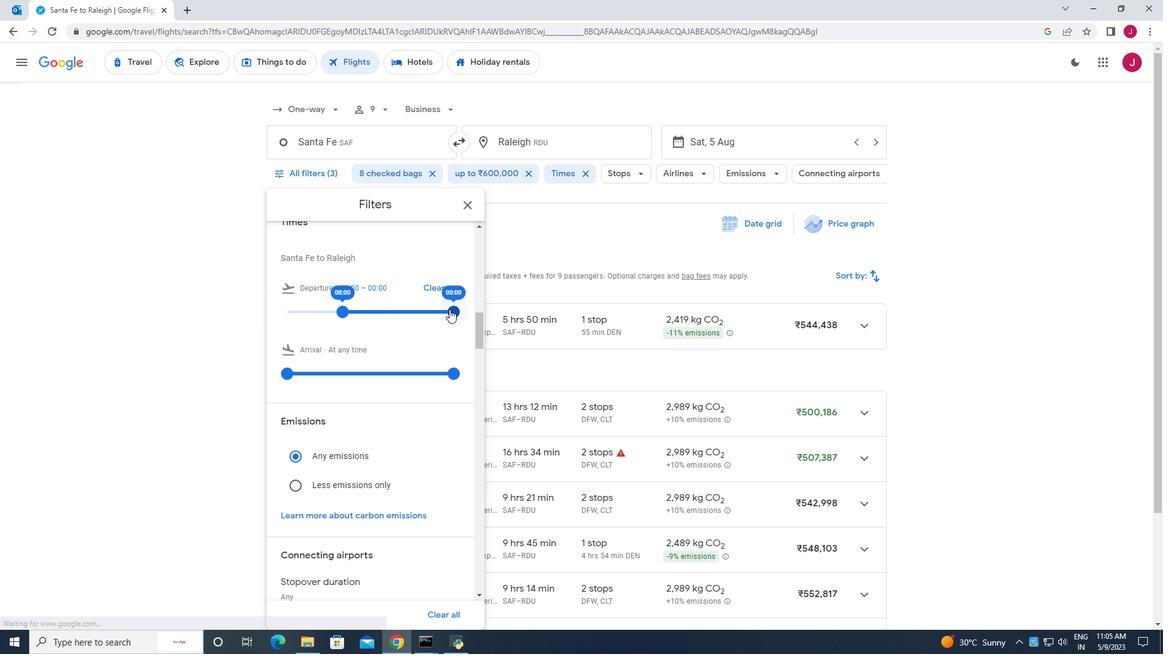 
Action: Mouse pressed left at (452, 311)
Screenshot: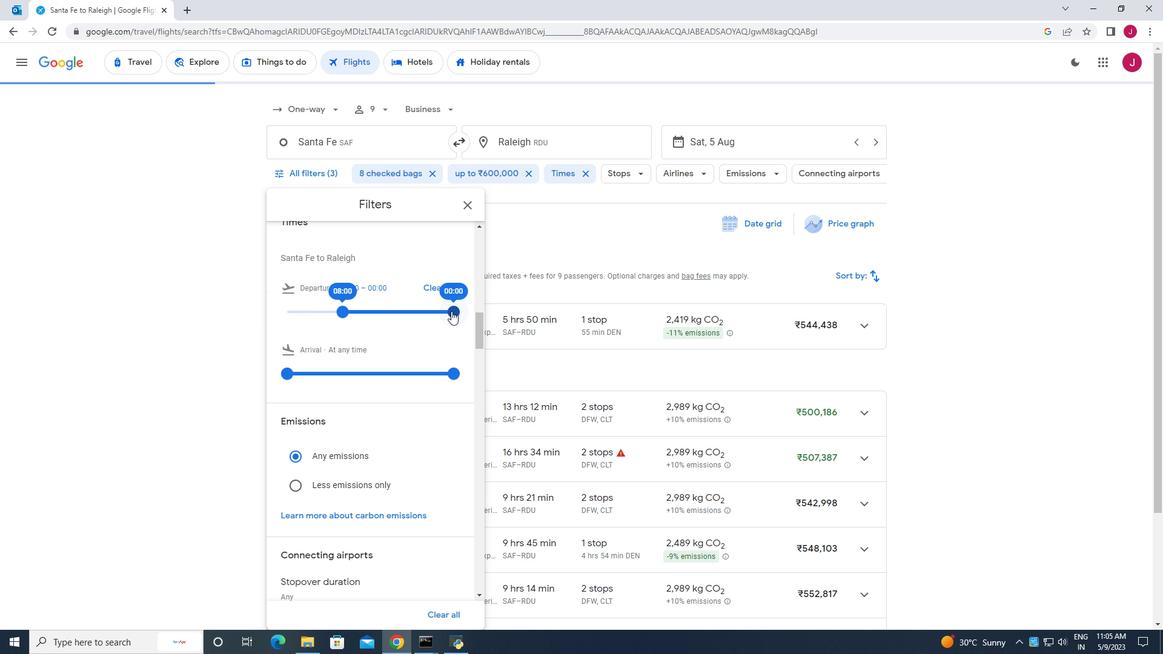 
Action: Mouse moved to (469, 204)
Screenshot: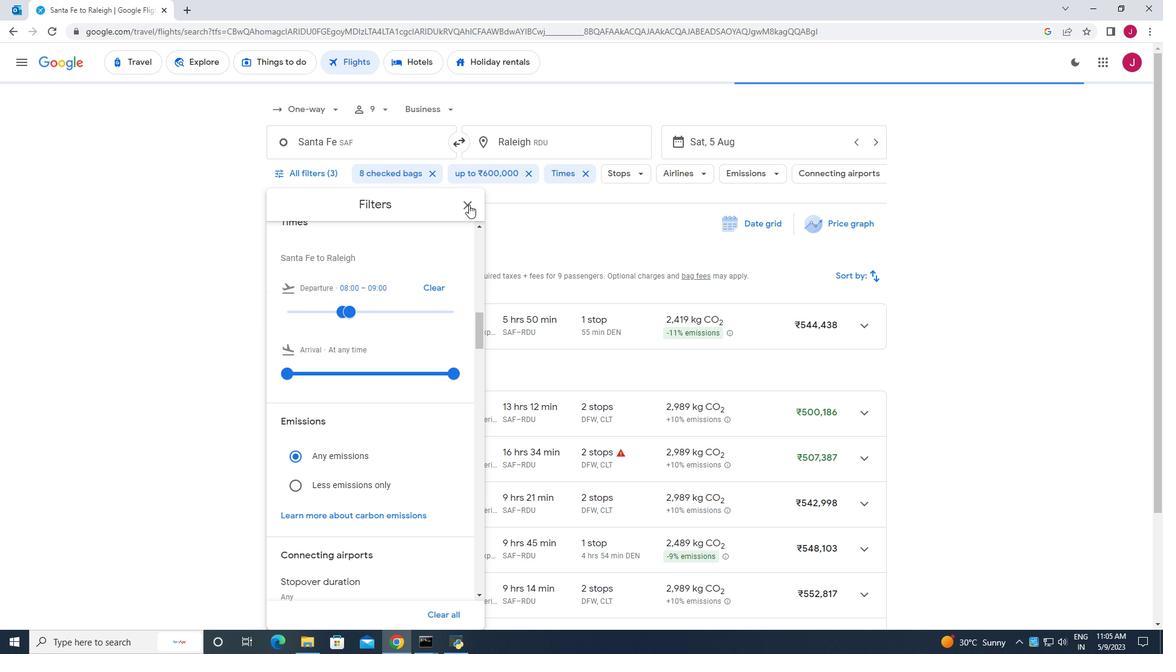 
Action: Mouse pressed left at (469, 204)
Screenshot: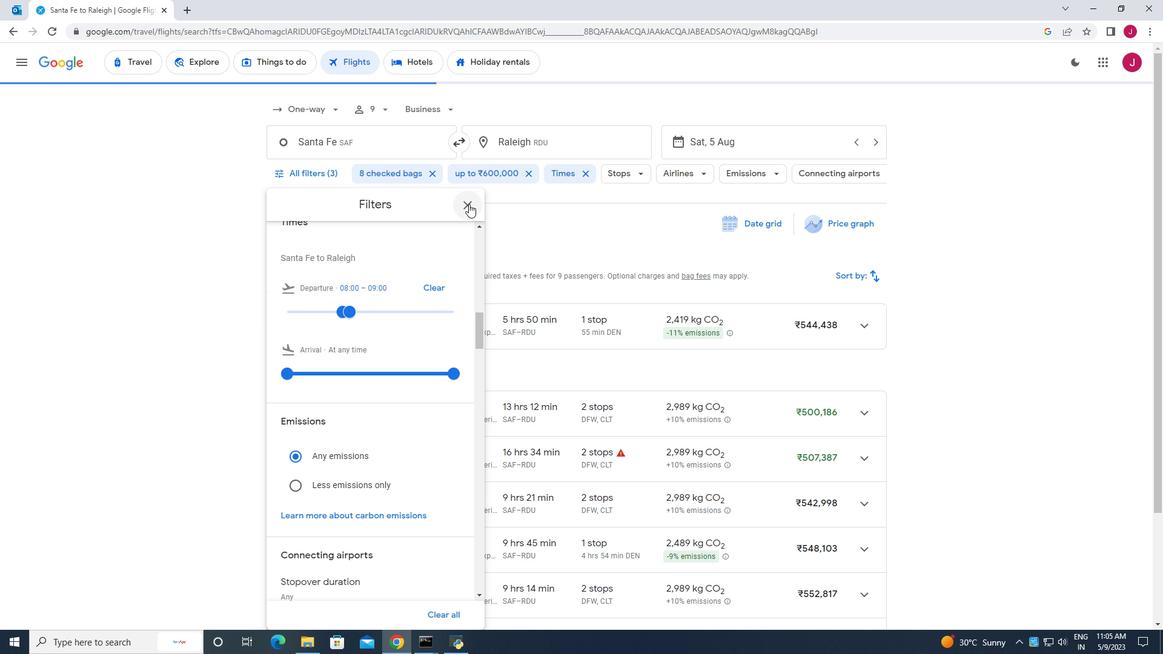 
Action: Mouse moved to (400, 250)
Screenshot: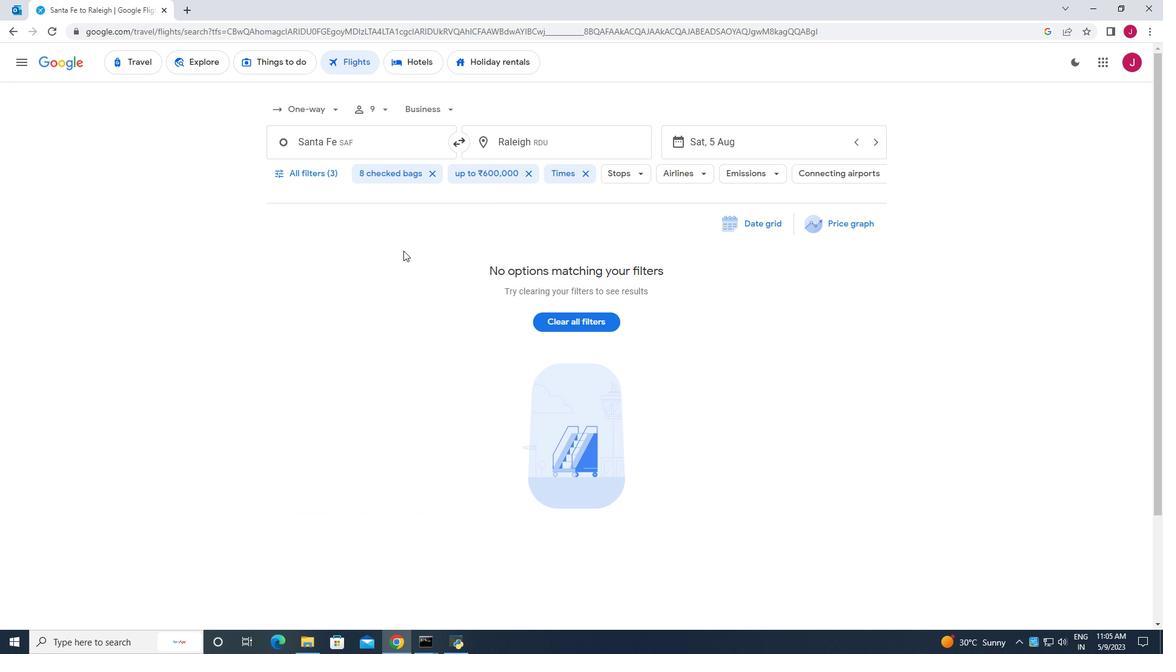 
